 Task: Look for space in Pekanbaru, Indonesia from 7th July, 2023 to 15th July, 2023 for 6 adults in price range Rs.15000 to Rs.20000. Place can be entire place with 3 bedrooms having 3 beds and 3 bathrooms. Property type can be house, flat, guest house. Booking option can be shelf check-in. Required host language is English.
Action: Mouse moved to (548, 90)
Screenshot: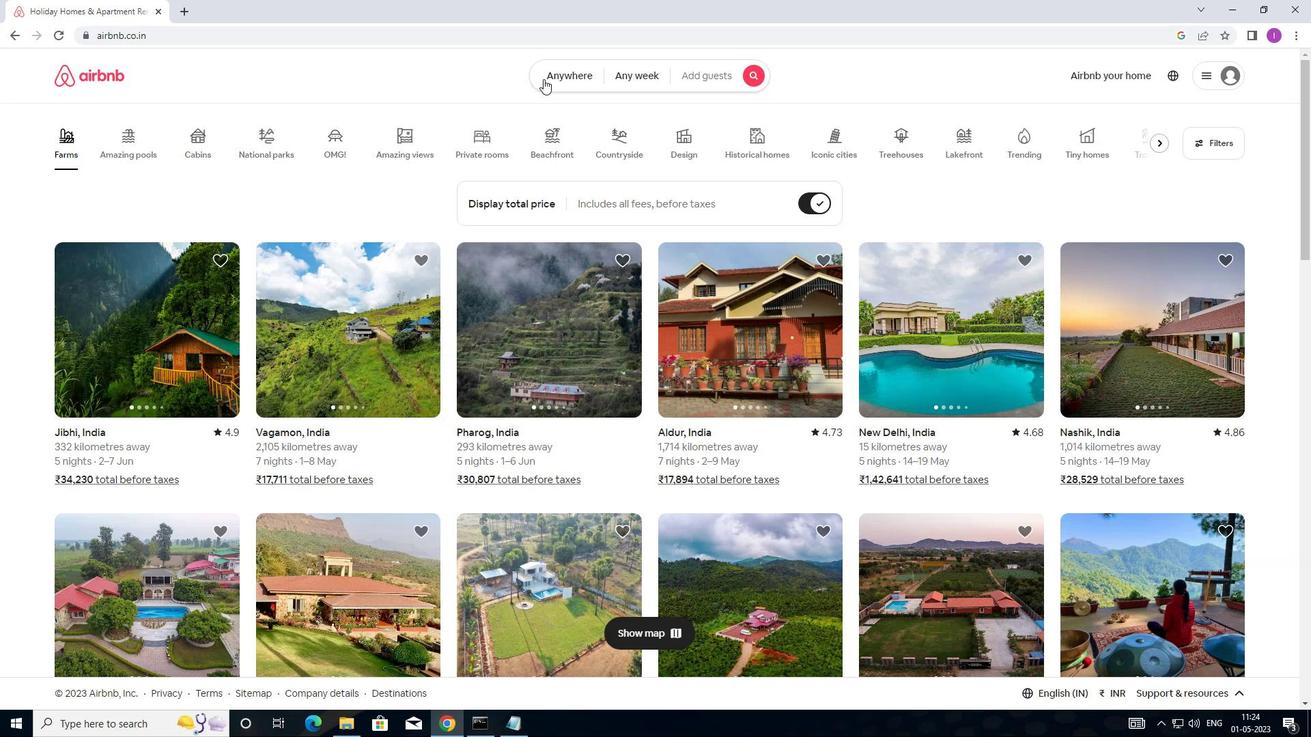 
Action: Mouse pressed left at (548, 90)
Screenshot: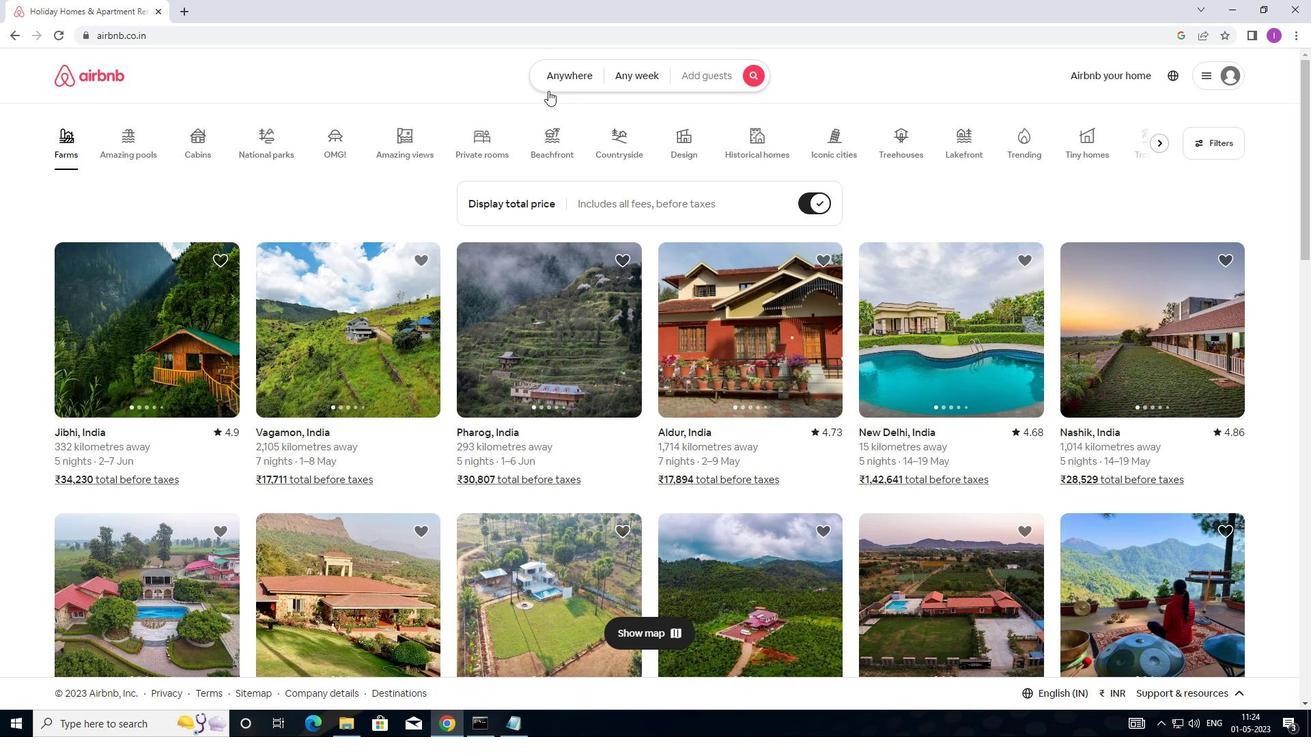 
Action: Mouse moved to (441, 138)
Screenshot: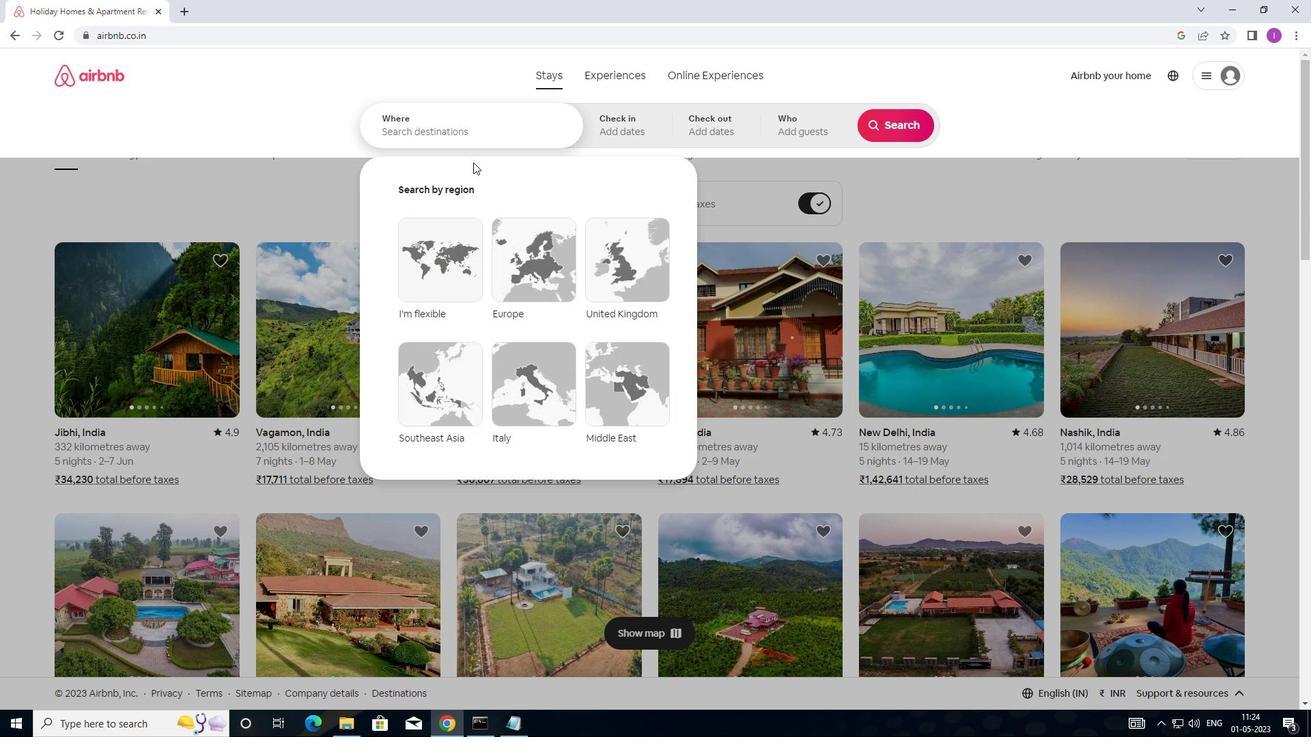 
Action: Mouse pressed left at (441, 138)
Screenshot: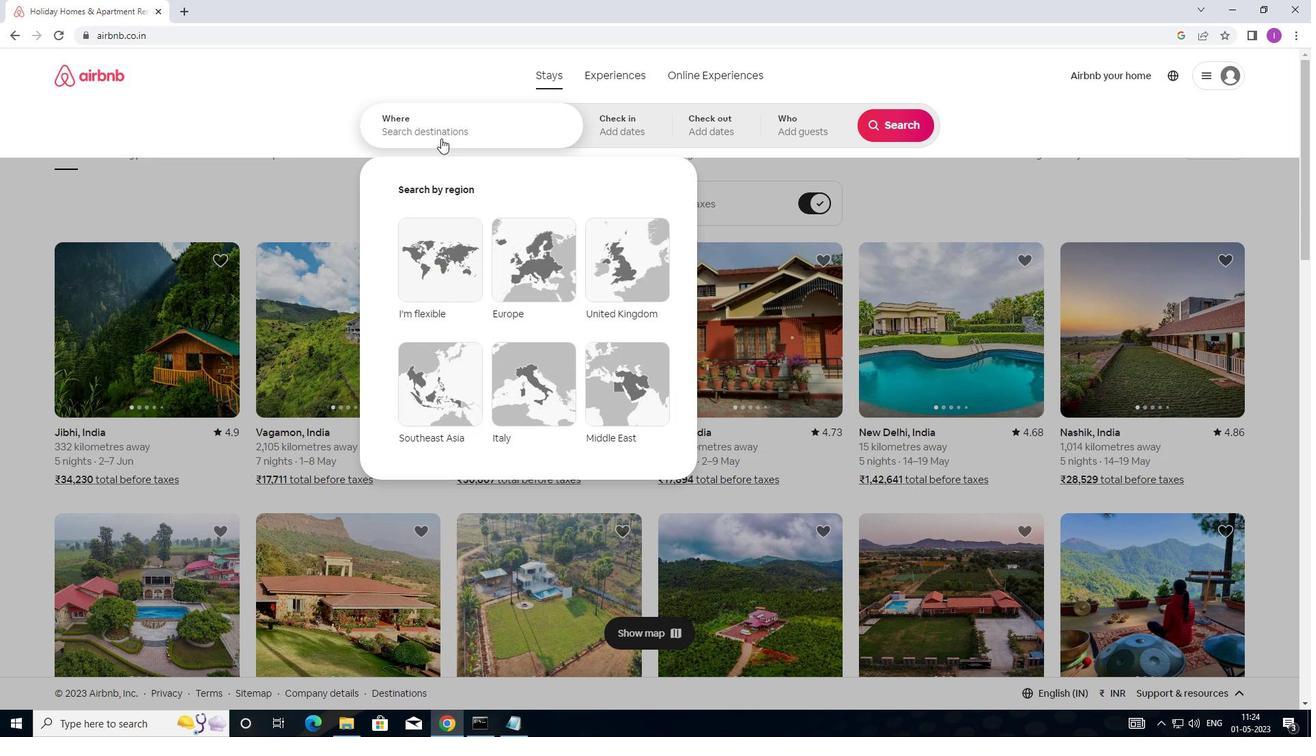 
Action: Mouse moved to (543, 125)
Screenshot: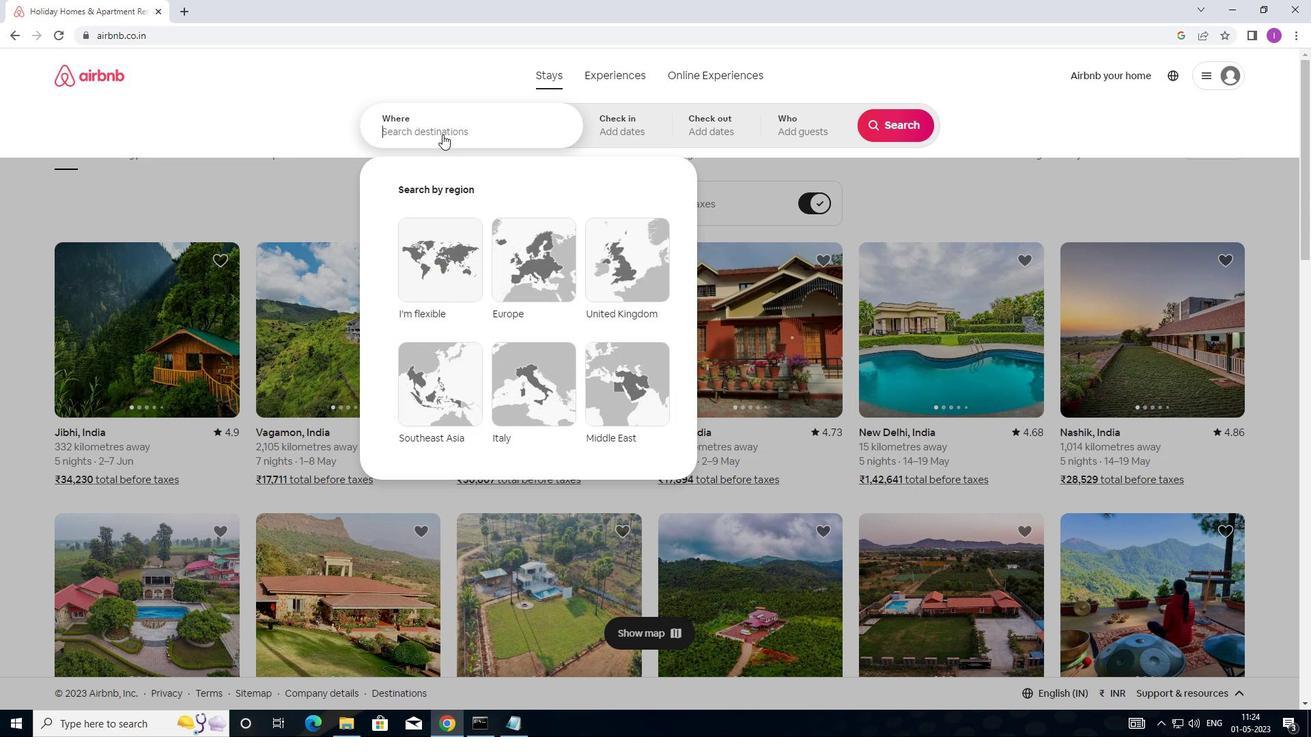 
Action: Key pressed <Key.shift>PEKANBARU,<Key.shift>INS<Key.backspace>DONESIA
Screenshot: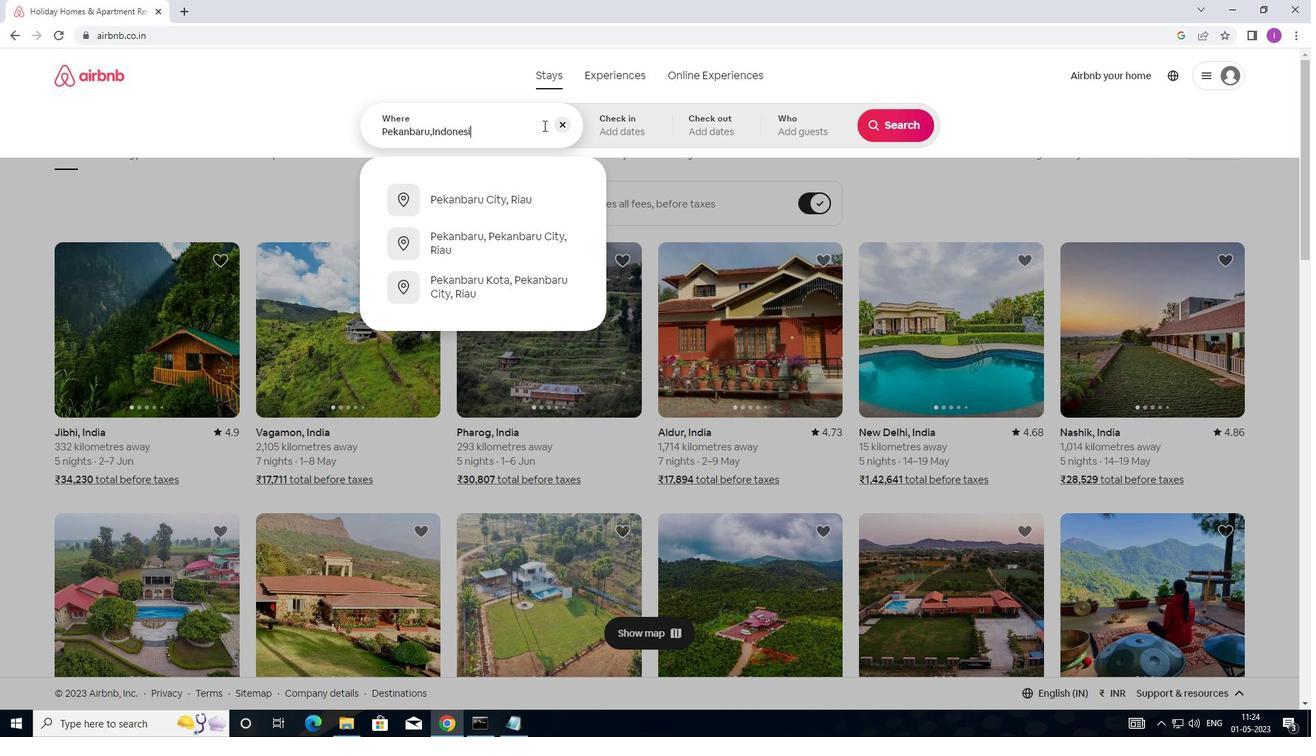 
Action: Mouse moved to (643, 142)
Screenshot: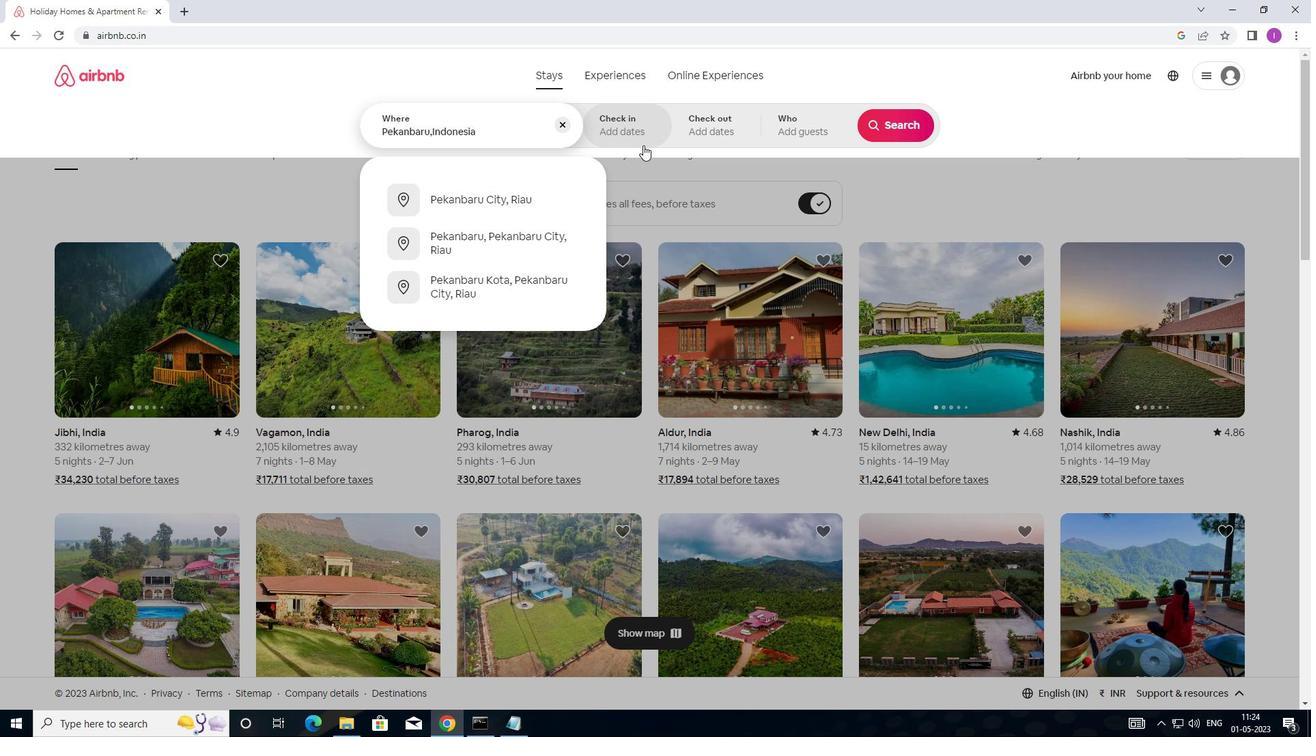 
Action: Mouse pressed left at (643, 142)
Screenshot: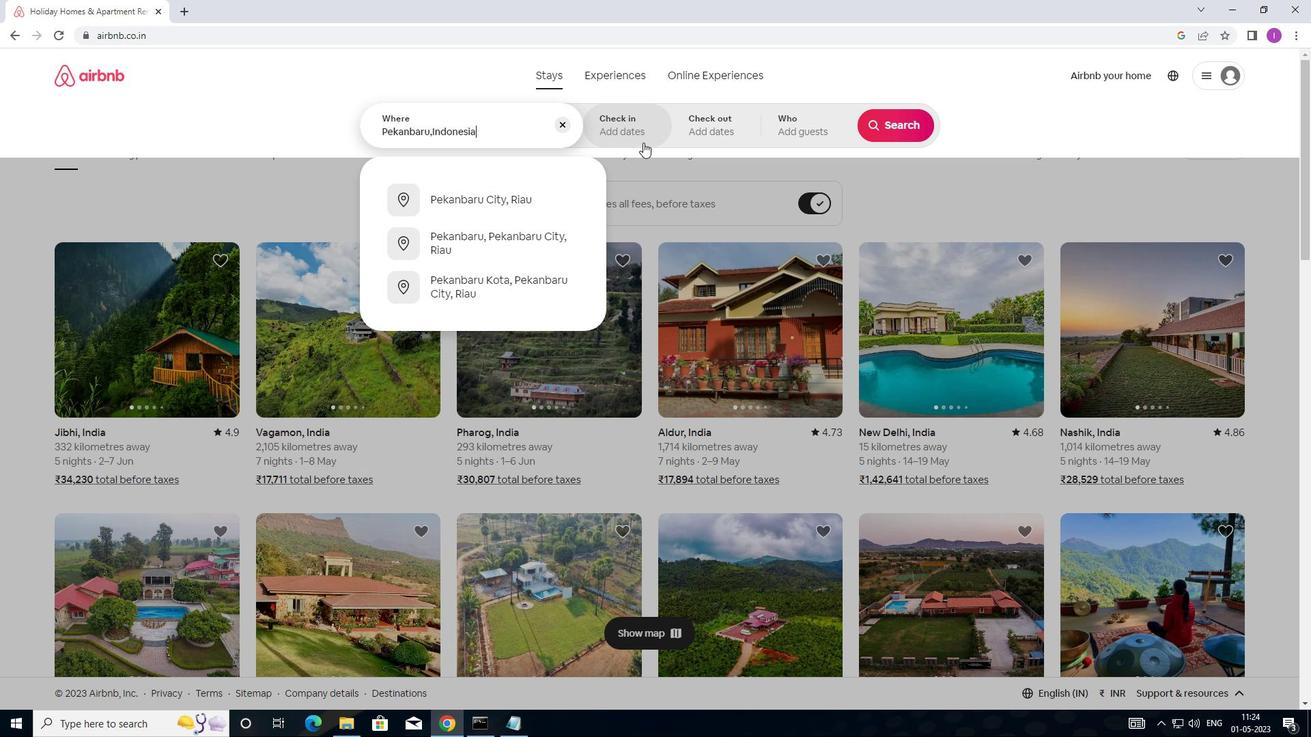 
Action: Mouse moved to (892, 237)
Screenshot: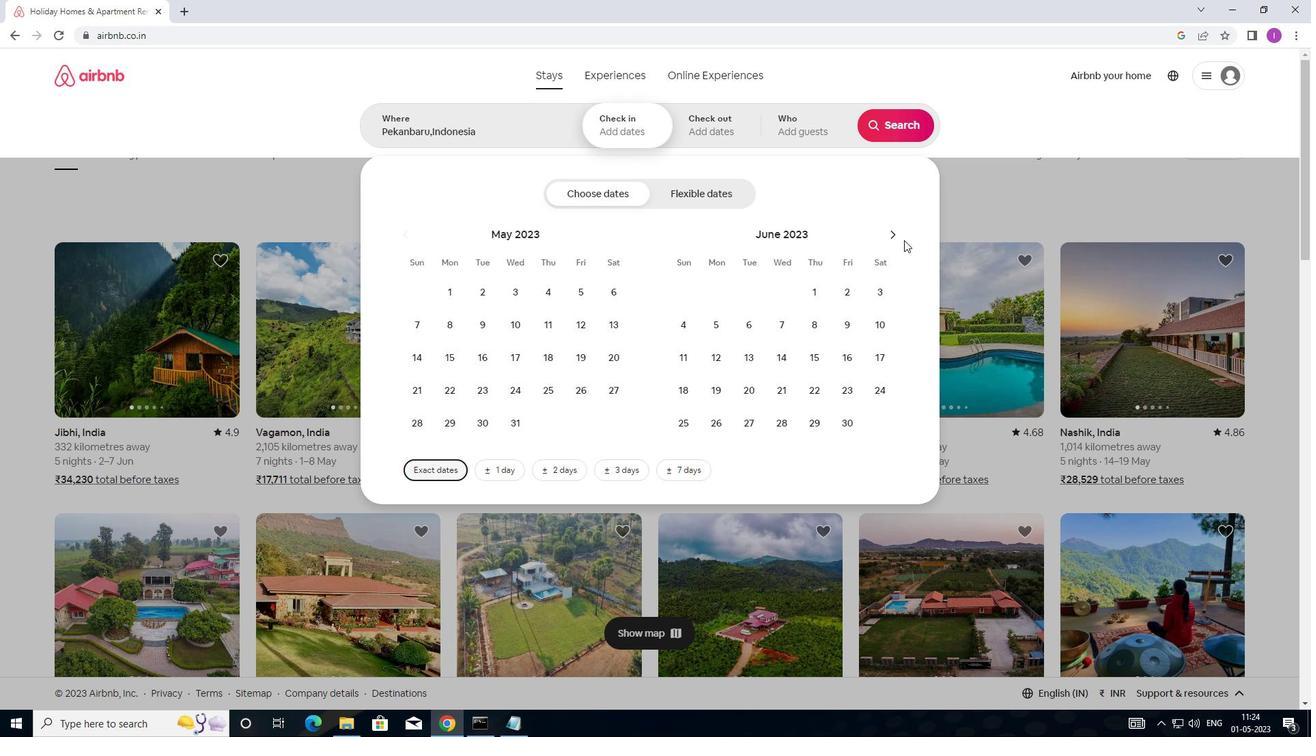 
Action: Mouse pressed left at (892, 237)
Screenshot: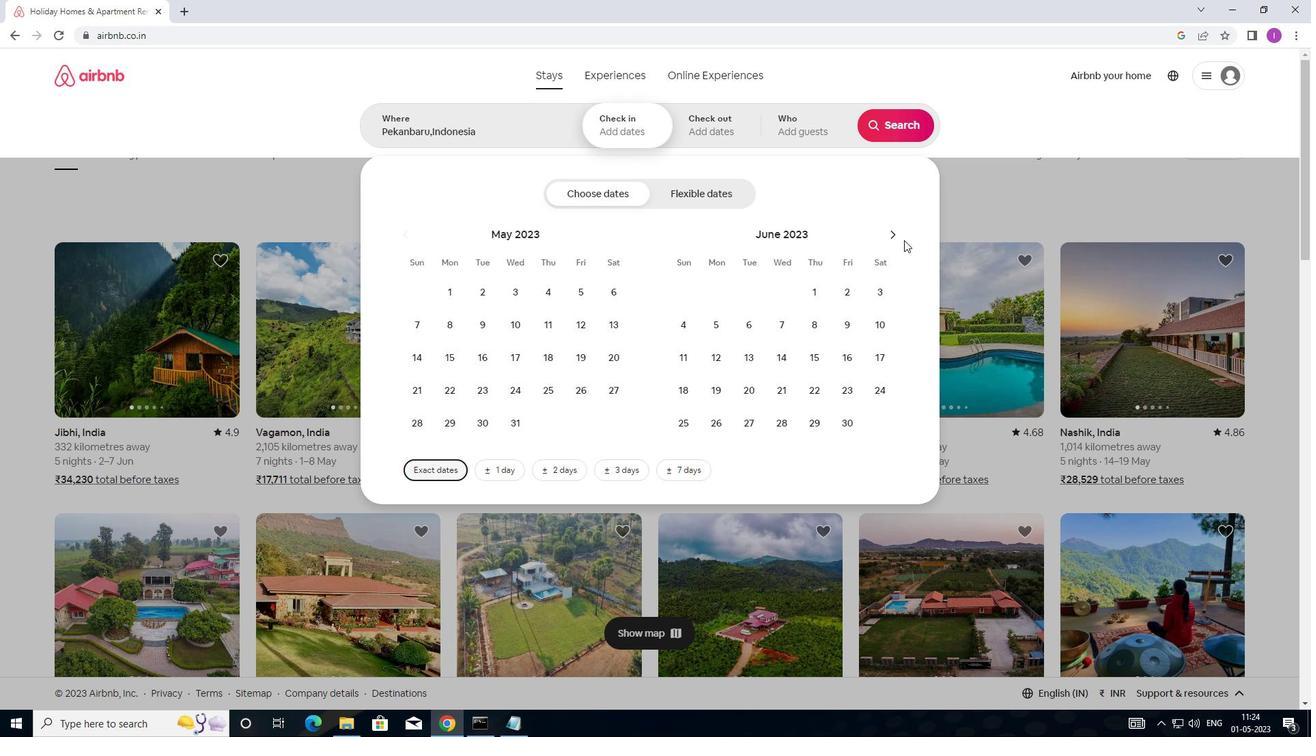 
Action: Mouse moved to (856, 327)
Screenshot: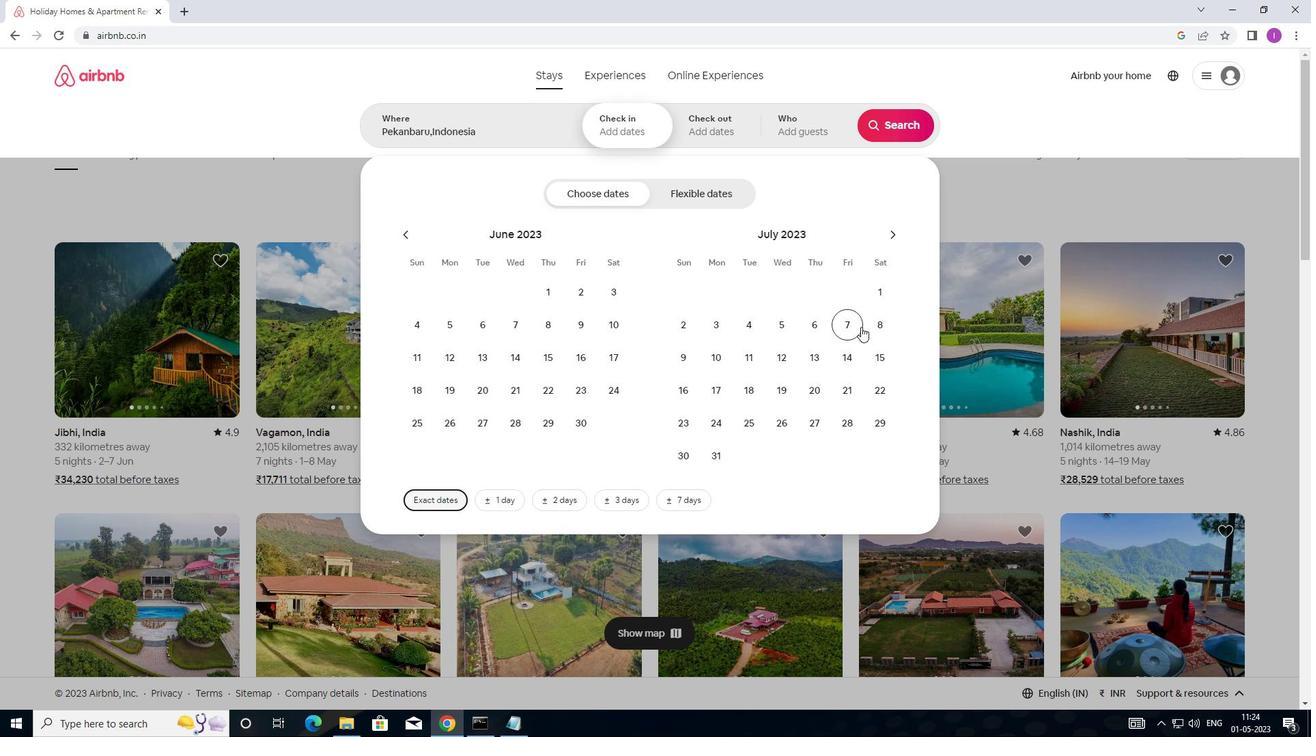 
Action: Mouse pressed left at (856, 327)
Screenshot: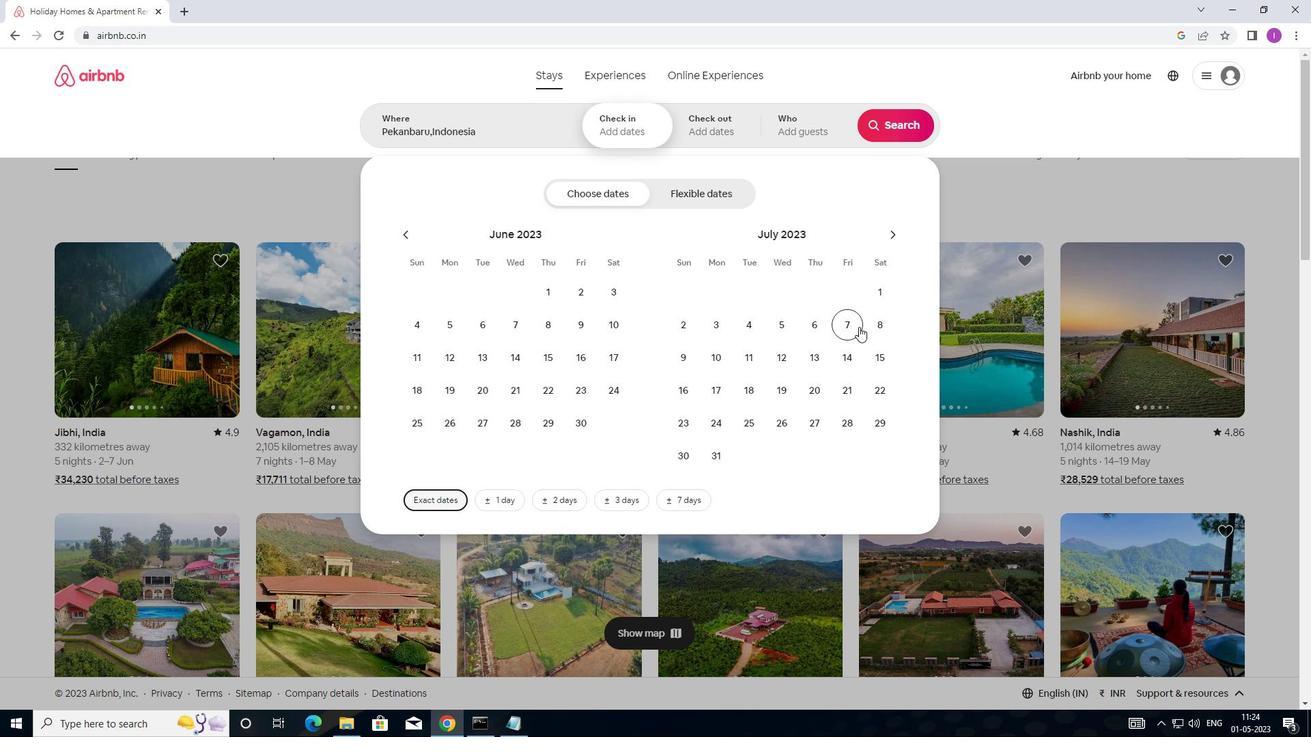 
Action: Mouse moved to (890, 355)
Screenshot: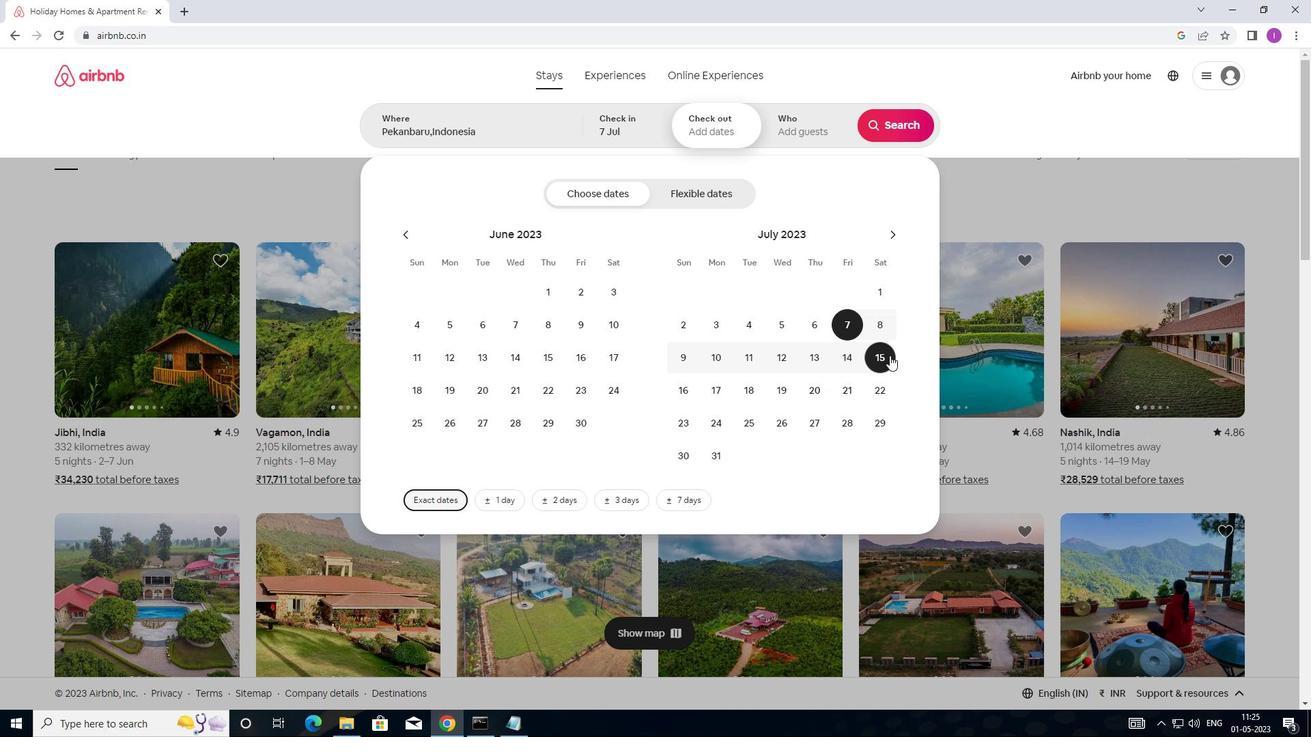 
Action: Mouse pressed left at (890, 355)
Screenshot: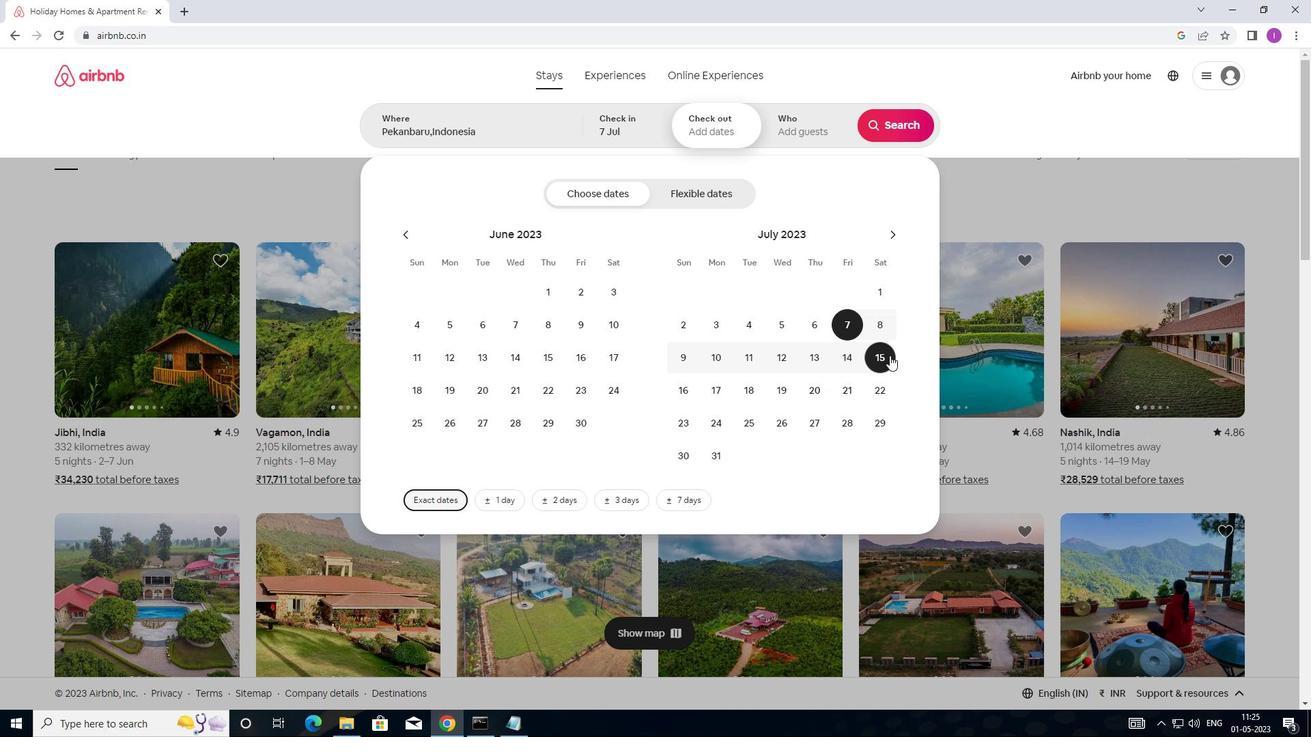 
Action: Mouse moved to (808, 136)
Screenshot: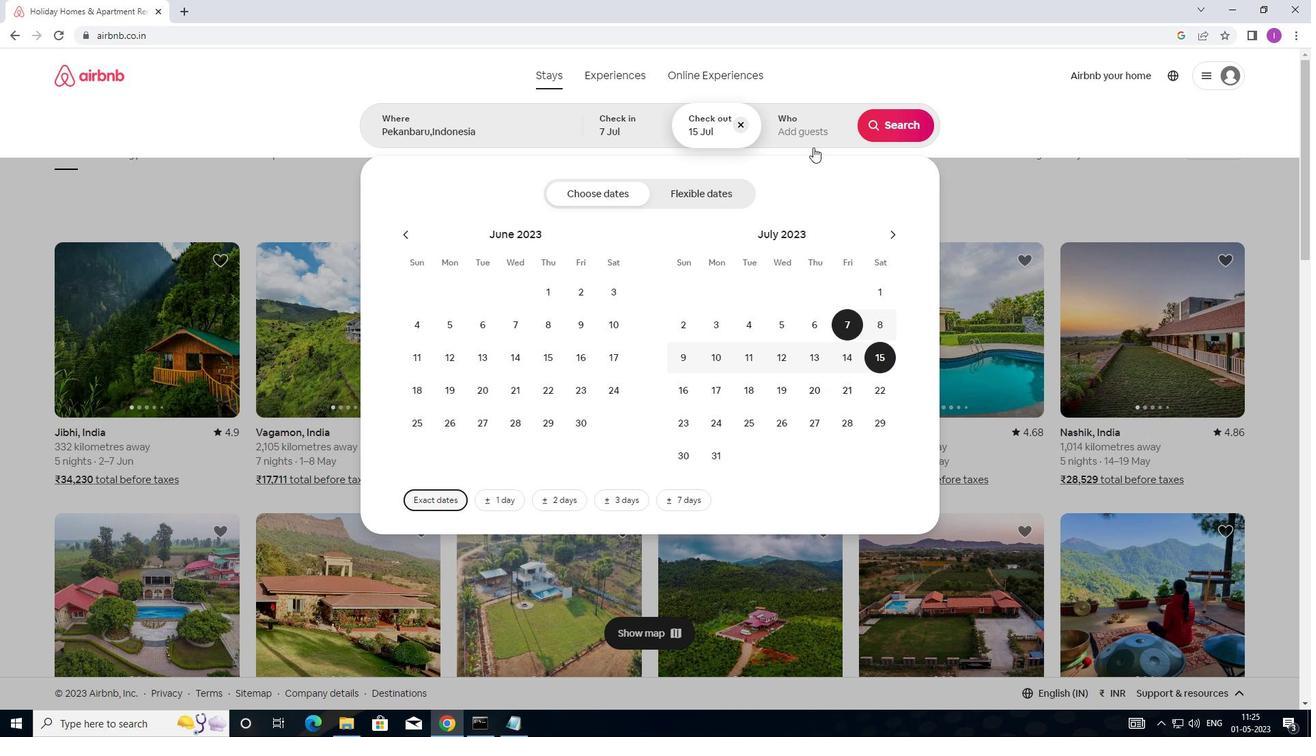 
Action: Mouse pressed left at (808, 136)
Screenshot: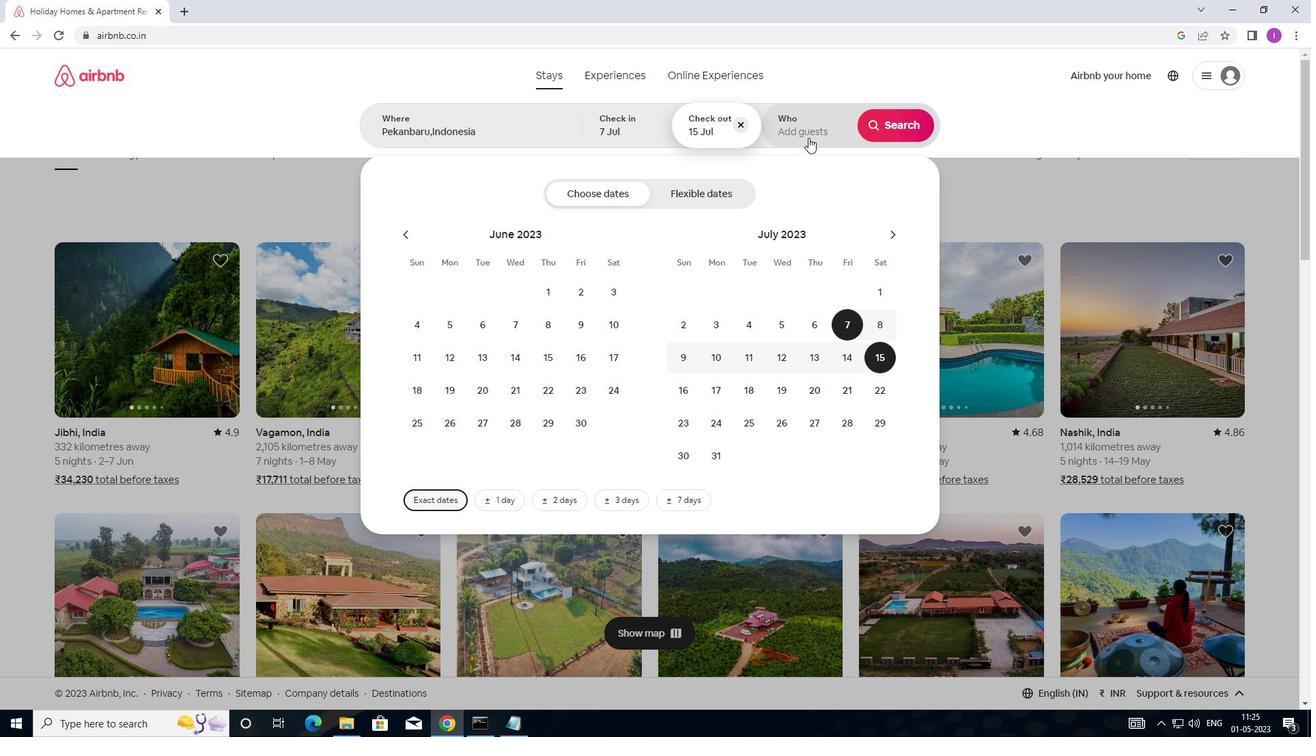 
Action: Mouse moved to (900, 194)
Screenshot: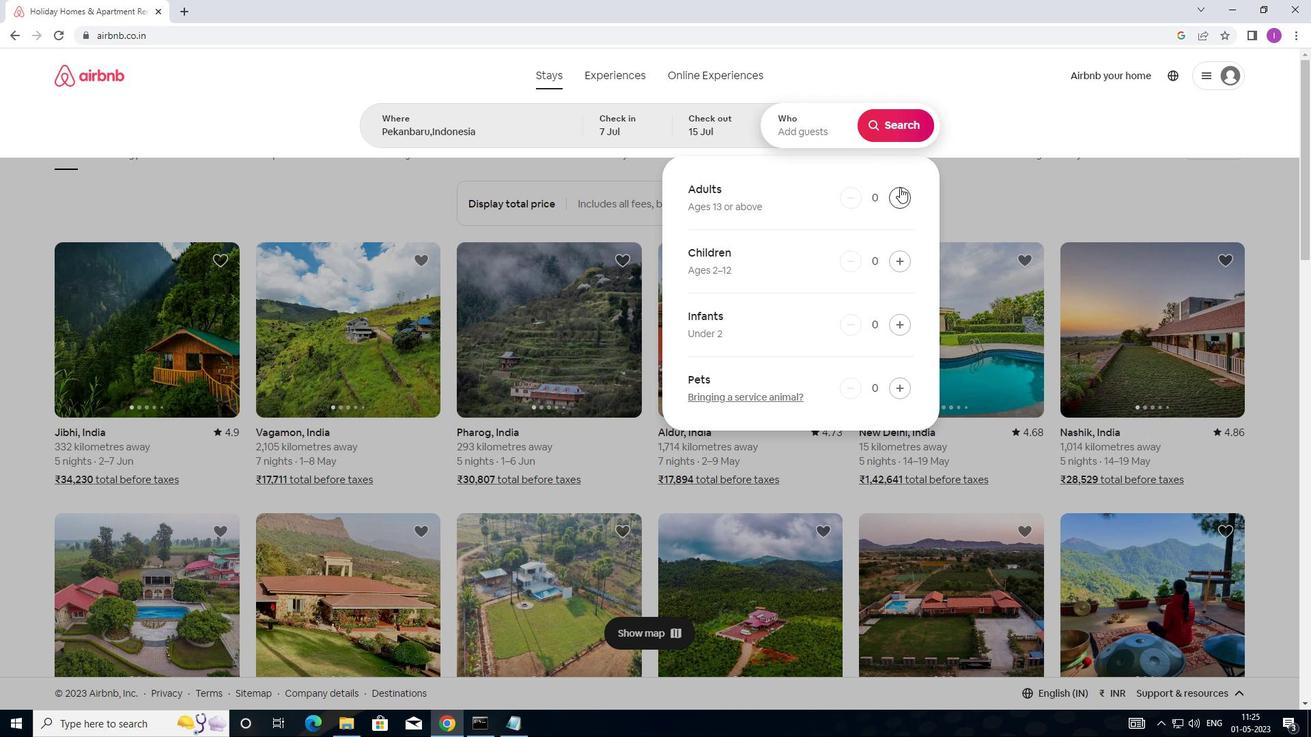 
Action: Mouse pressed left at (900, 194)
Screenshot: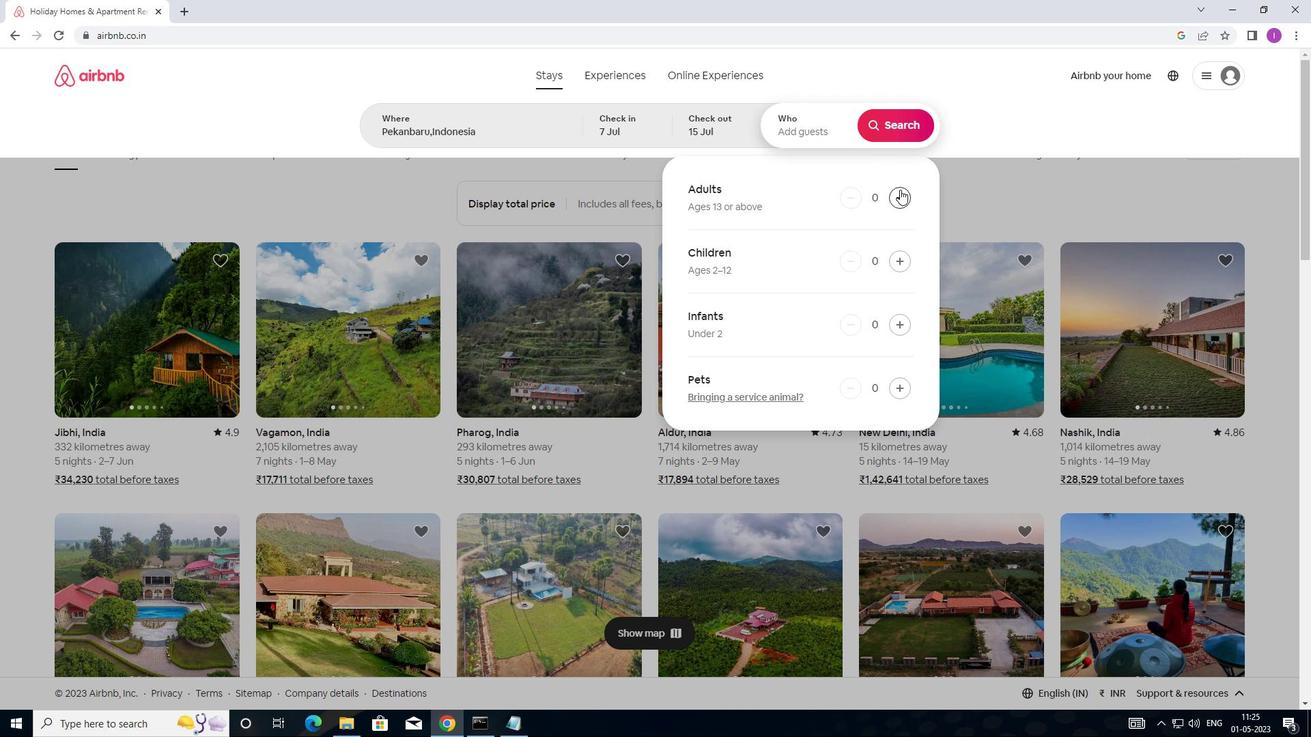 
Action: Mouse pressed left at (900, 194)
Screenshot: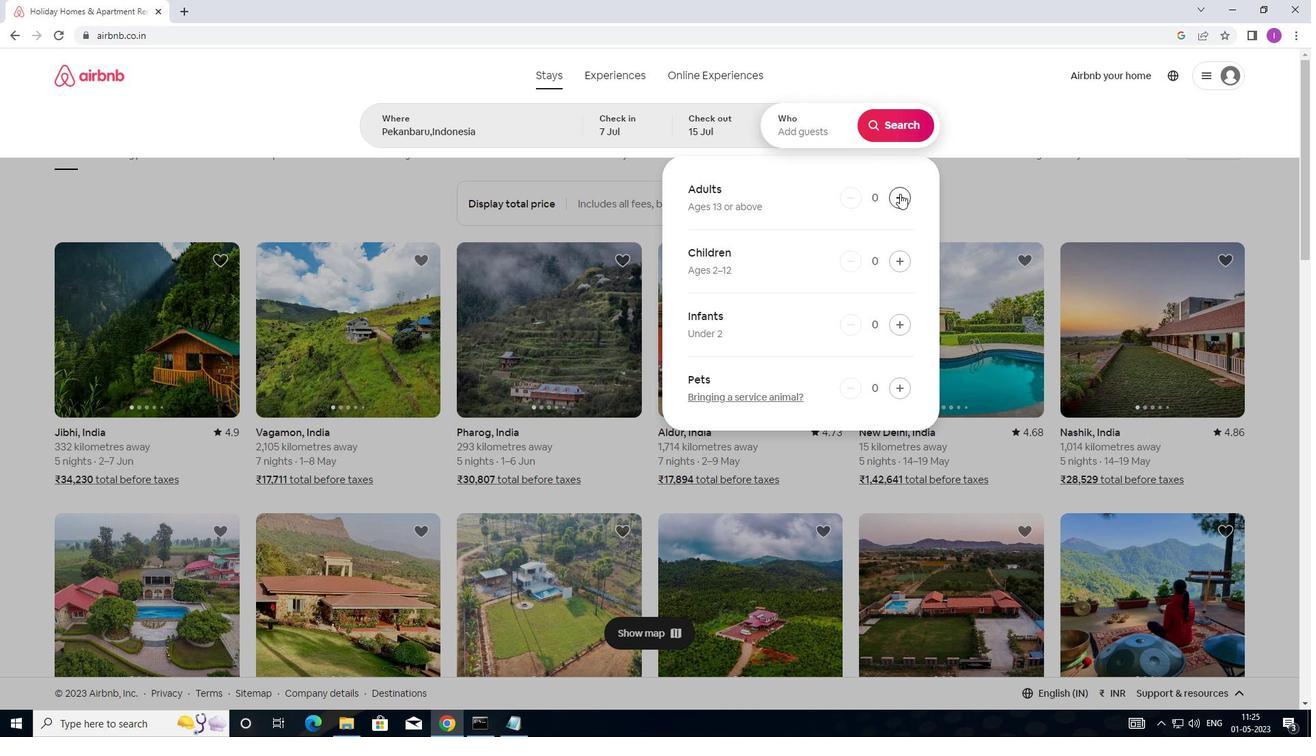 
Action: Mouse pressed left at (900, 194)
Screenshot: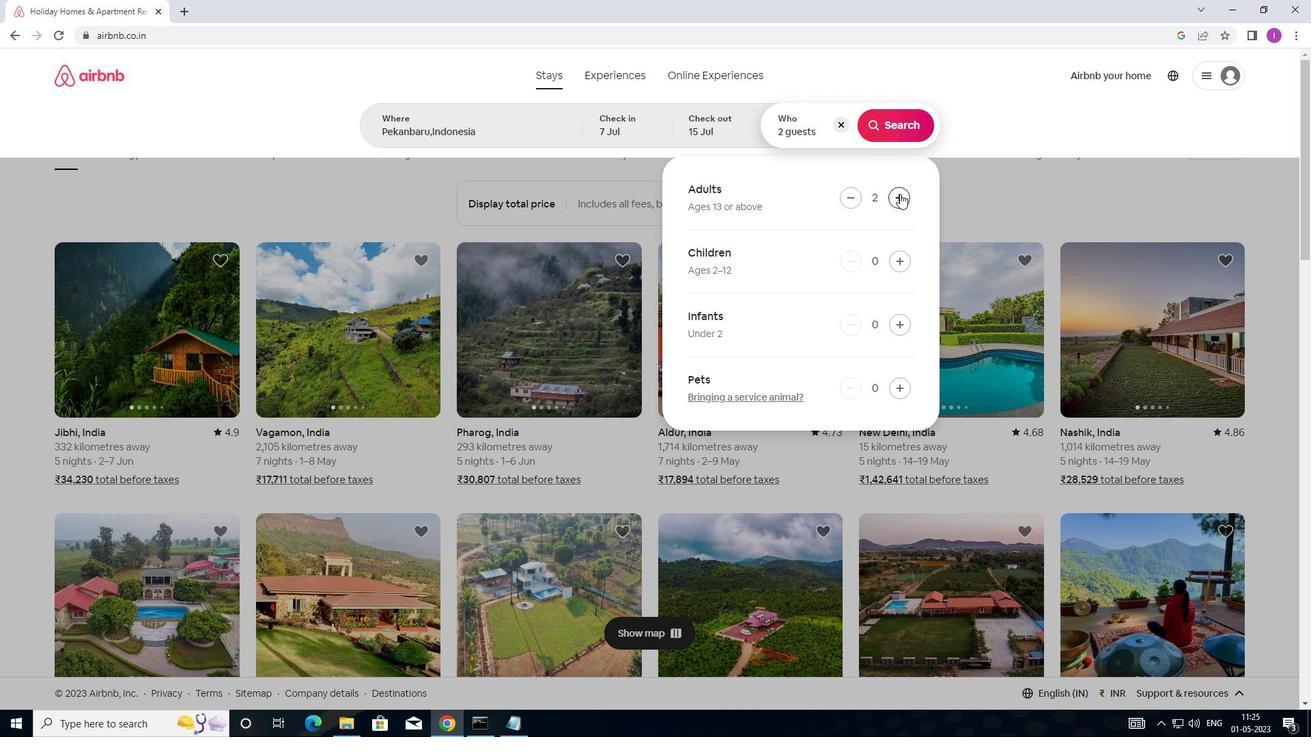 
Action: Mouse pressed left at (900, 194)
Screenshot: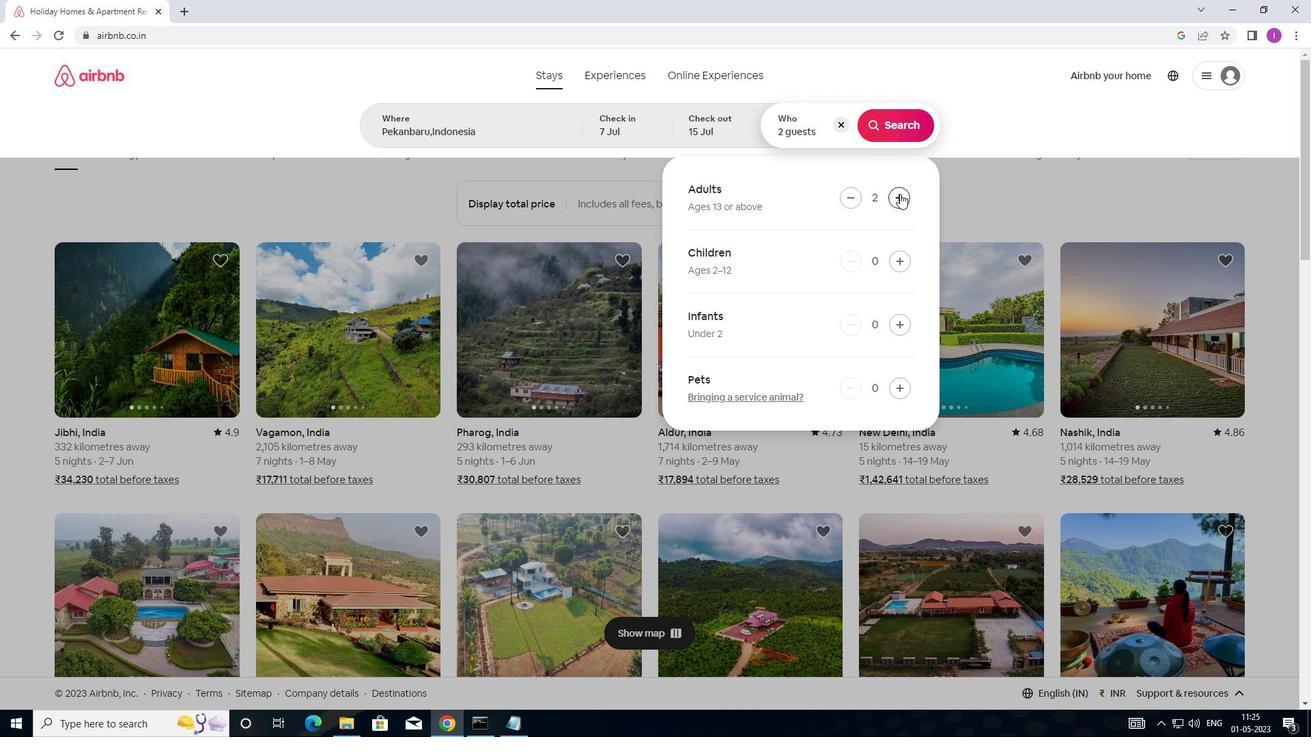 
Action: Mouse pressed left at (900, 194)
Screenshot: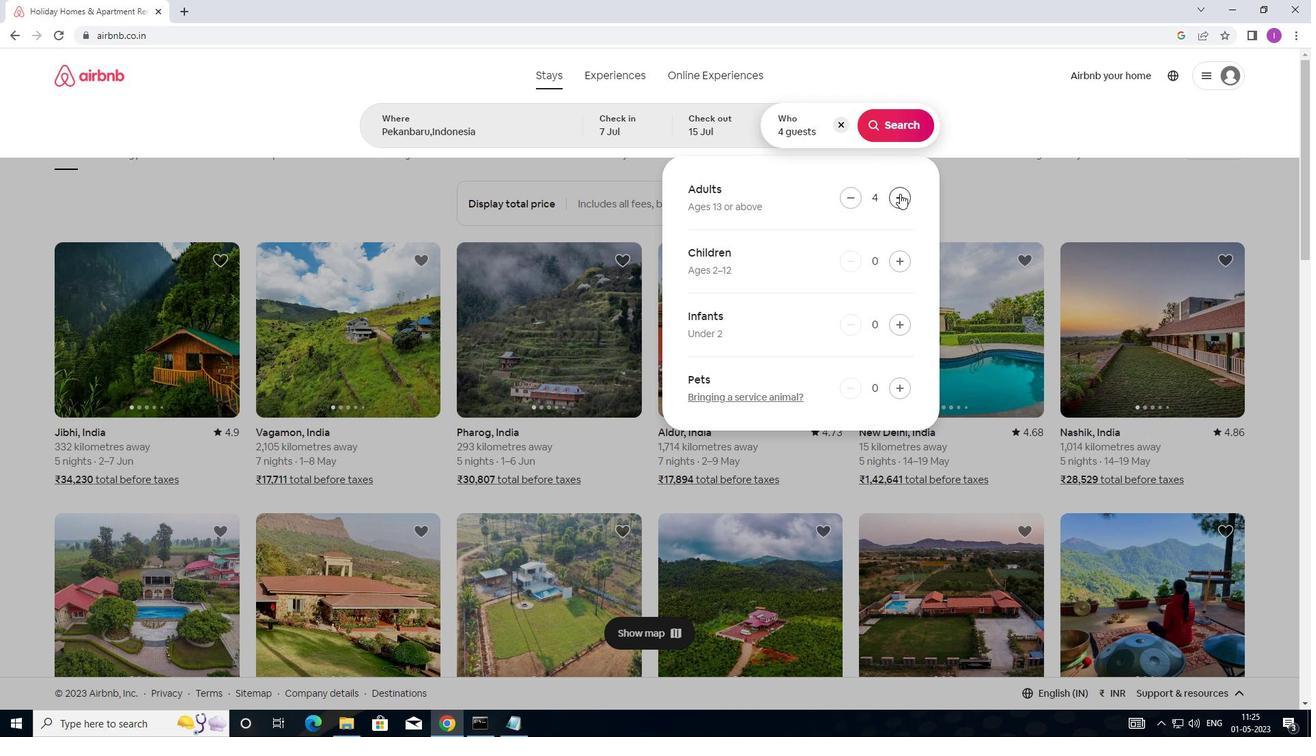 
Action: Mouse pressed left at (900, 194)
Screenshot: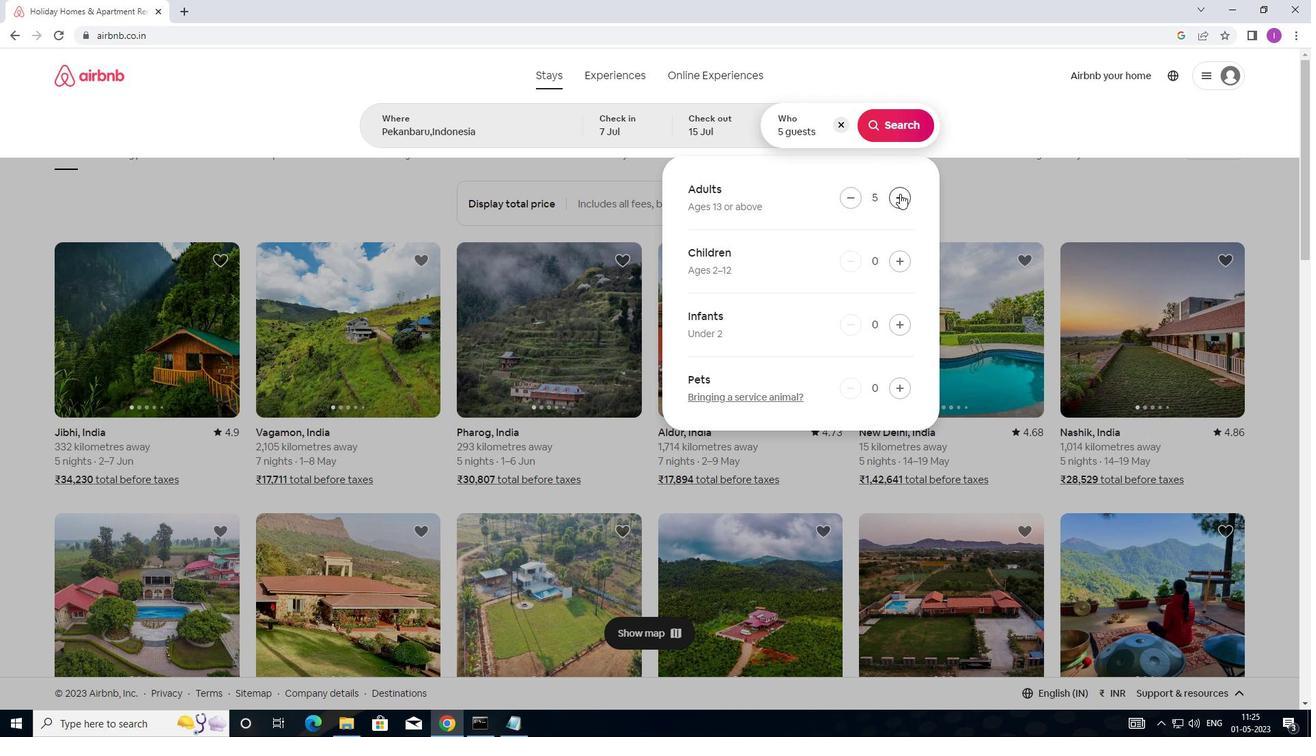 
Action: Mouse moved to (893, 135)
Screenshot: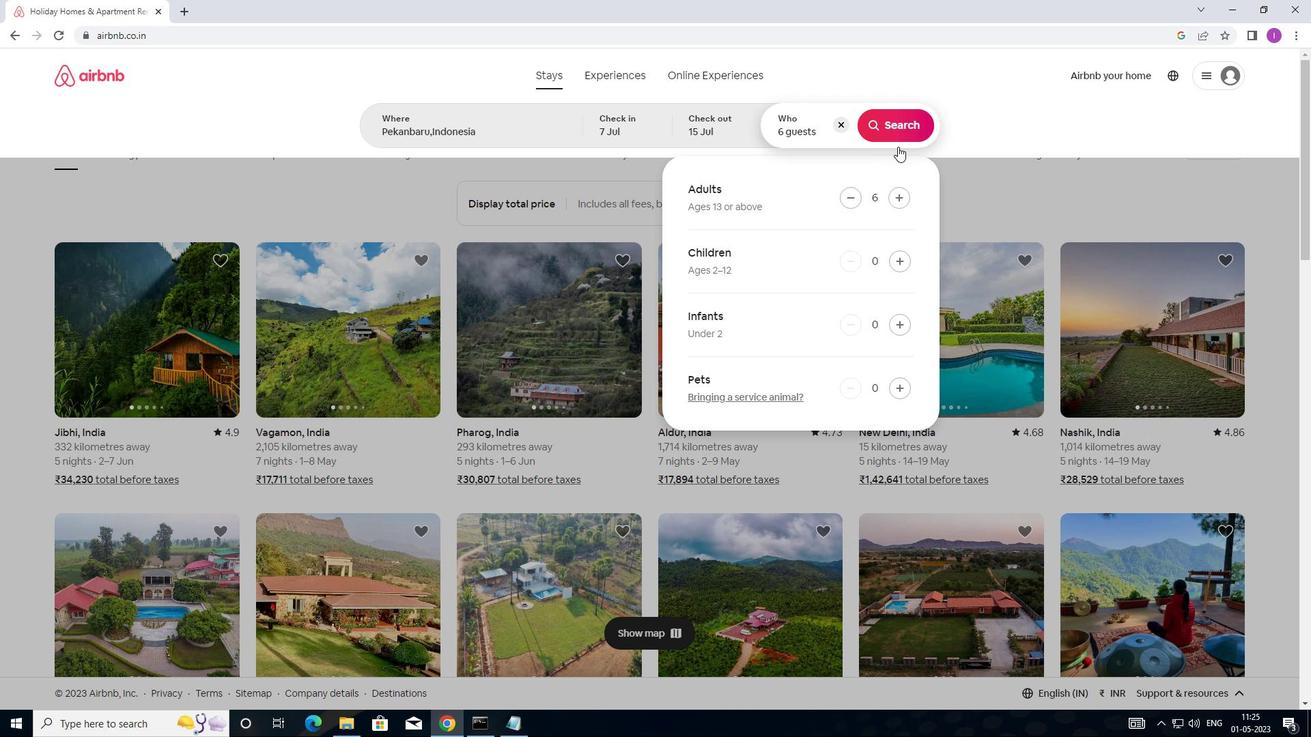 
Action: Mouse pressed left at (893, 135)
Screenshot: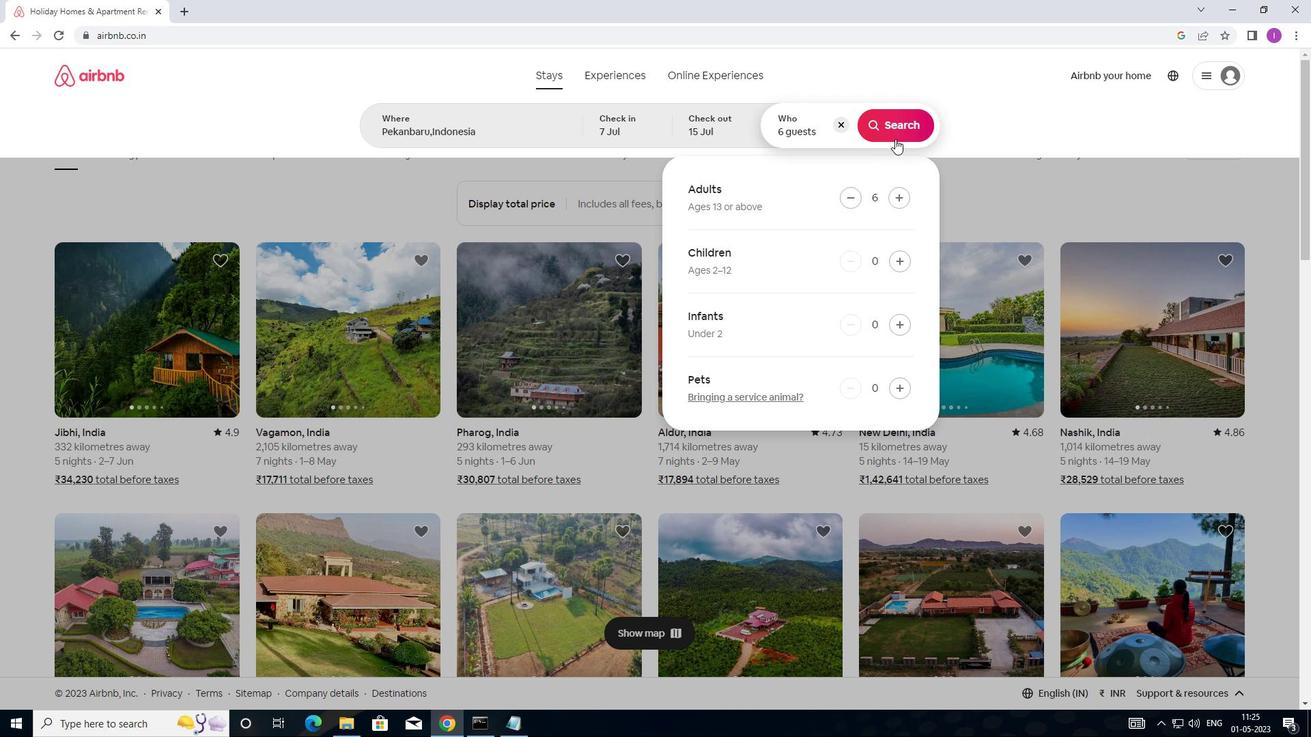 
Action: Mouse moved to (1245, 134)
Screenshot: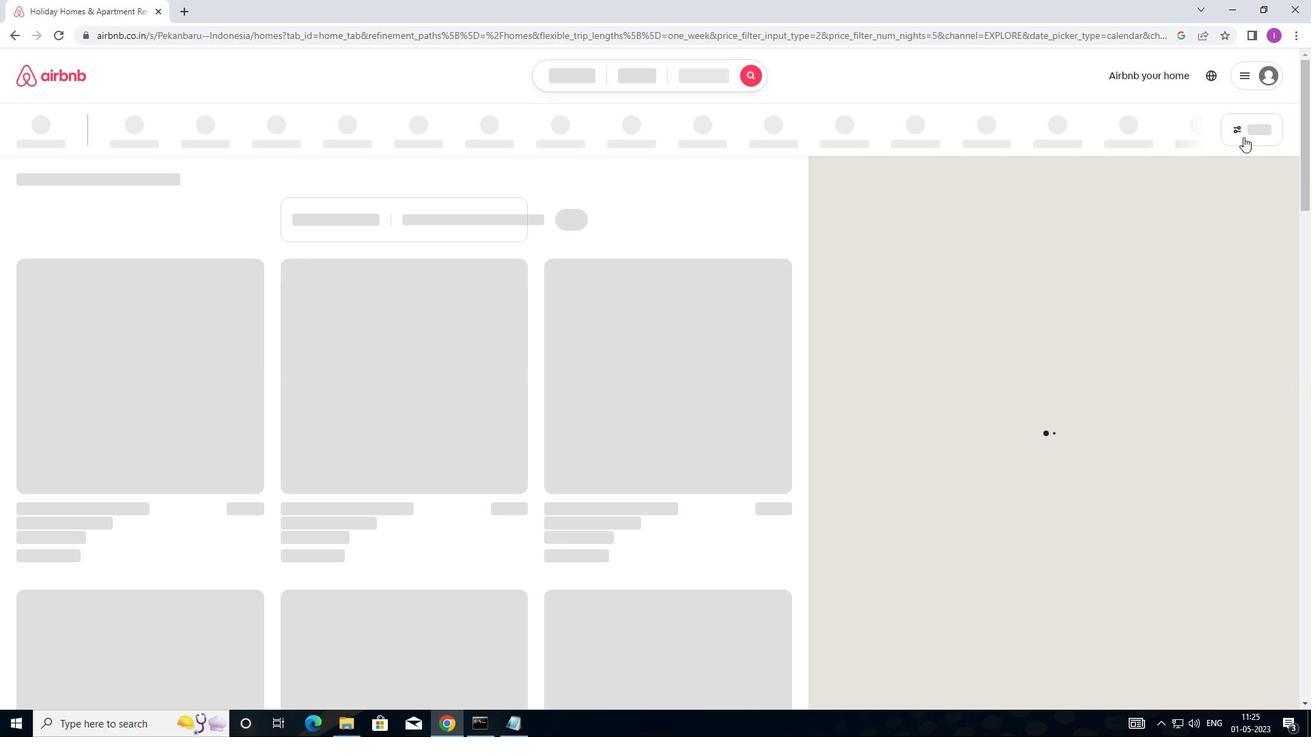 
Action: Mouse pressed left at (1245, 134)
Screenshot: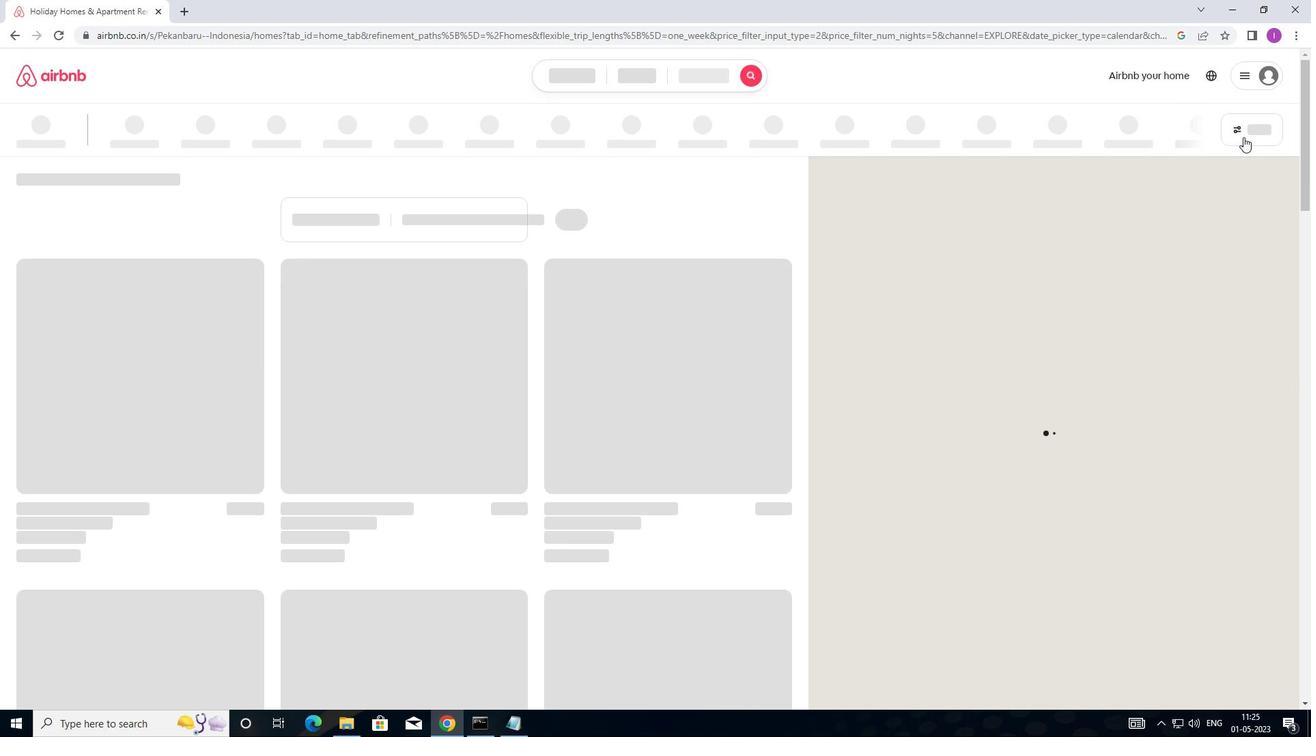 
Action: Mouse moved to (498, 292)
Screenshot: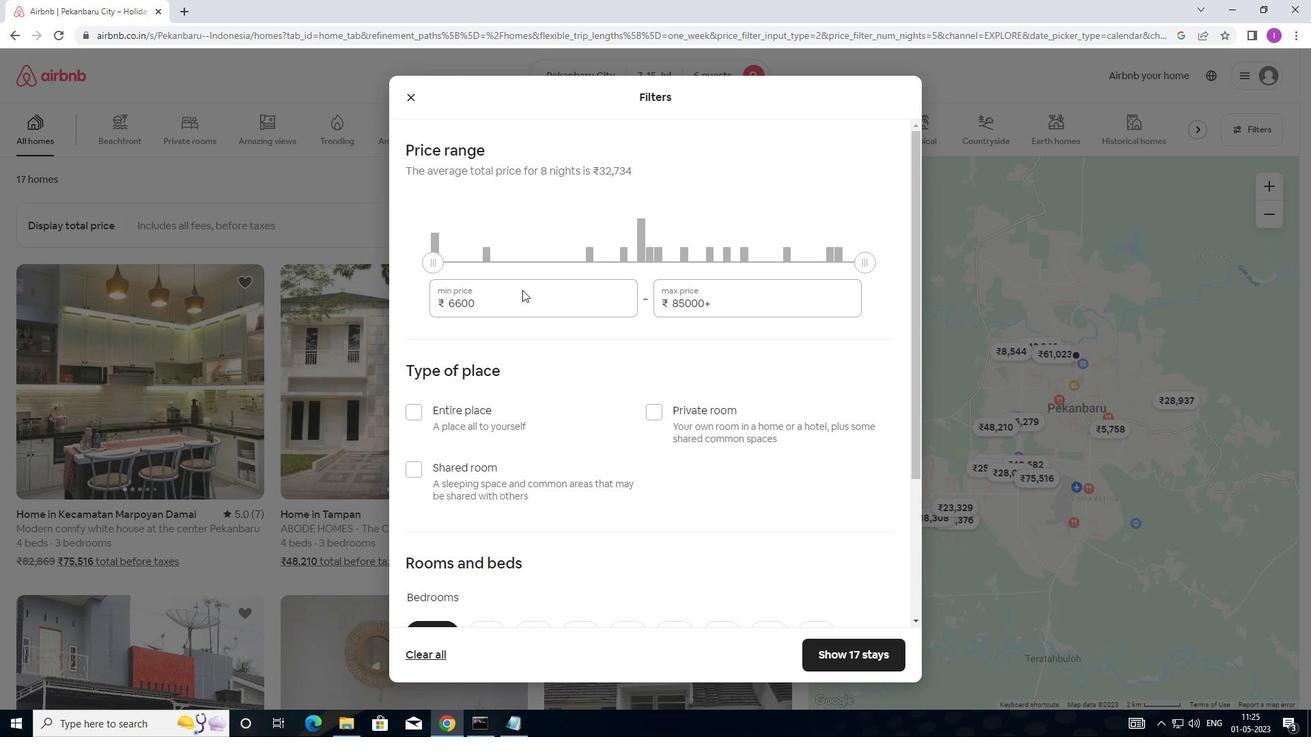 
Action: Mouse pressed left at (498, 292)
Screenshot: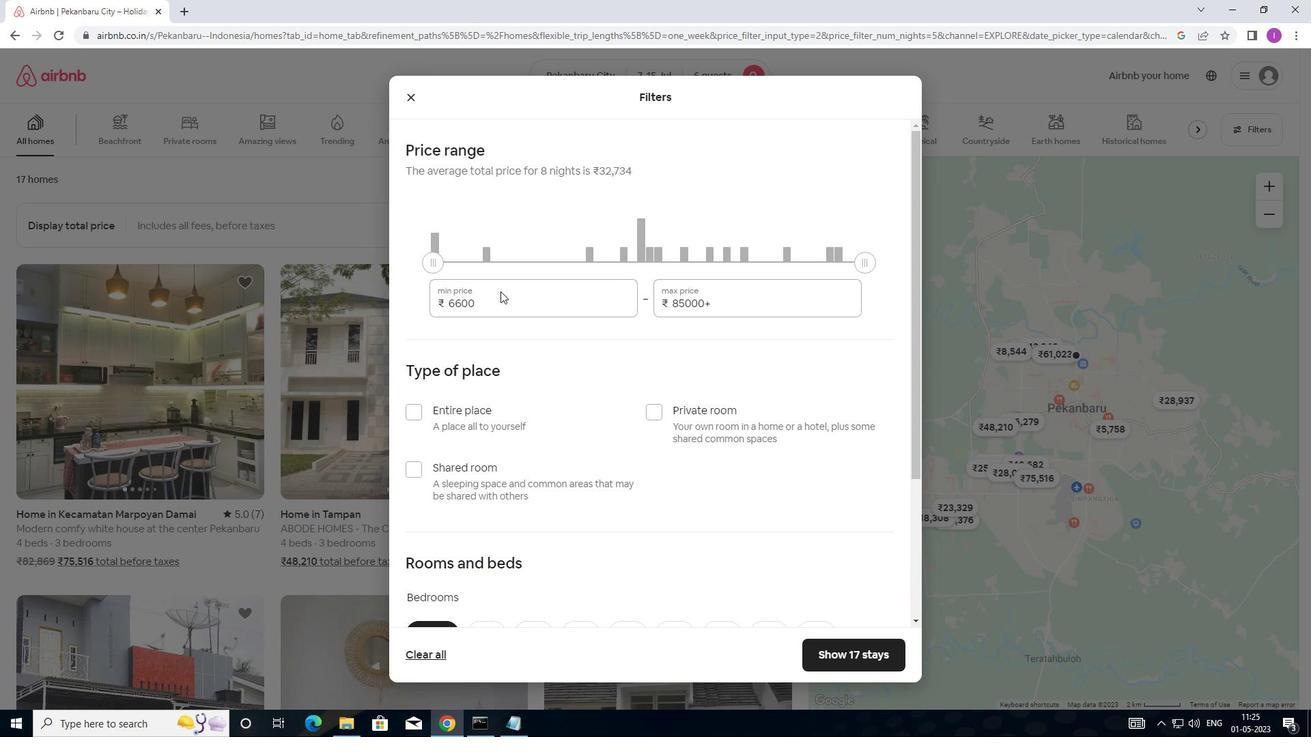 
Action: Mouse moved to (497, 300)
Screenshot: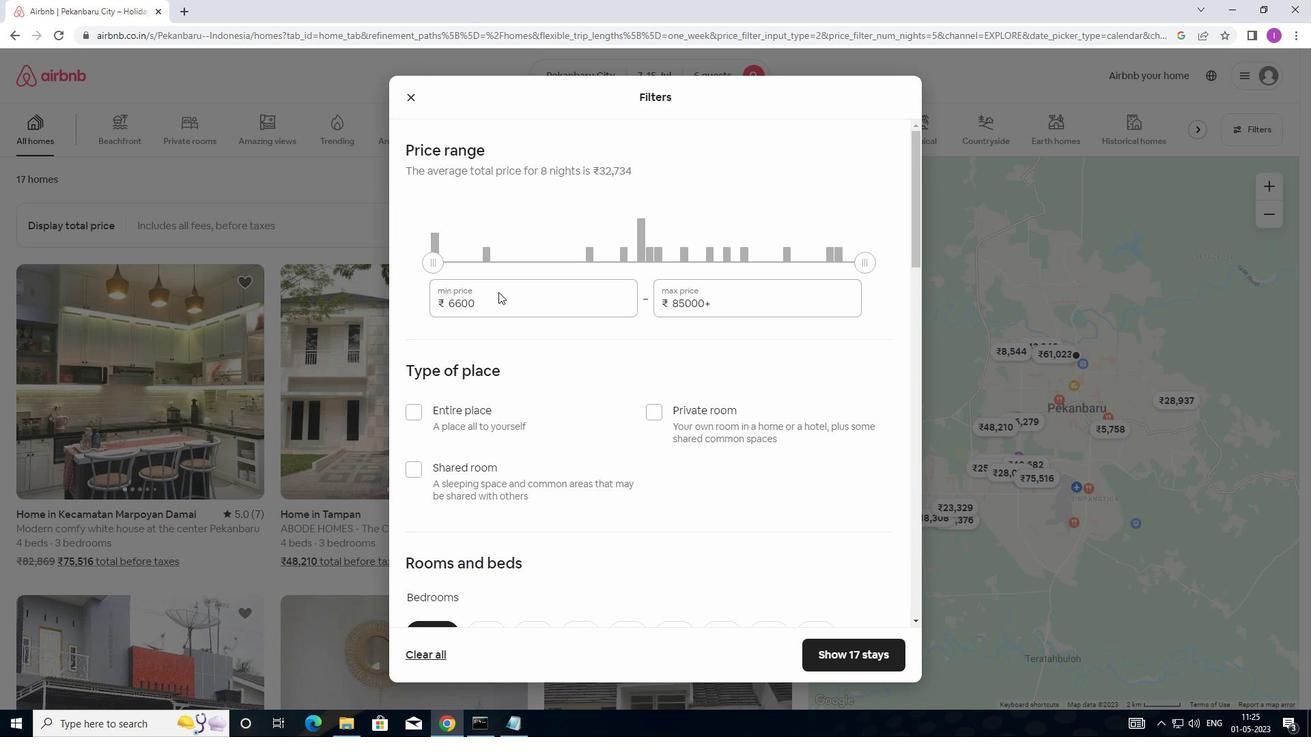 
Action: Mouse pressed left at (497, 300)
Screenshot: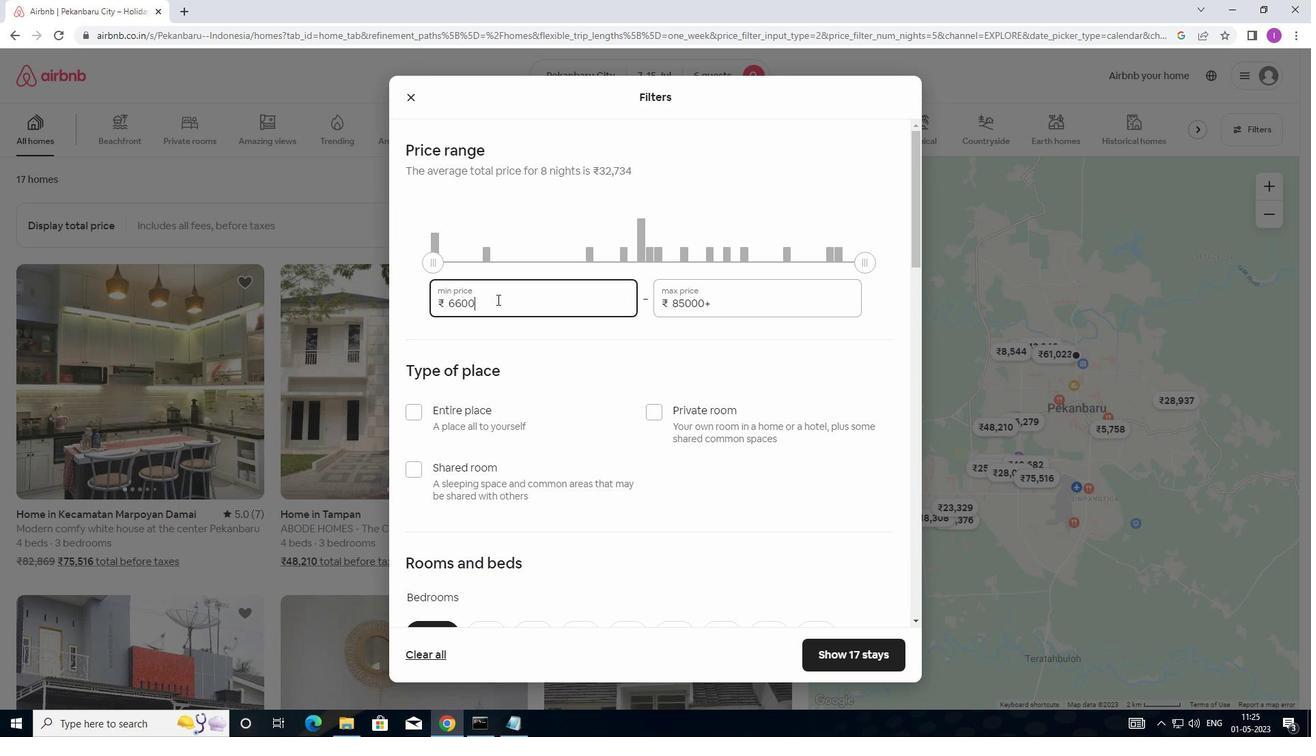 
Action: Mouse moved to (442, 314)
Screenshot: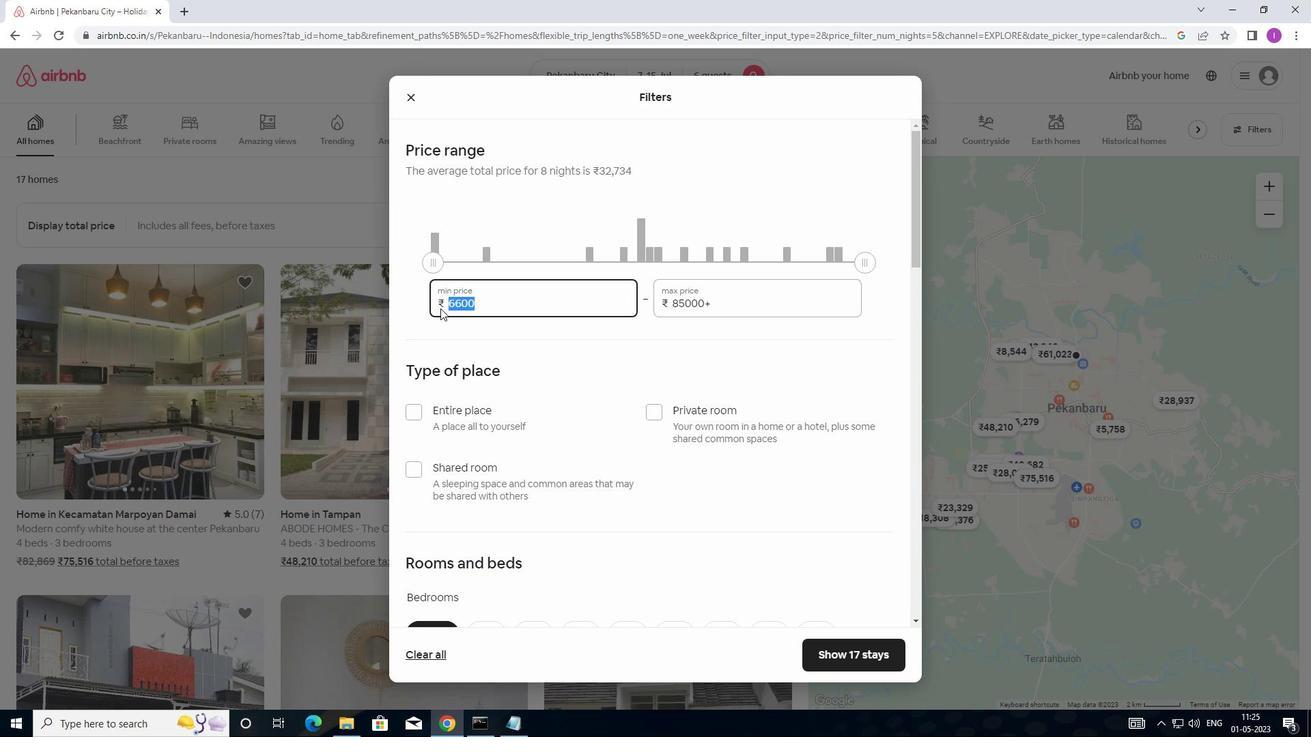 
Action: Key pressed 15000
Screenshot: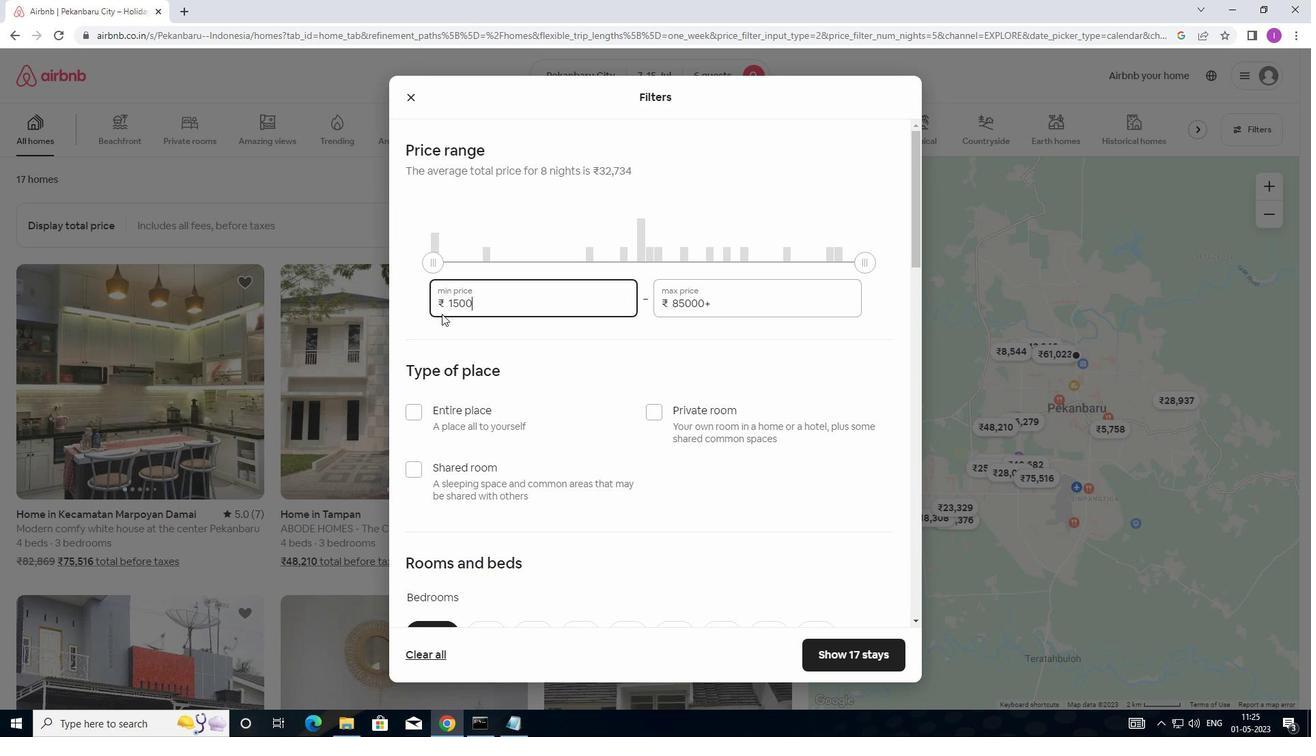 
Action: Mouse moved to (715, 293)
Screenshot: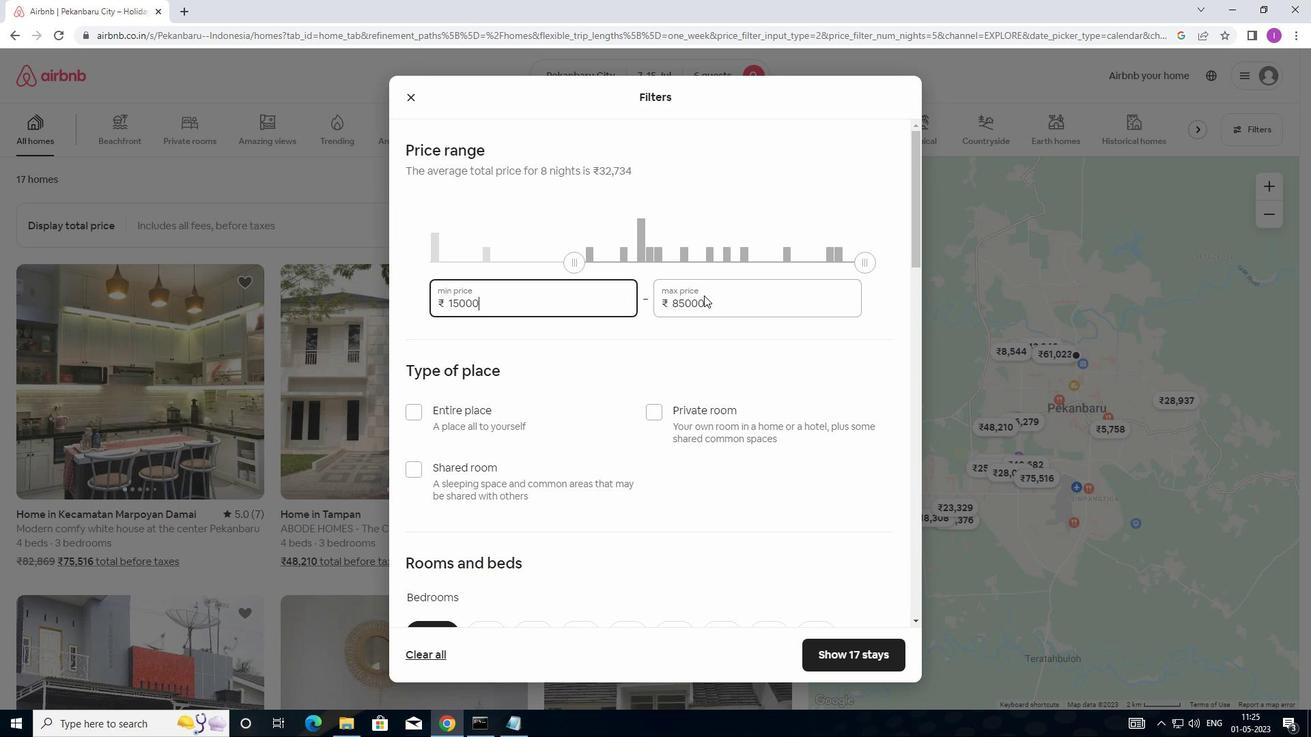 
Action: Mouse pressed left at (715, 293)
Screenshot: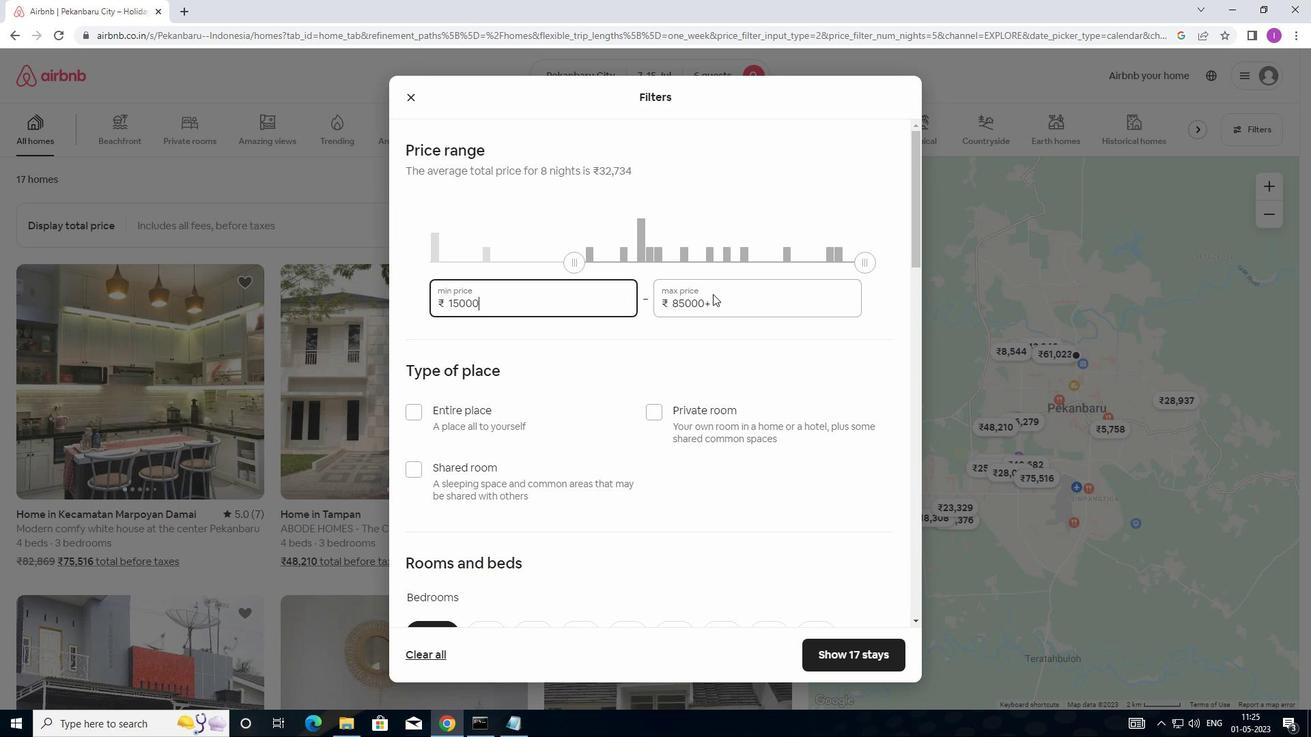 
Action: Mouse moved to (721, 306)
Screenshot: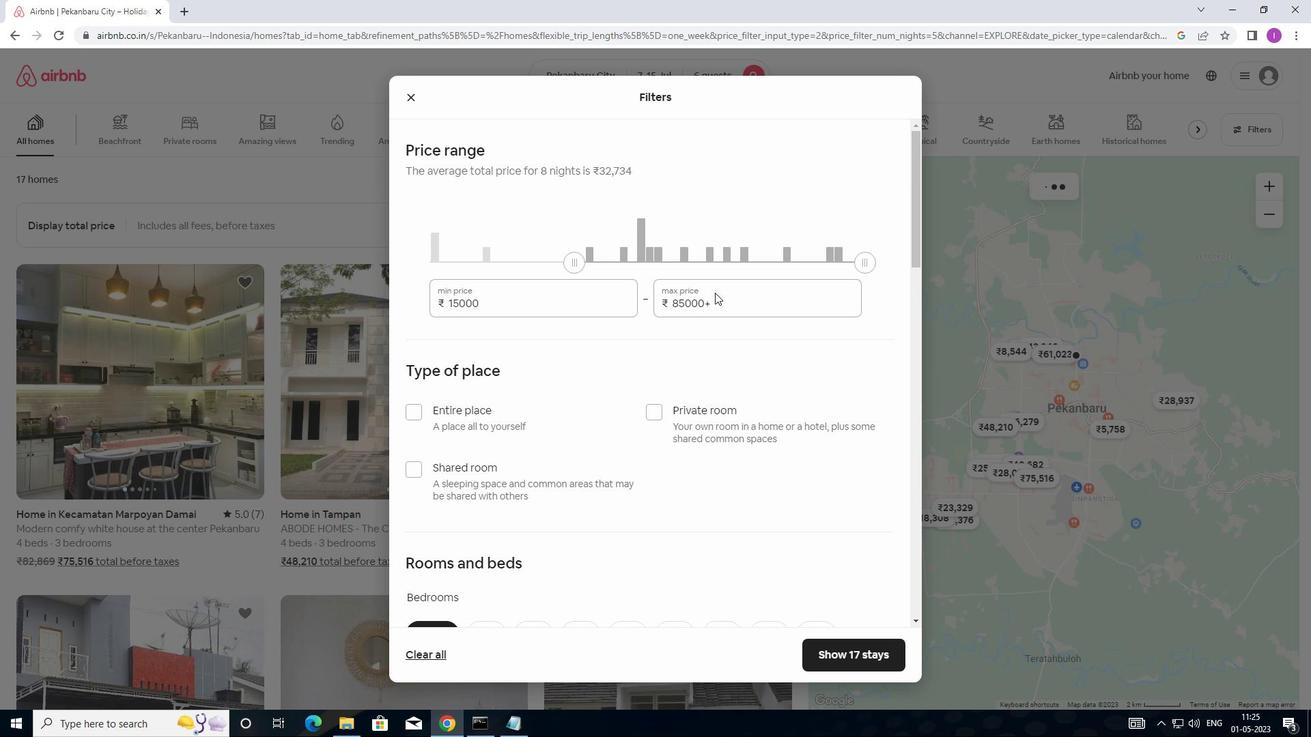 
Action: Mouse pressed left at (721, 306)
Screenshot: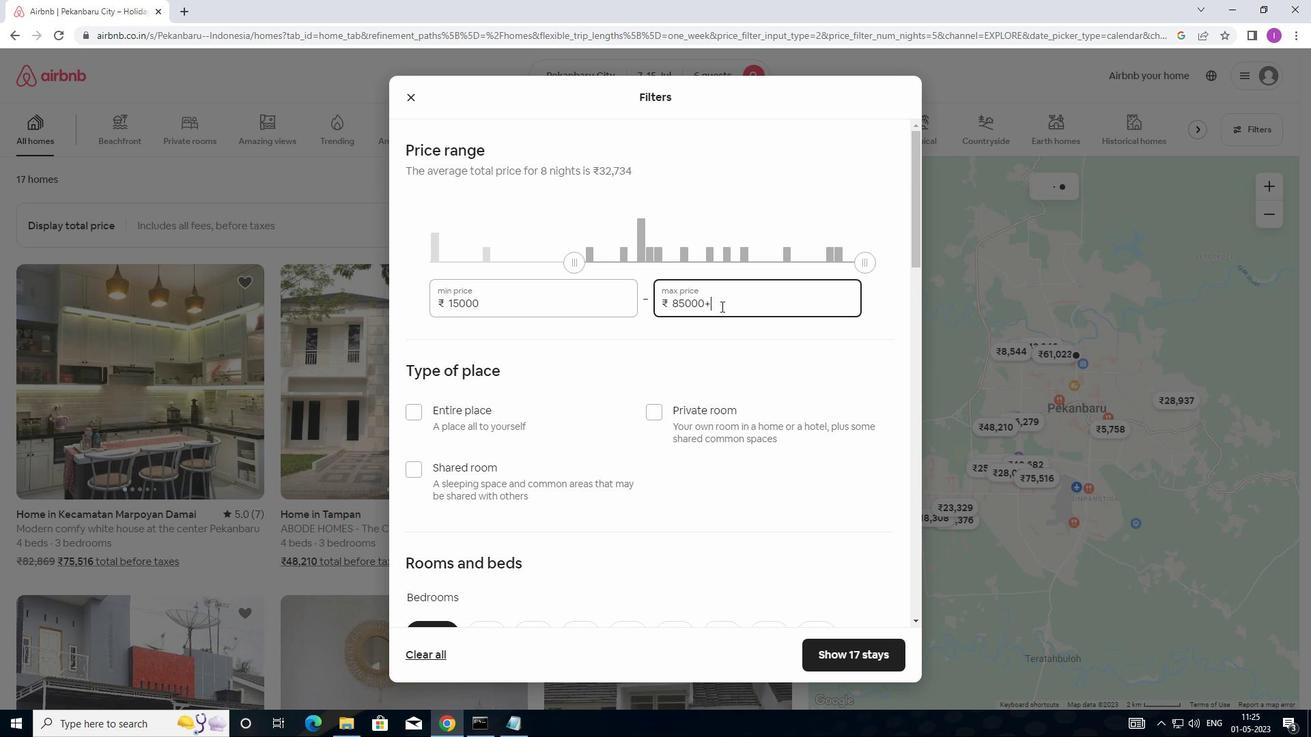
Action: Mouse moved to (647, 306)
Screenshot: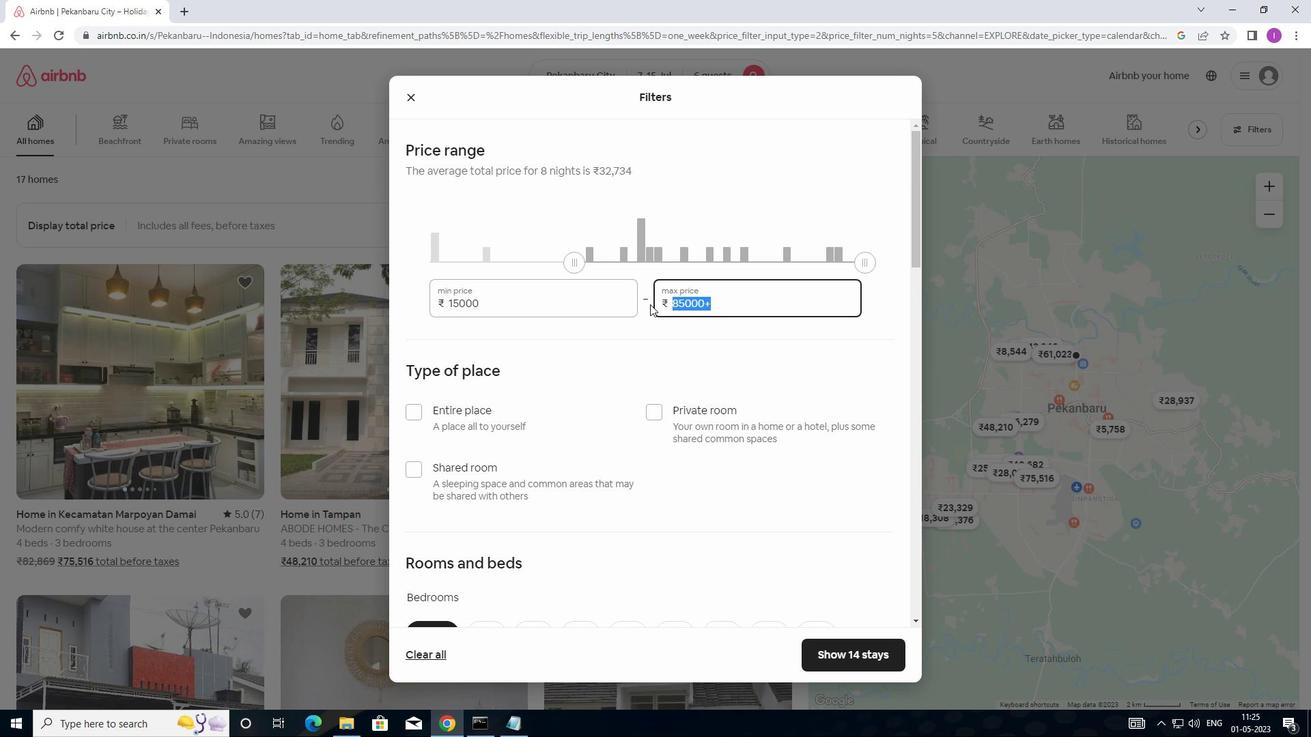 
Action: Key pressed 2
Screenshot: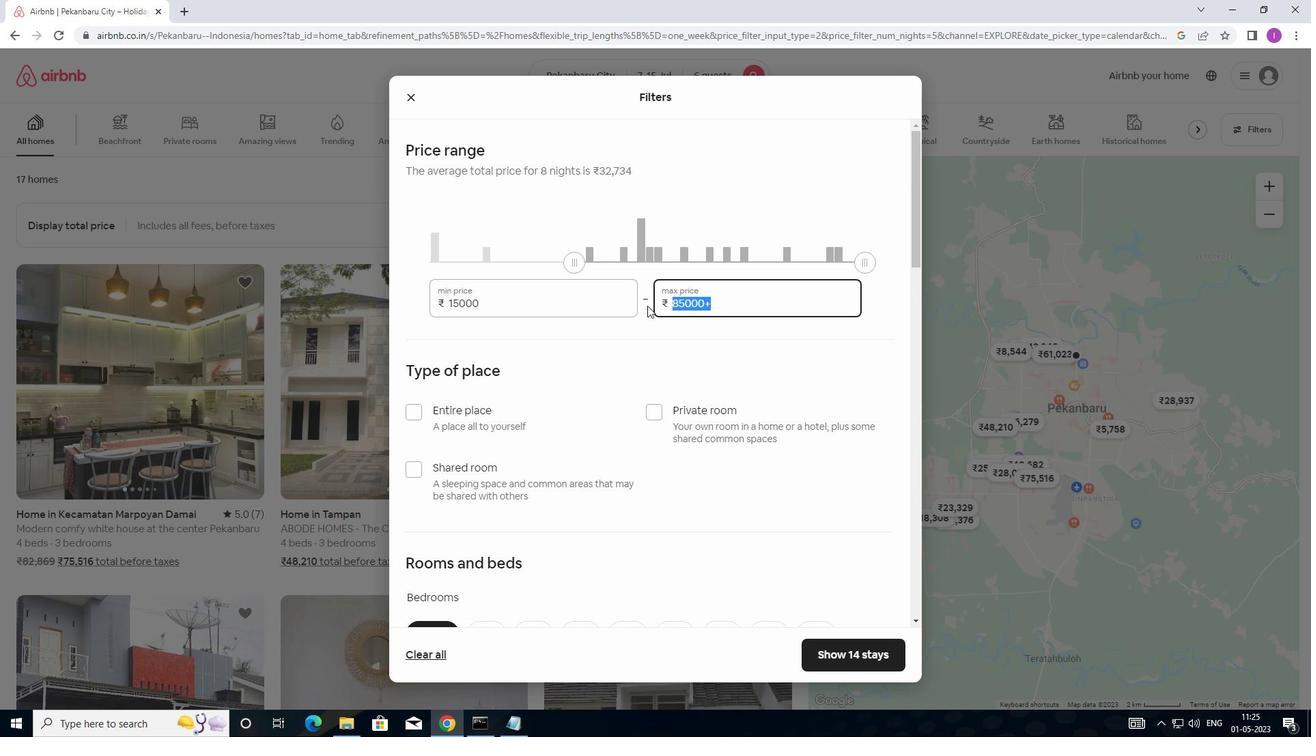 
Action: Mouse moved to (644, 307)
Screenshot: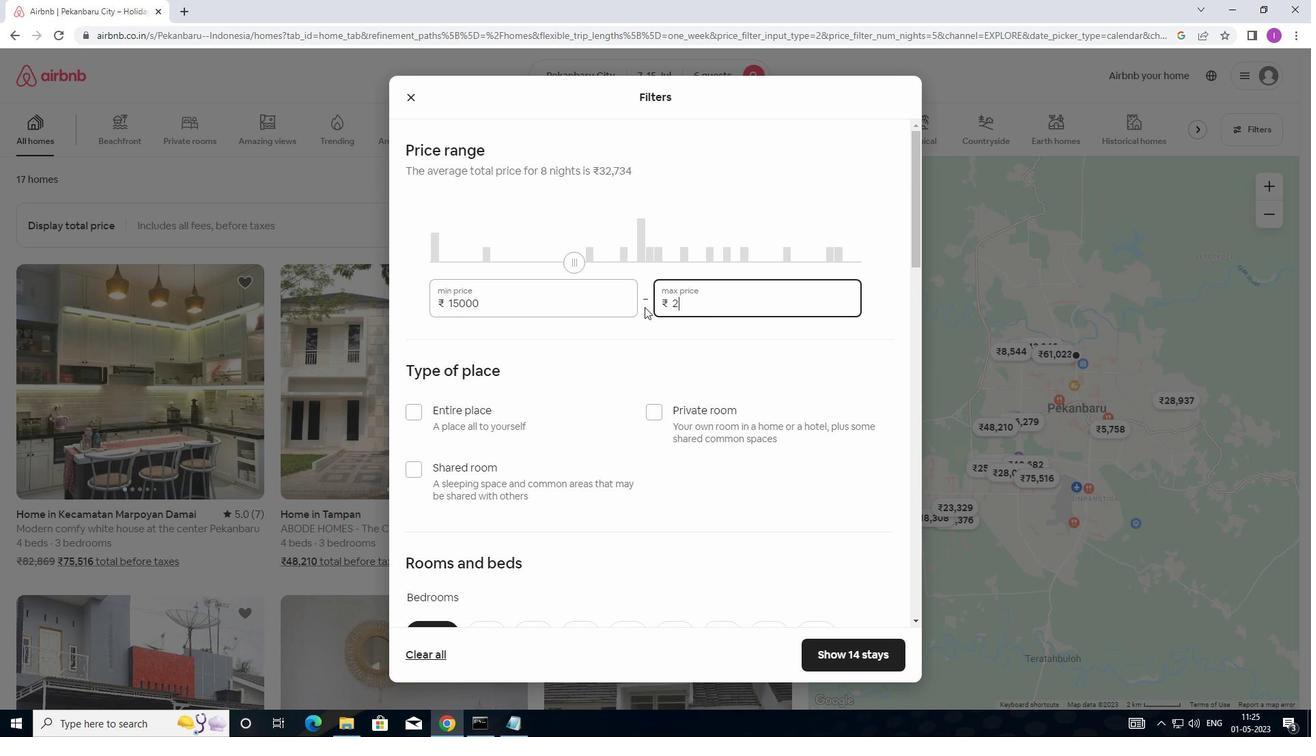 
Action: Key pressed 0
Screenshot: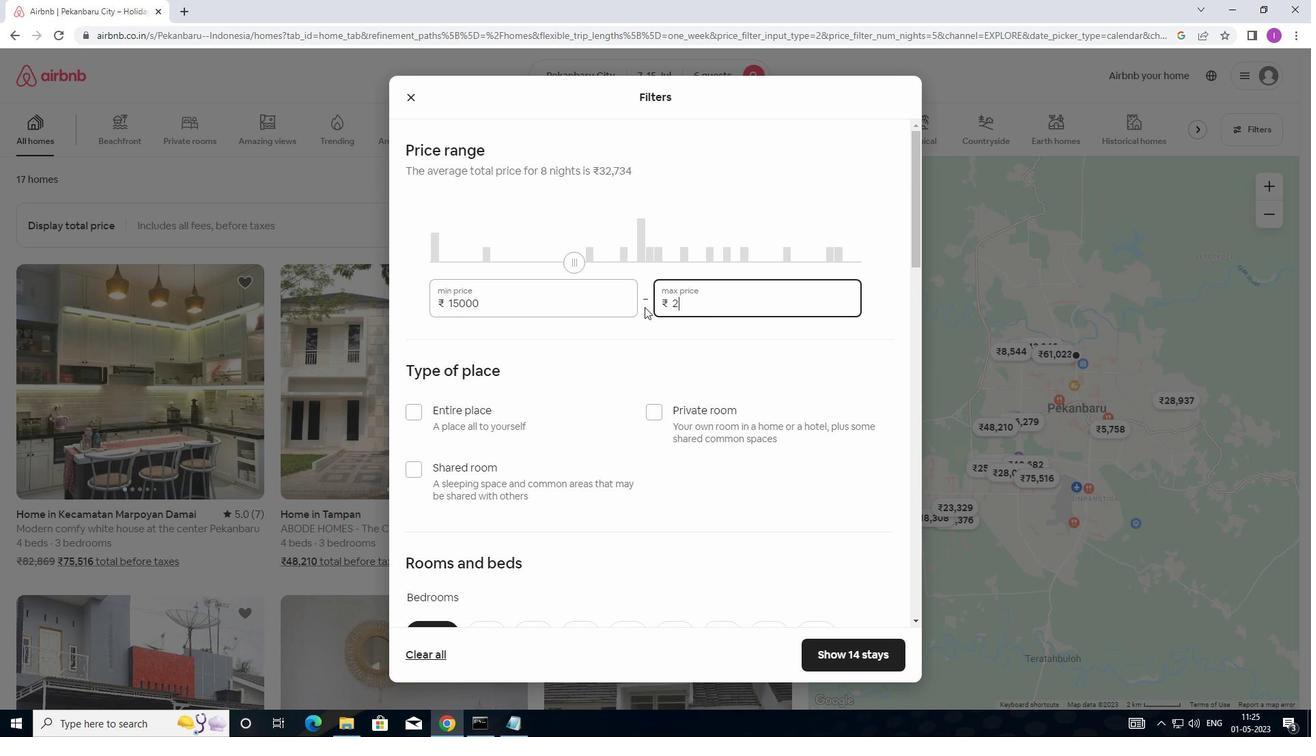 
Action: Mouse moved to (644, 308)
Screenshot: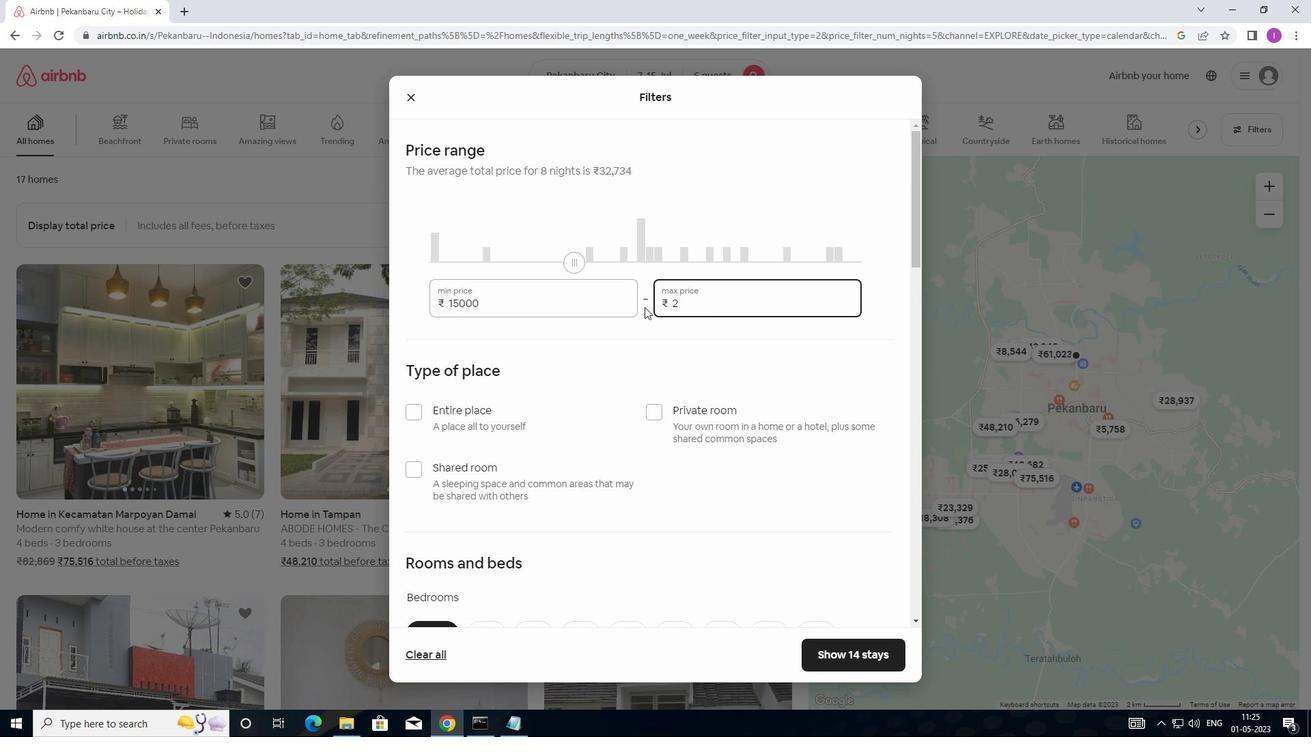 
Action: Key pressed 000
Screenshot: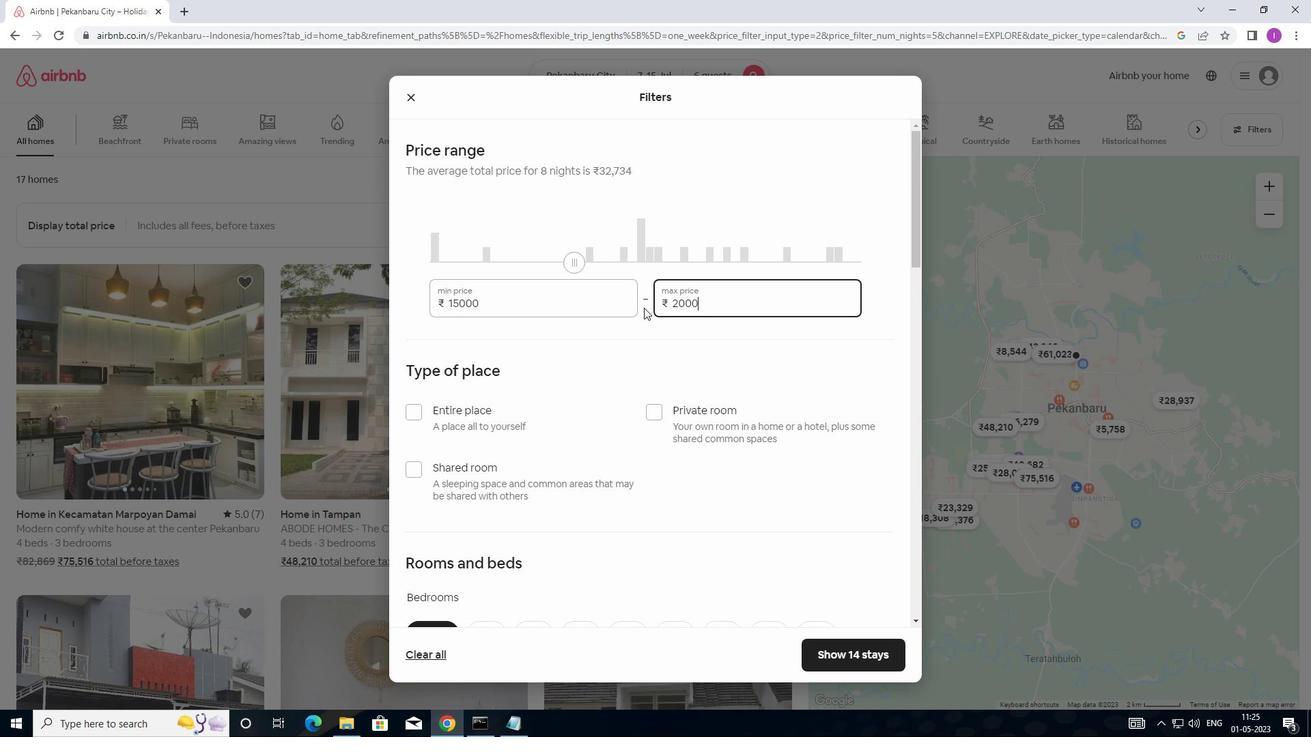 
Action: Mouse moved to (414, 410)
Screenshot: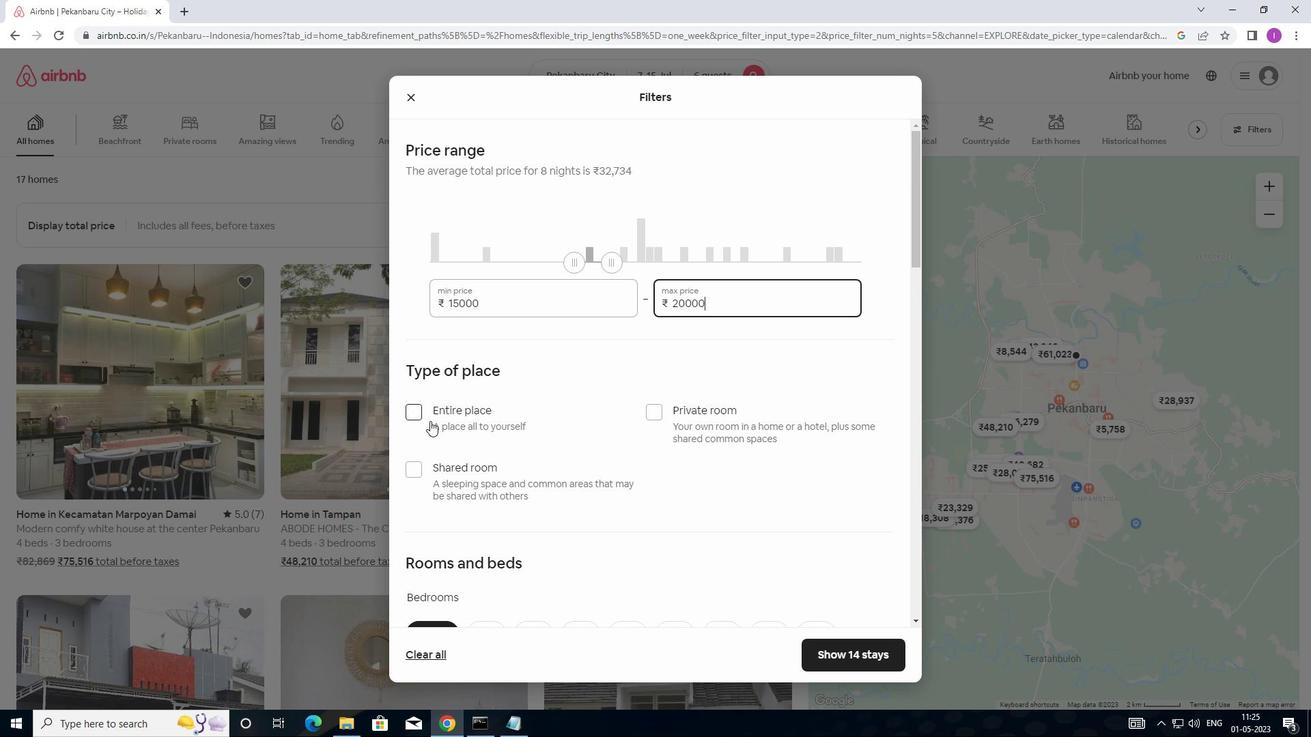 
Action: Mouse pressed left at (414, 410)
Screenshot: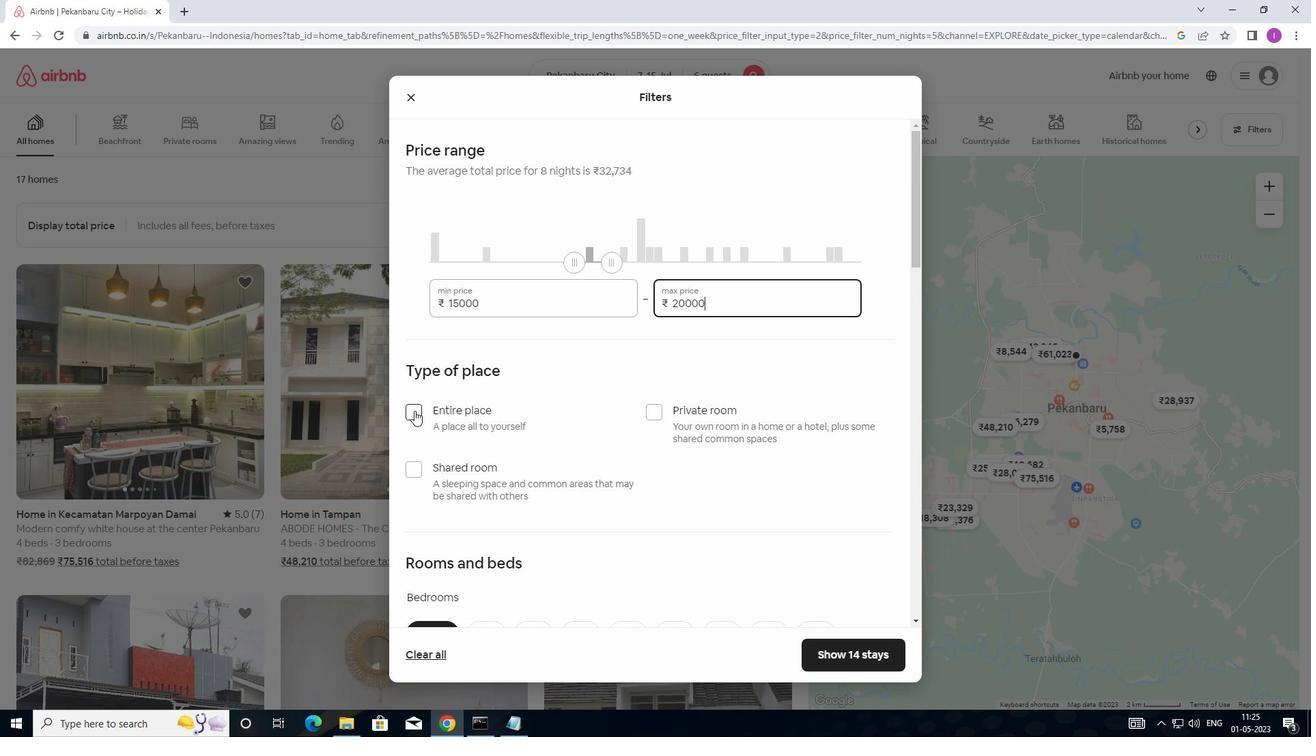
Action: Mouse moved to (458, 406)
Screenshot: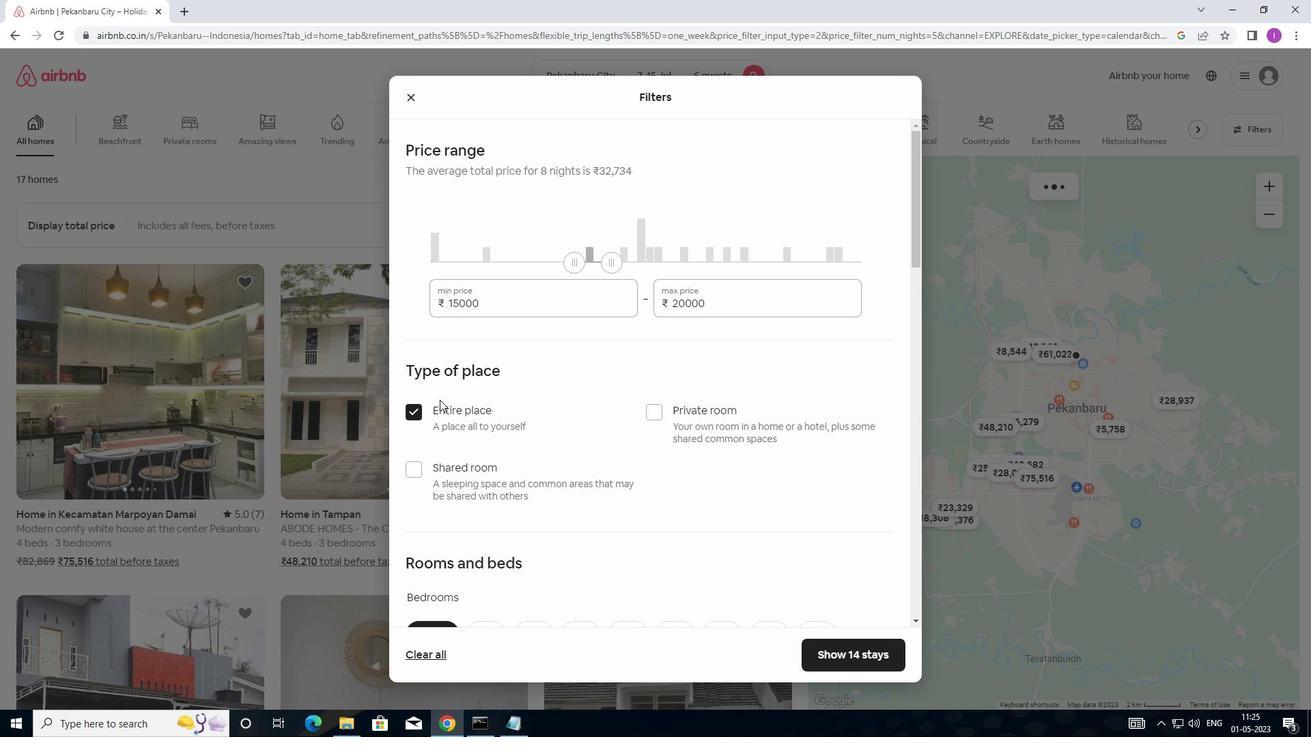 
Action: Mouse scrolled (458, 405) with delta (0, 0)
Screenshot: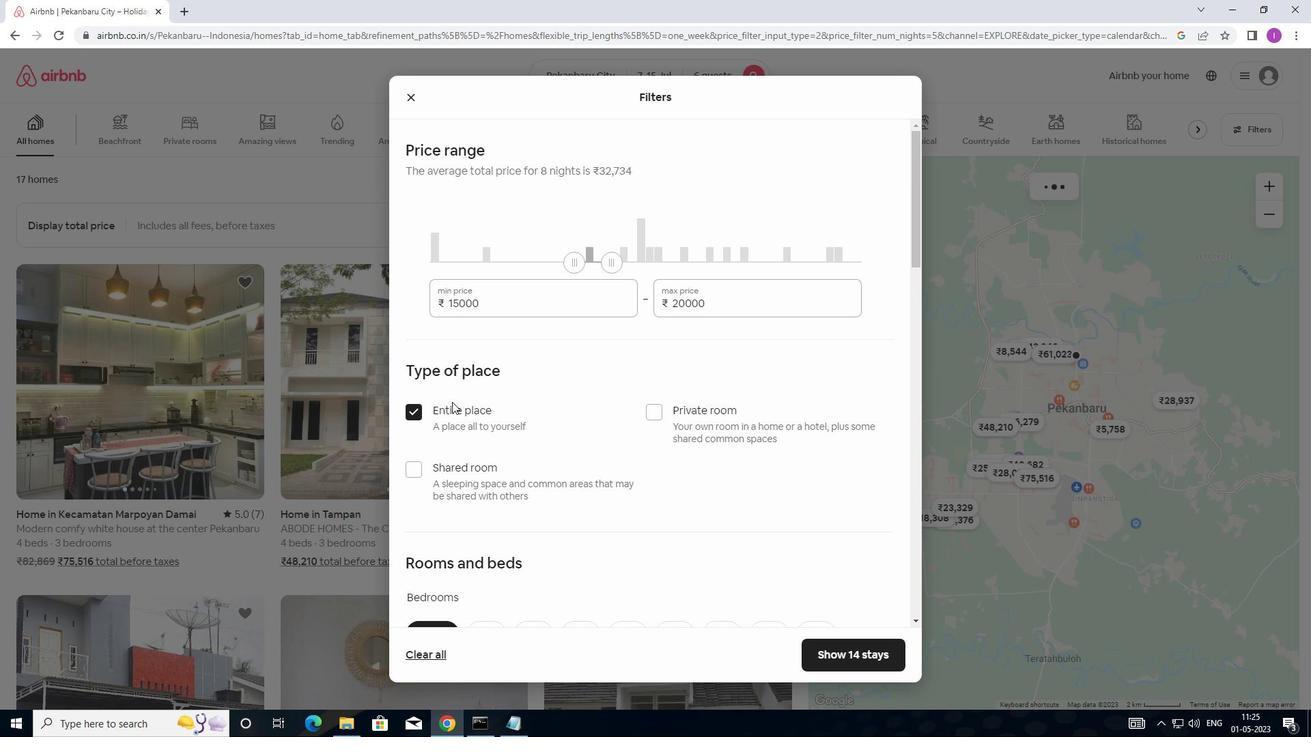 
Action: Mouse moved to (459, 407)
Screenshot: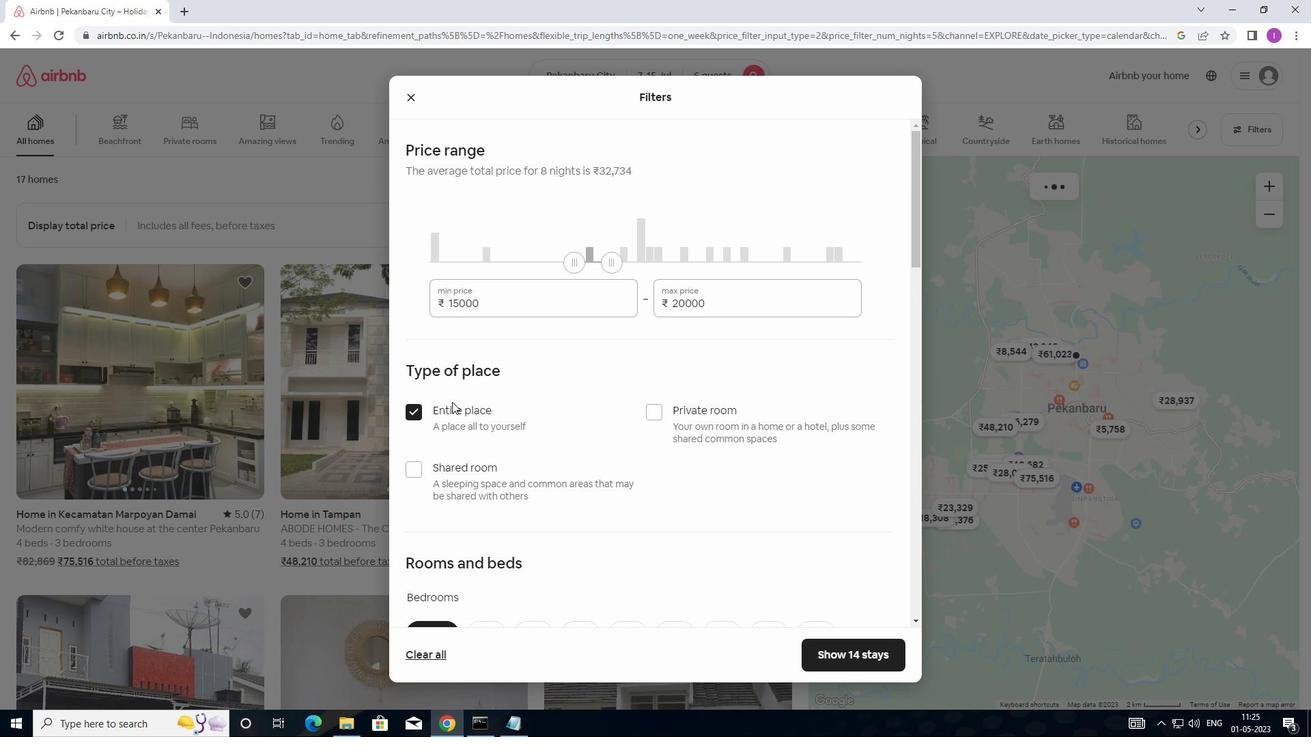 
Action: Mouse scrolled (459, 406) with delta (0, 0)
Screenshot: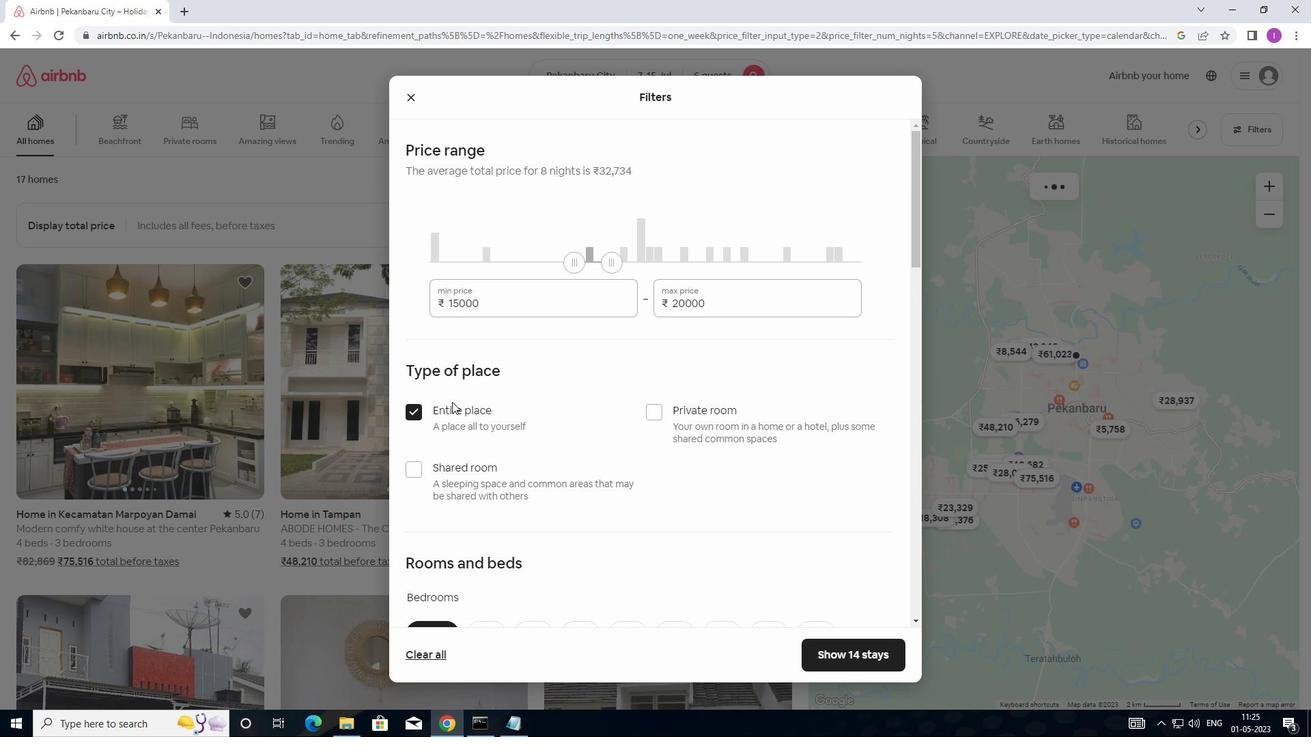
Action: Mouse moved to (460, 407)
Screenshot: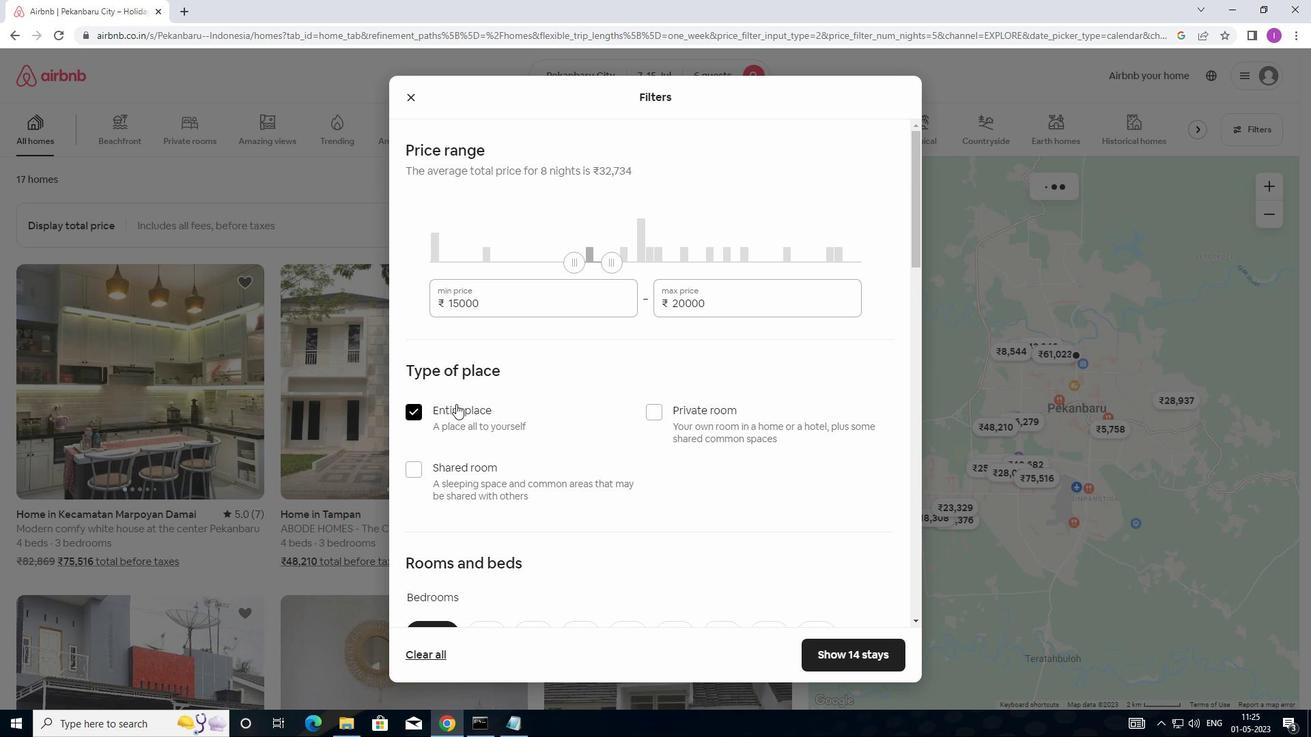 
Action: Mouse scrolled (460, 407) with delta (0, 0)
Screenshot: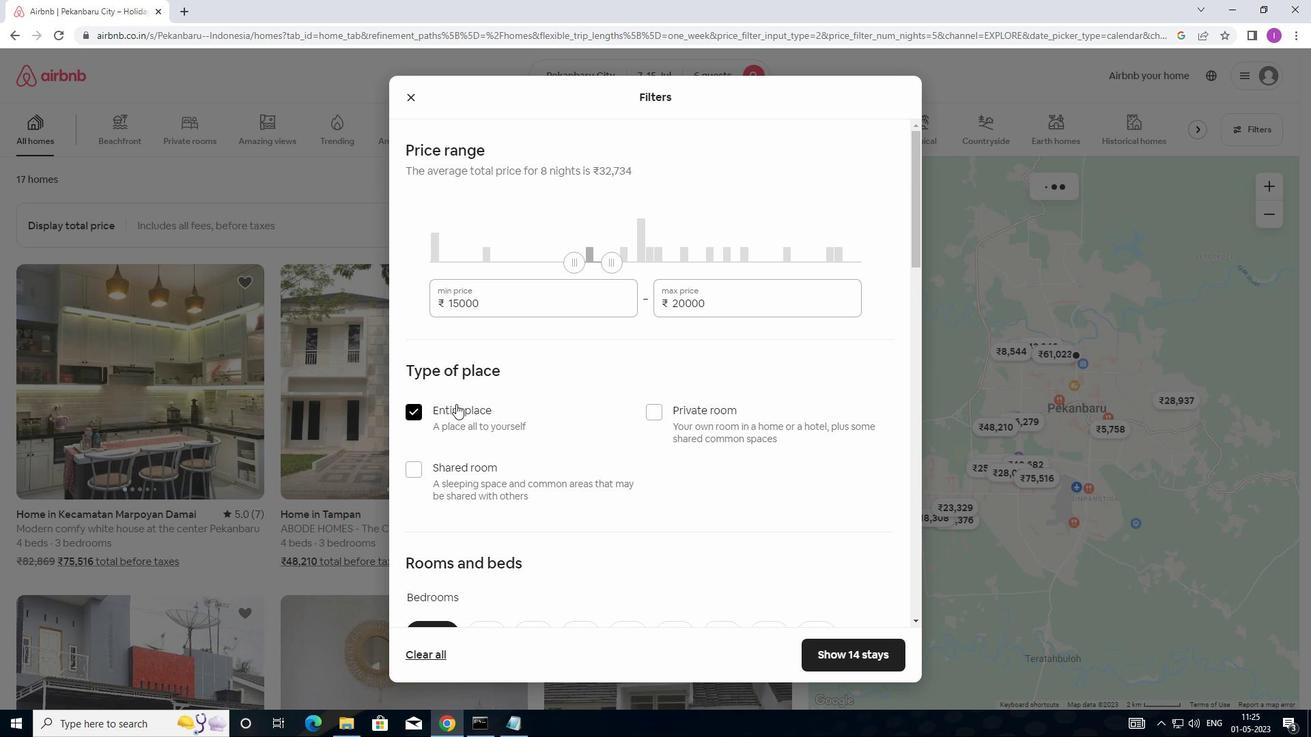 
Action: Mouse scrolled (460, 407) with delta (0, 0)
Screenshot: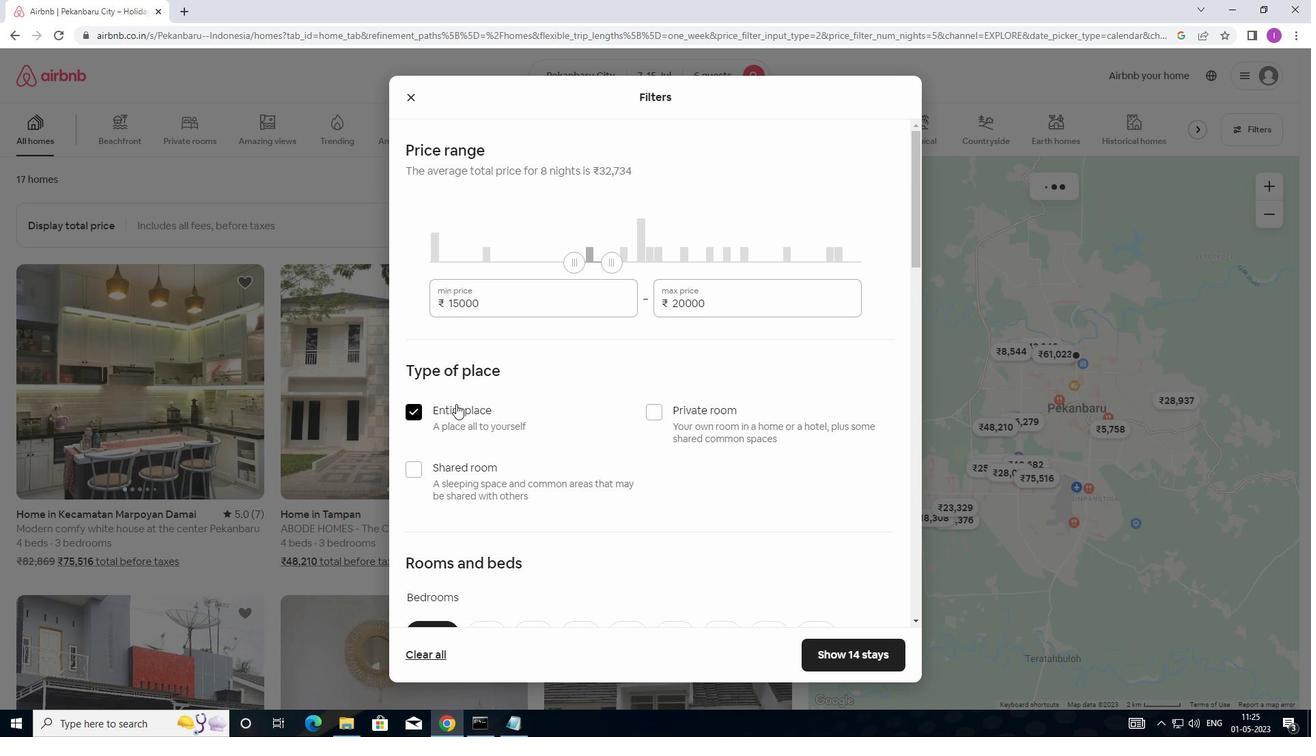 
Action: Mouse moved to (586, 370)
Screenshot: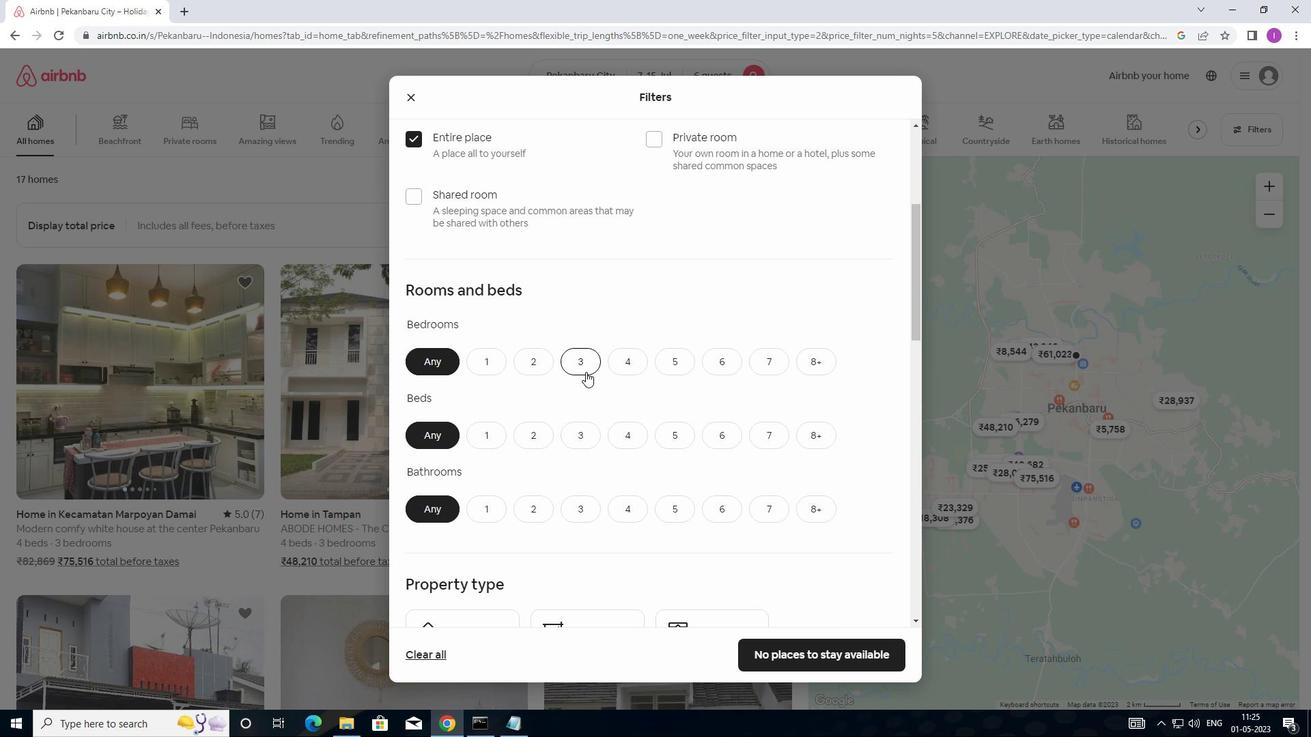
Action: Mouse pressed left at (586, 370)
Screenshot: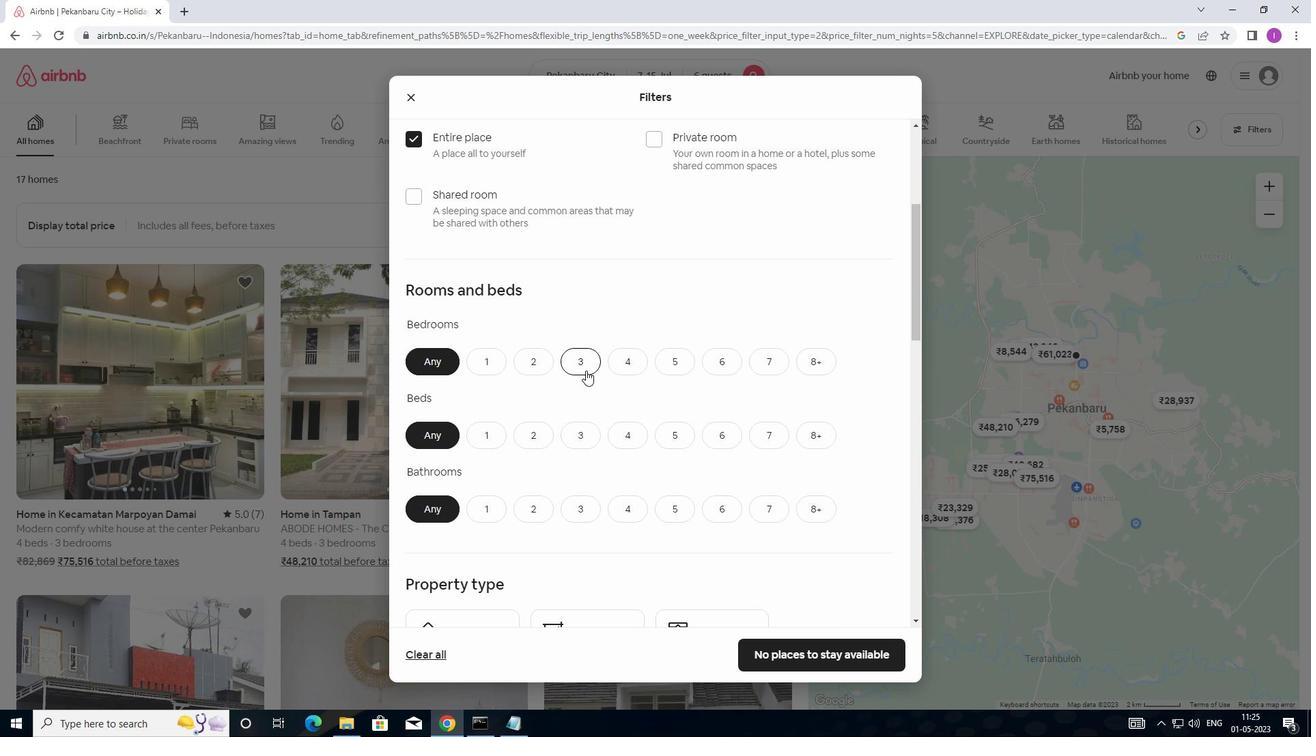 
Action: Mouse moved to (588, 433)
Screenshot: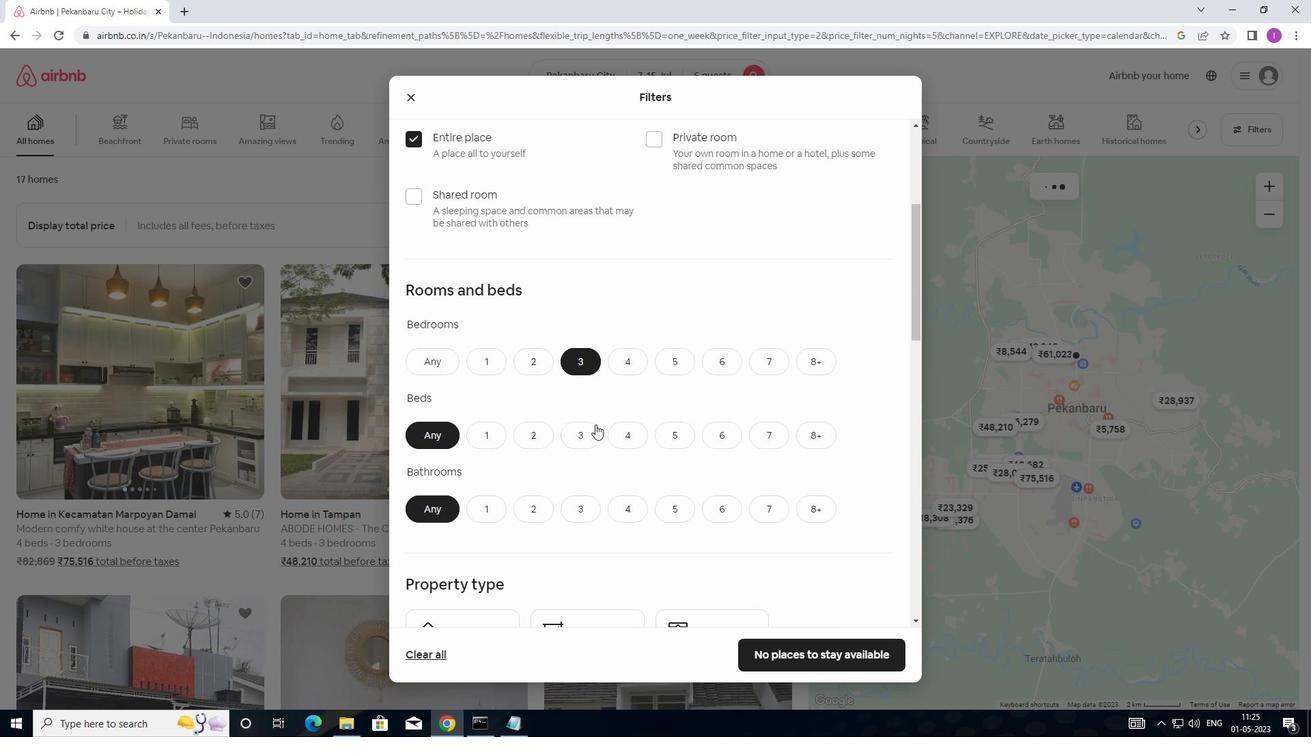 
Action: Mouse pressed left at (588, 433)
Screenshot: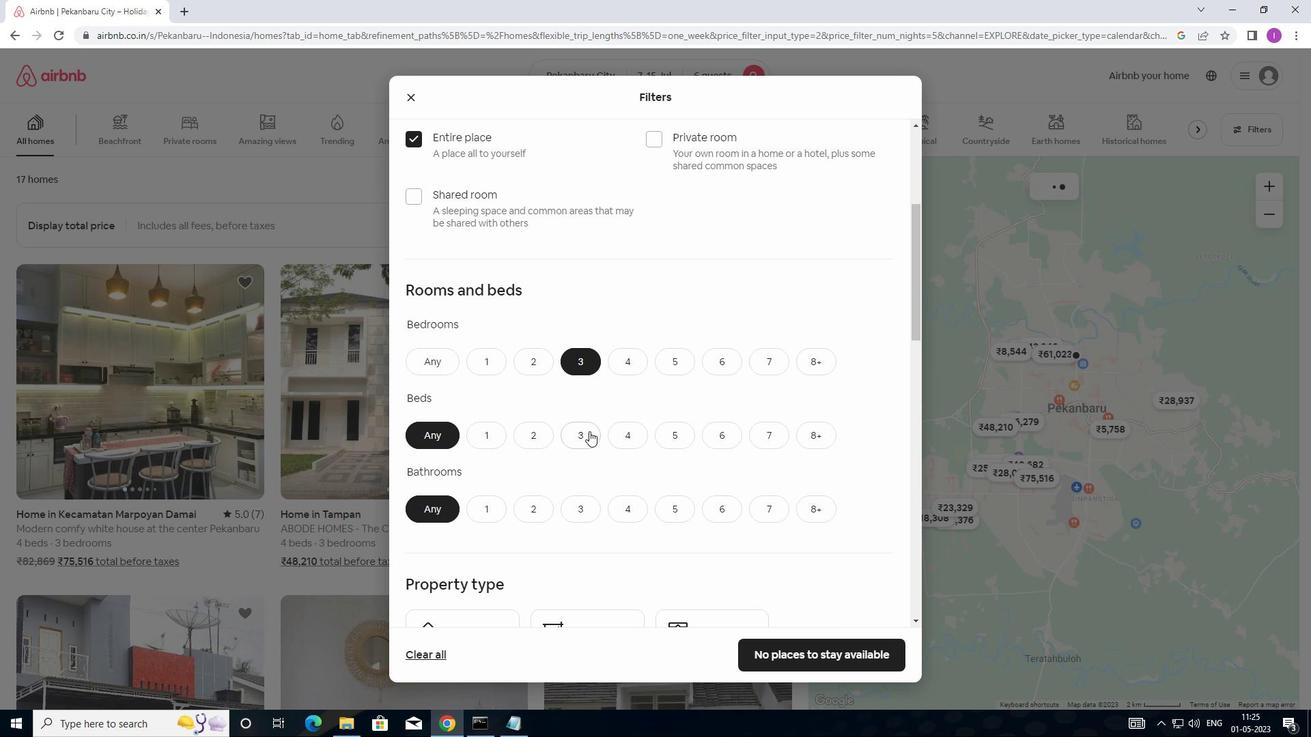 
Action: Mouse moved to (578, 513)
Screenshot: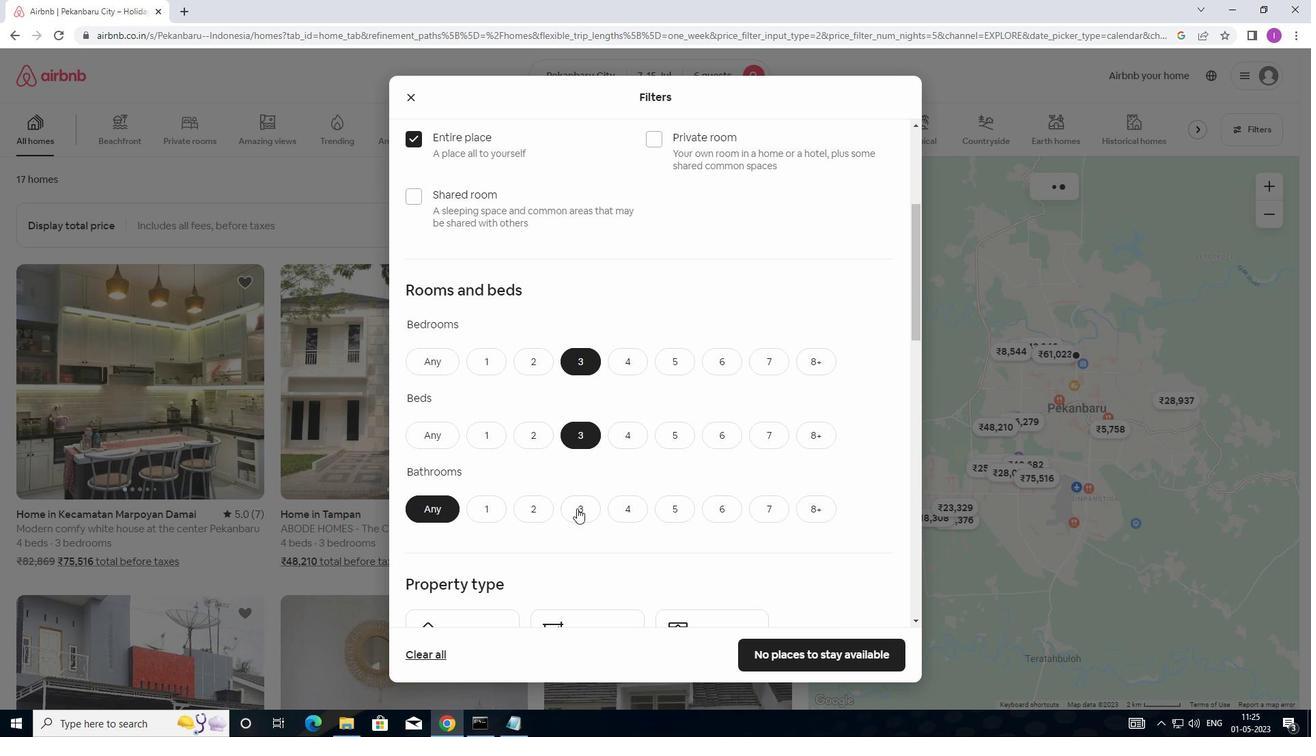 
Action: Mouse pressed left at (578, 513)
Screenshot: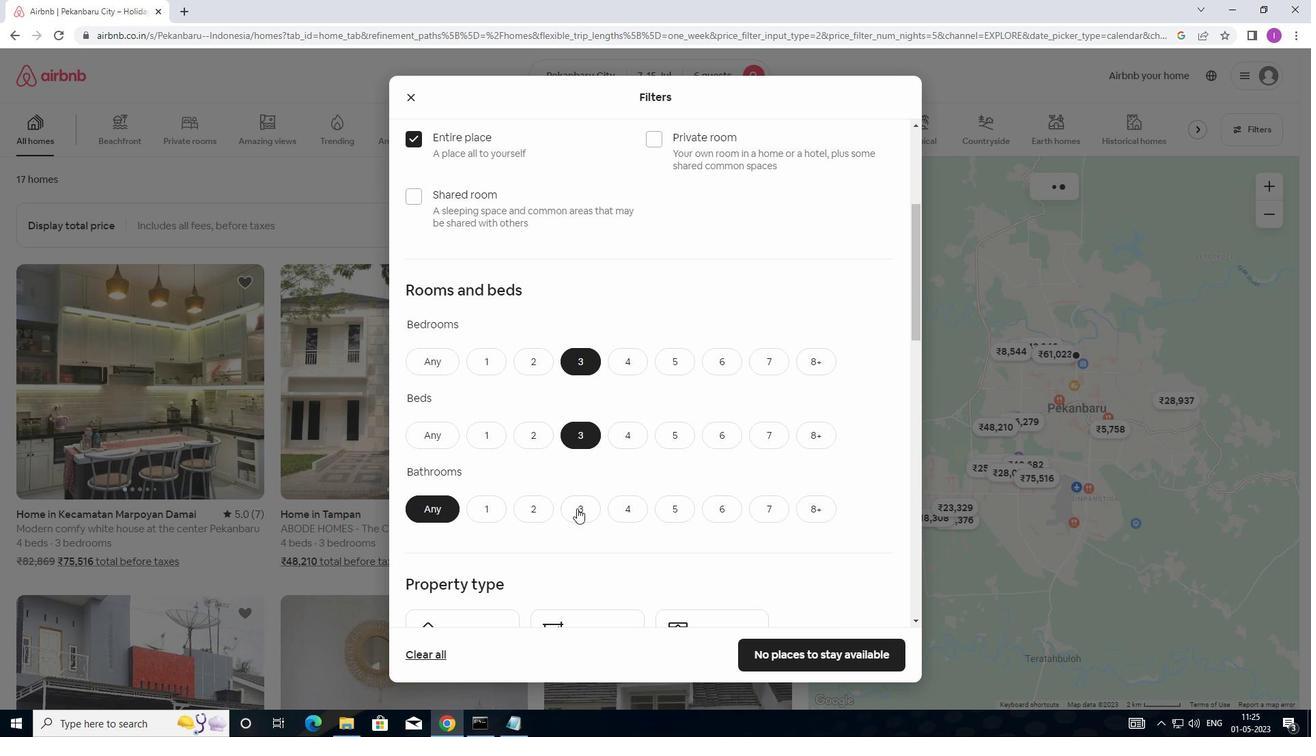 
Action: Mouse moved to (582, 493)
Screenshot: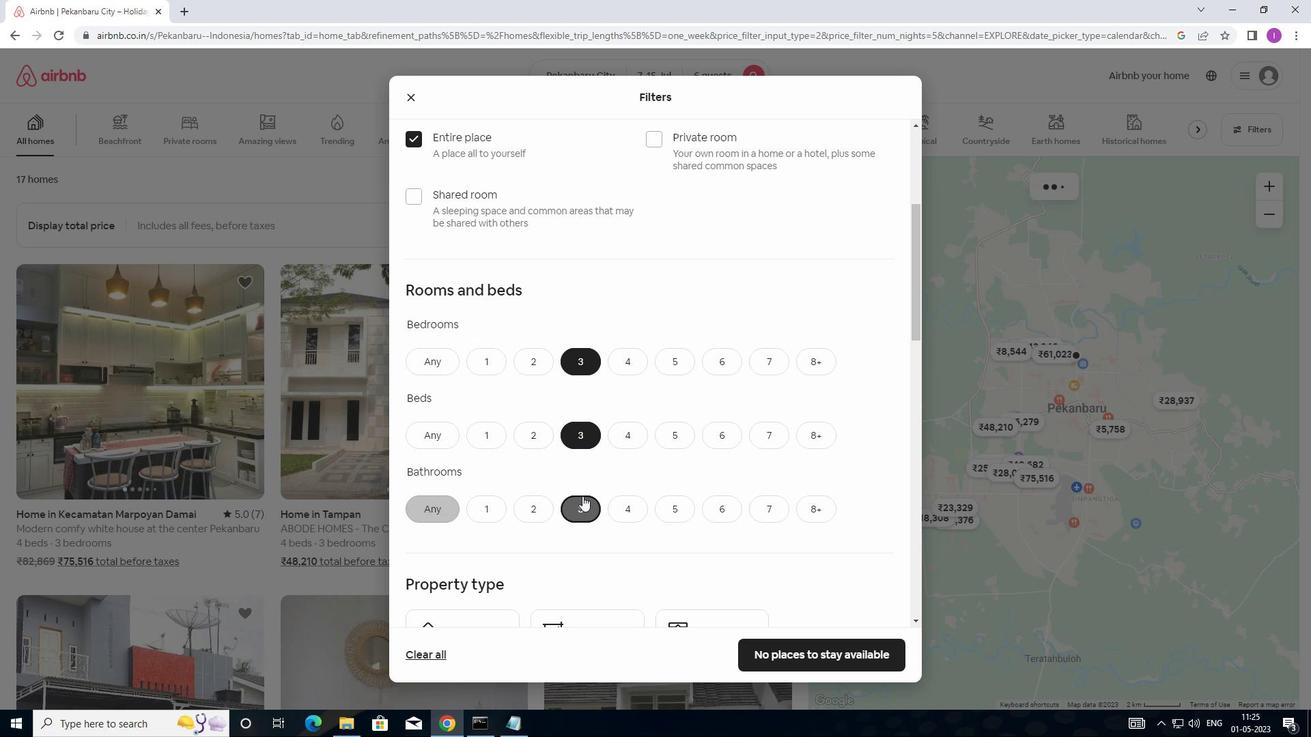 
Action: Mouse scrolled (582, 492) with delta (0, 0)
Screenshot: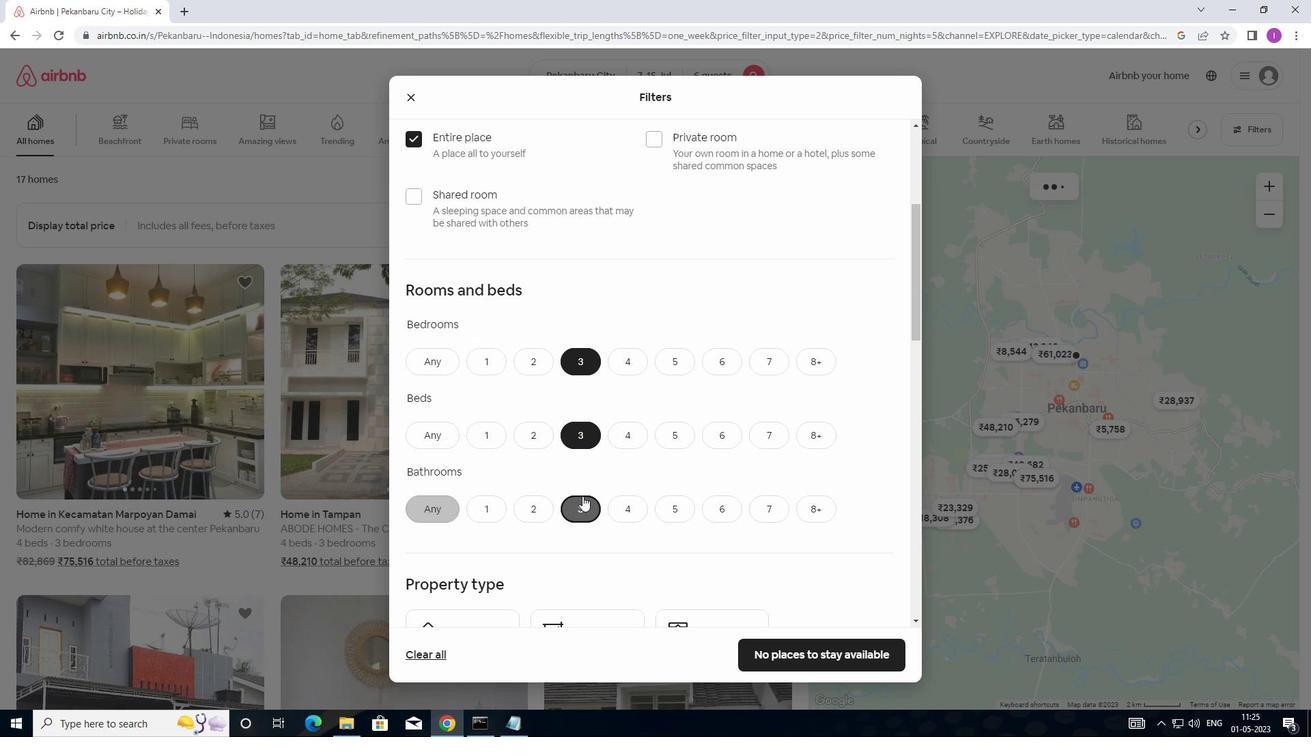 
Action: Mouse scrolled (582, 492) with delta (0, 0)
Screenshot: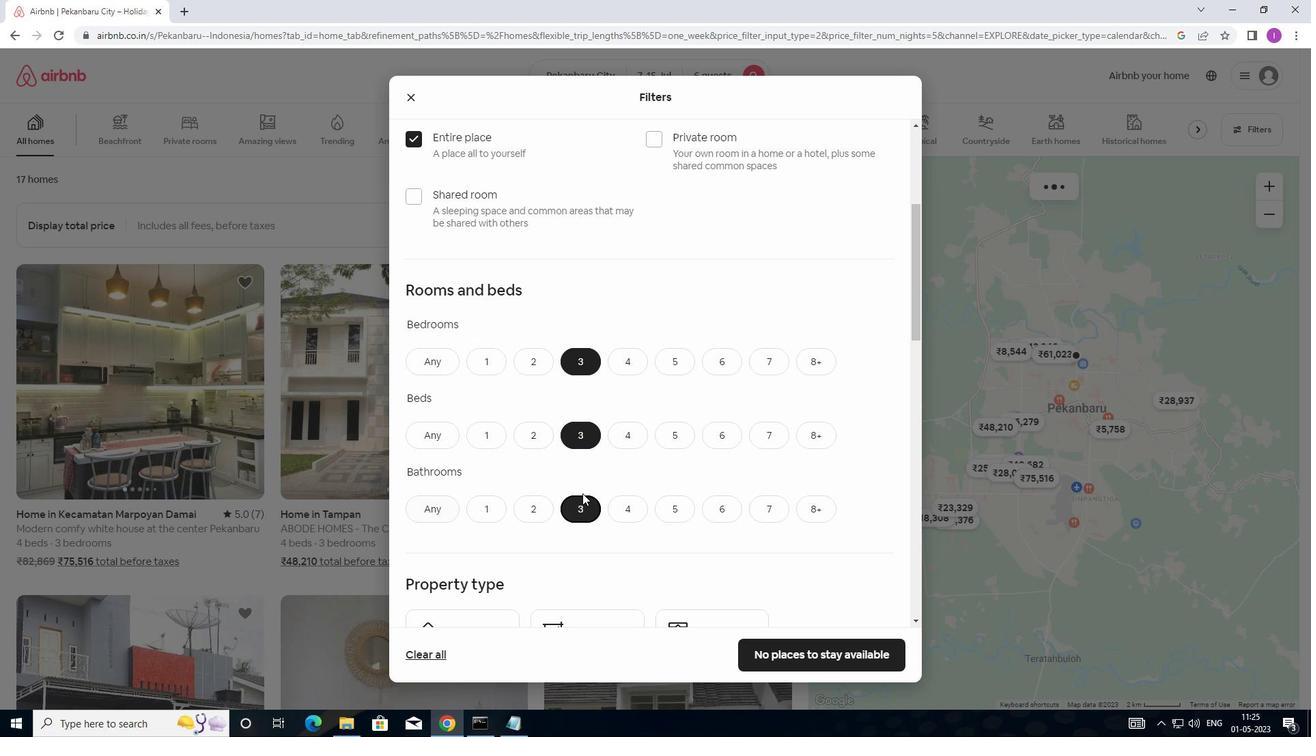 
Action: Mouse scrolled (582, 492) with delta (0, 0)
Screenshot: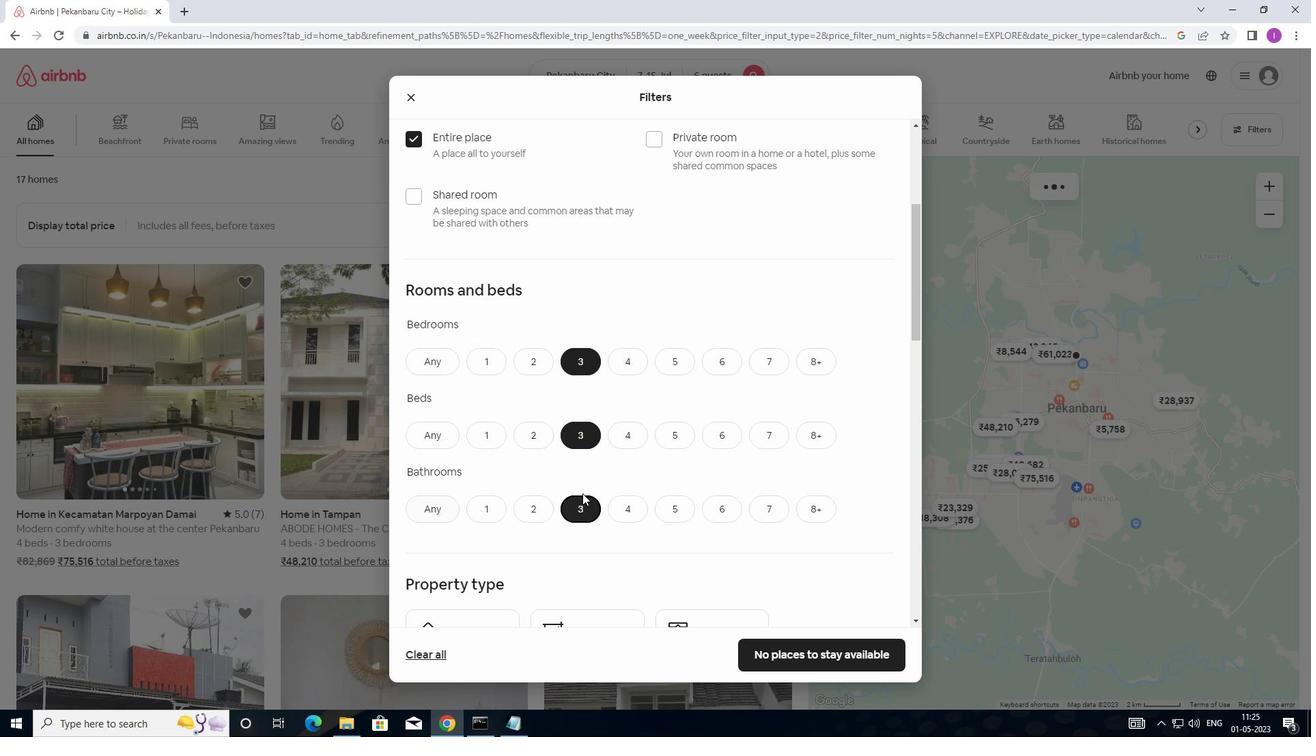 
Action: Mouse scrolled (582, 492) with delta (0, 0)
Screenshot: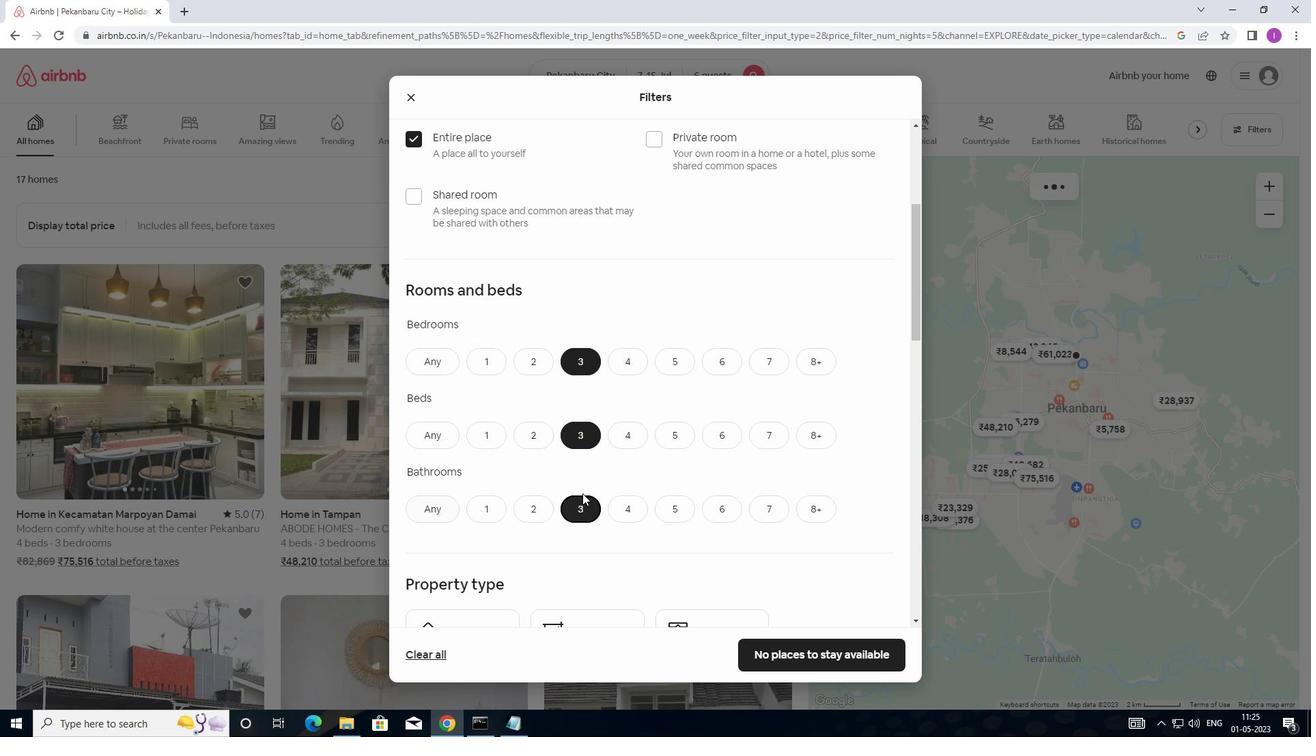 
Action: Mouse moved to (582, 487)
Screenshot: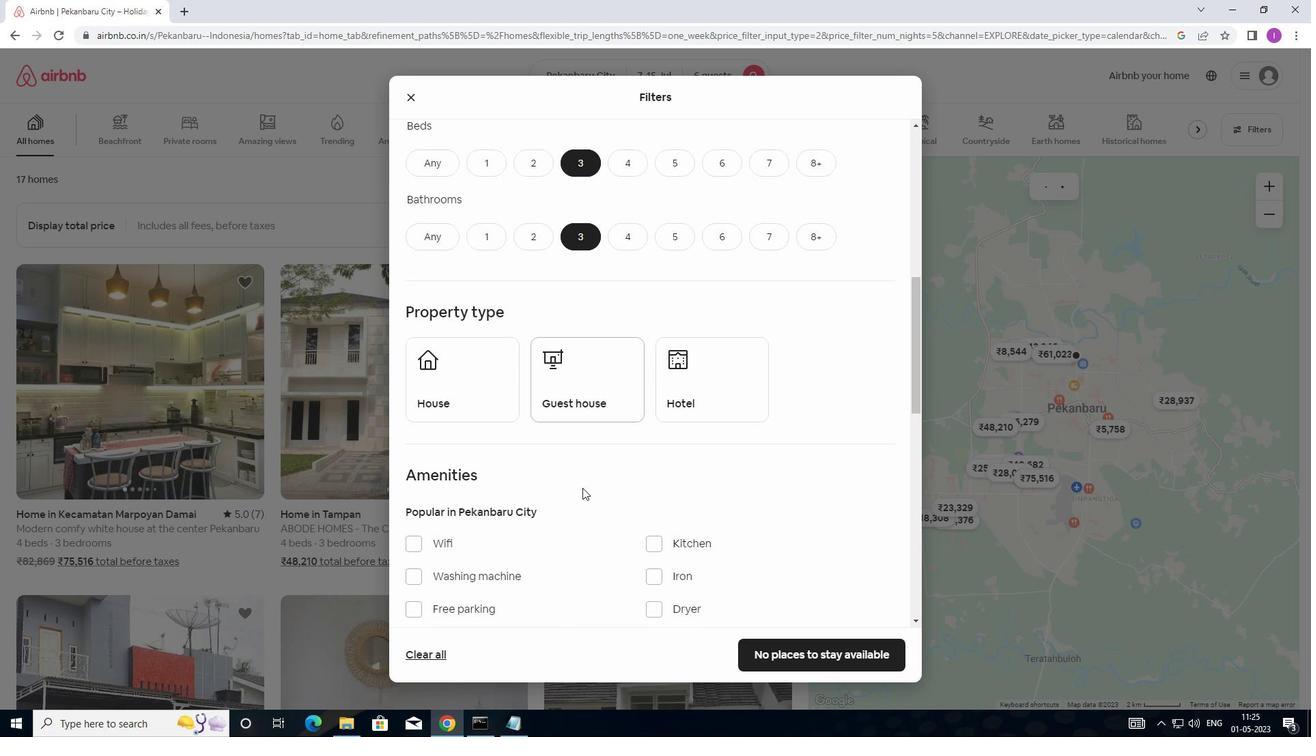 
Action: Mouse scrolled (582, 486) with delta (0, 0)
Screenshot: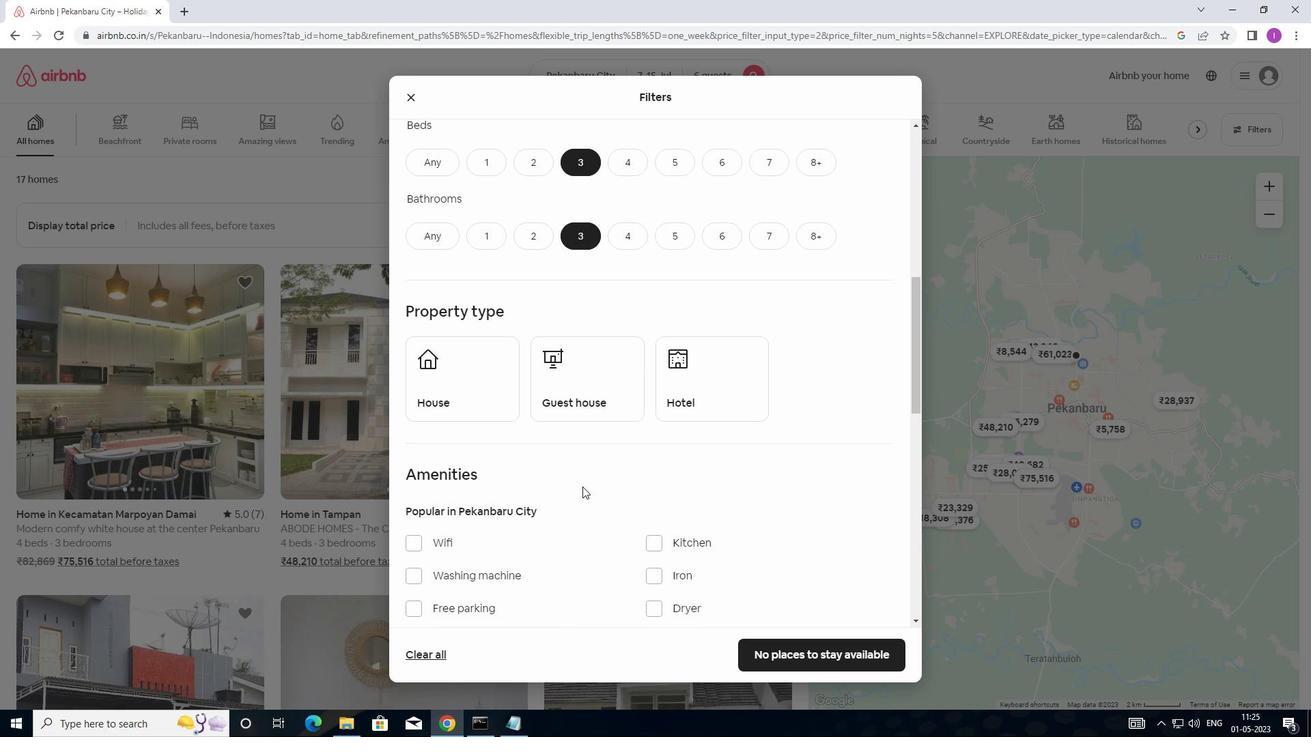 
Action: Mouse scrolled (582, 486) with delta (0, 0)
Screenshot: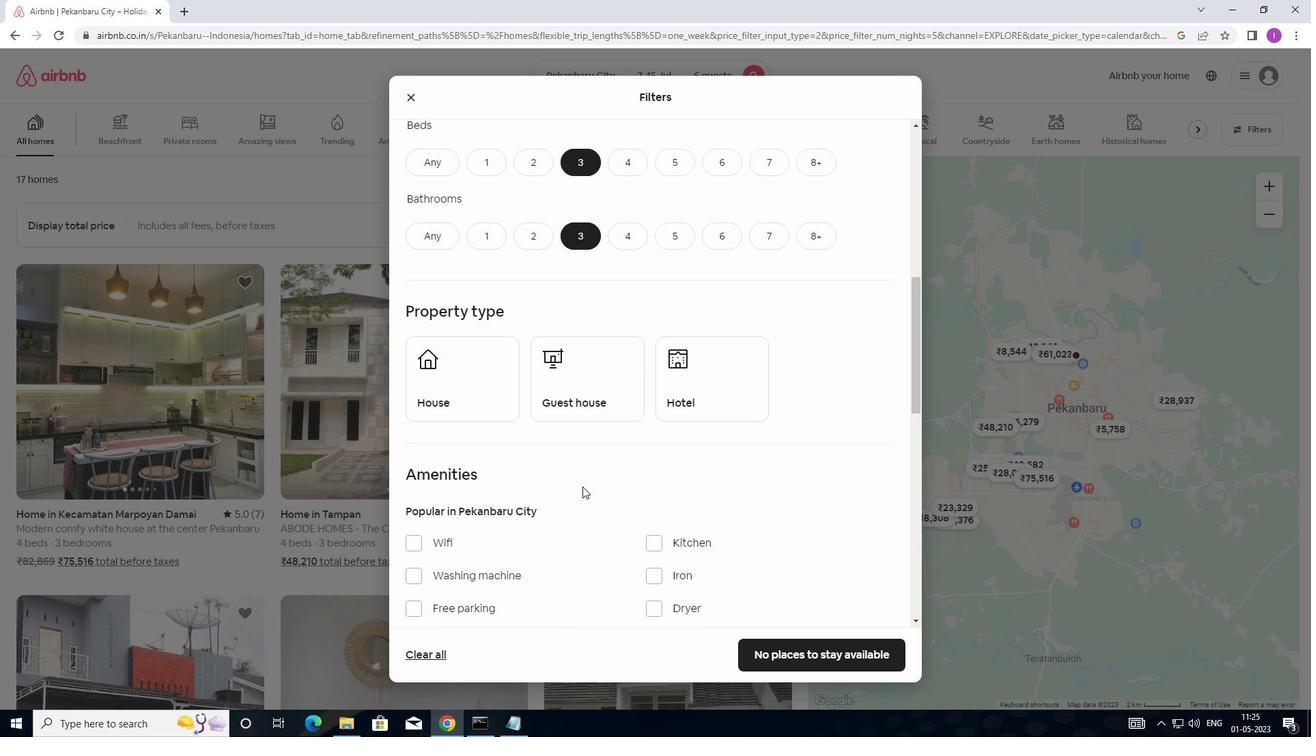 
Action: Mouse moved to (461, 442)
Screenshot: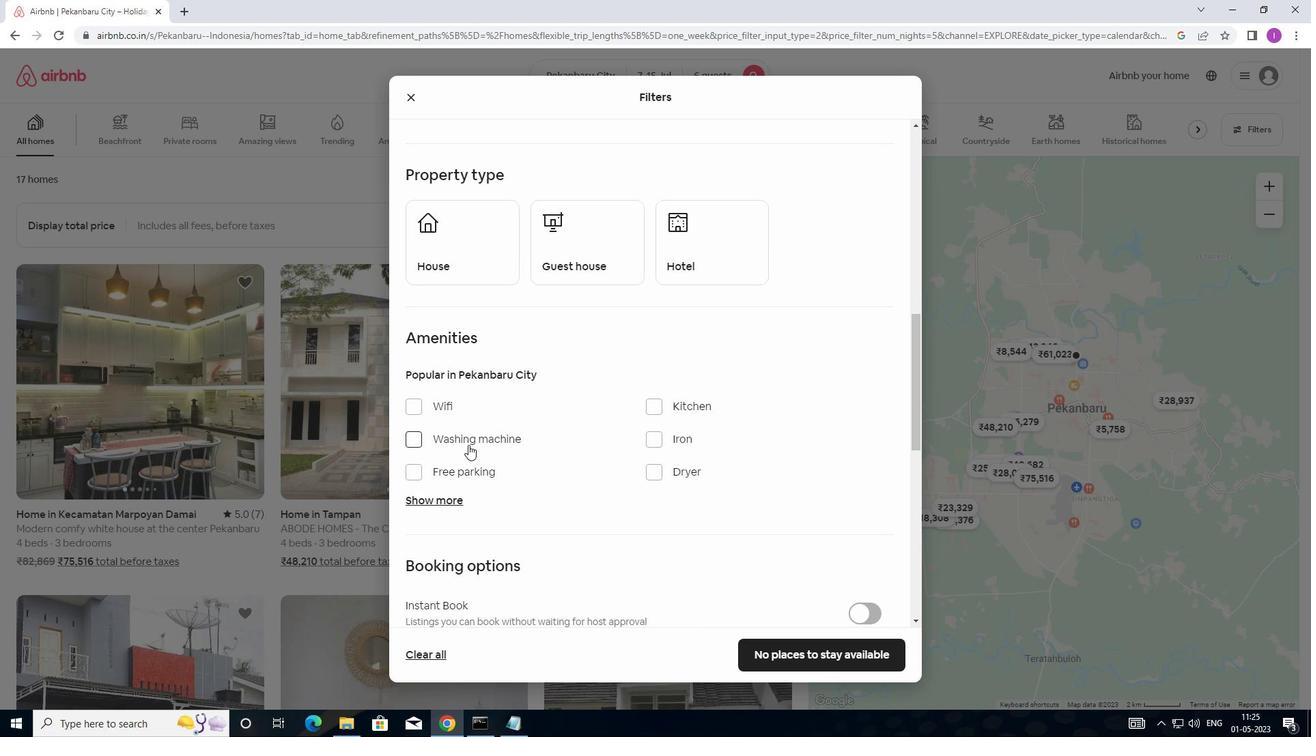
Action: Mouse scrolled (461, 442) with delta (0, 0)
Screenshot: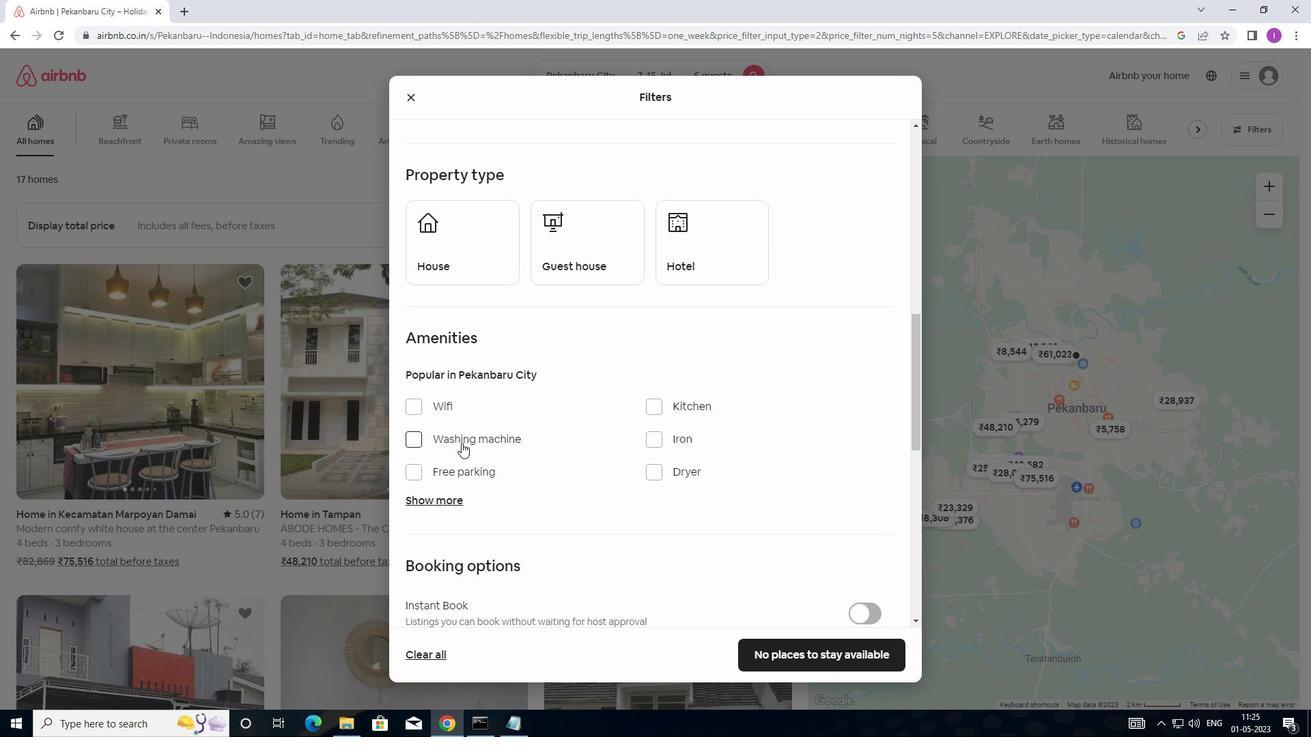 
Action: Mouse scrolled (461, 442) with delta (0, 0)
Screenshot: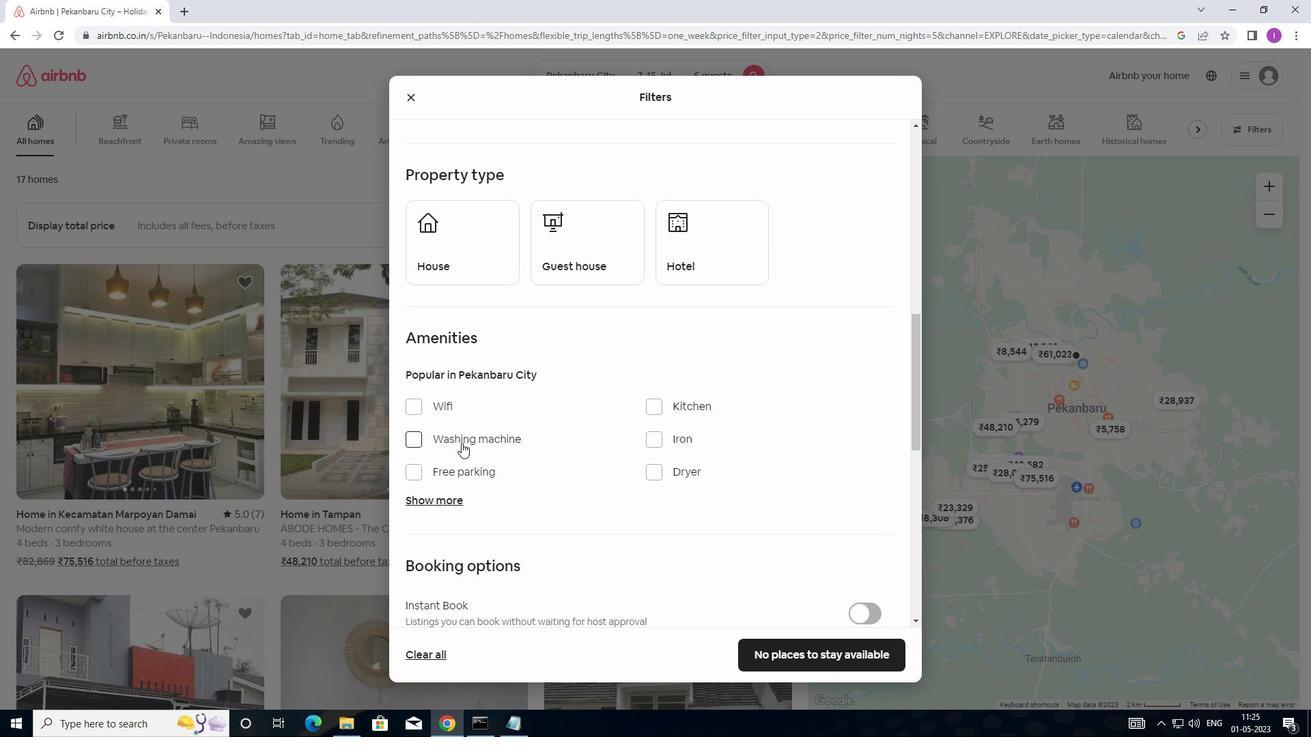 
Action: Mouse moved to (448, 127)
Screenshot: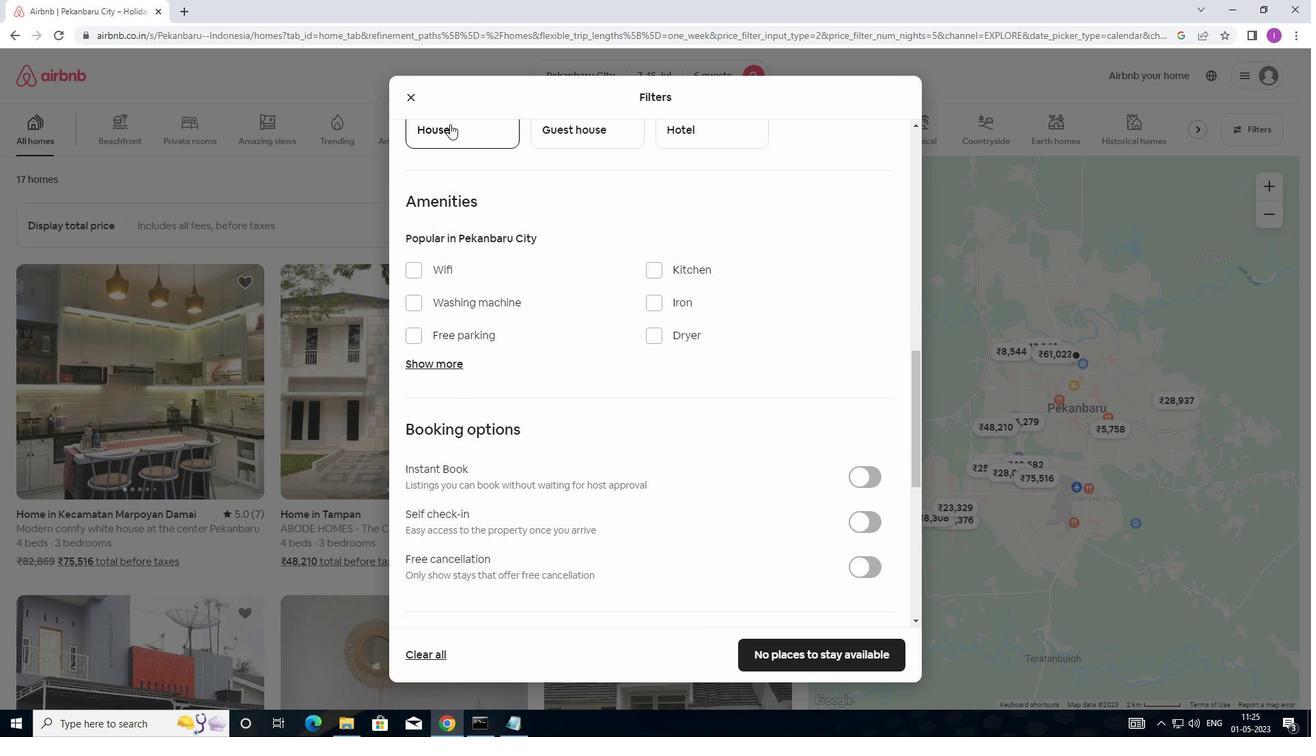 
Action: Mouse pressed left at (448, 127)
Screenshot: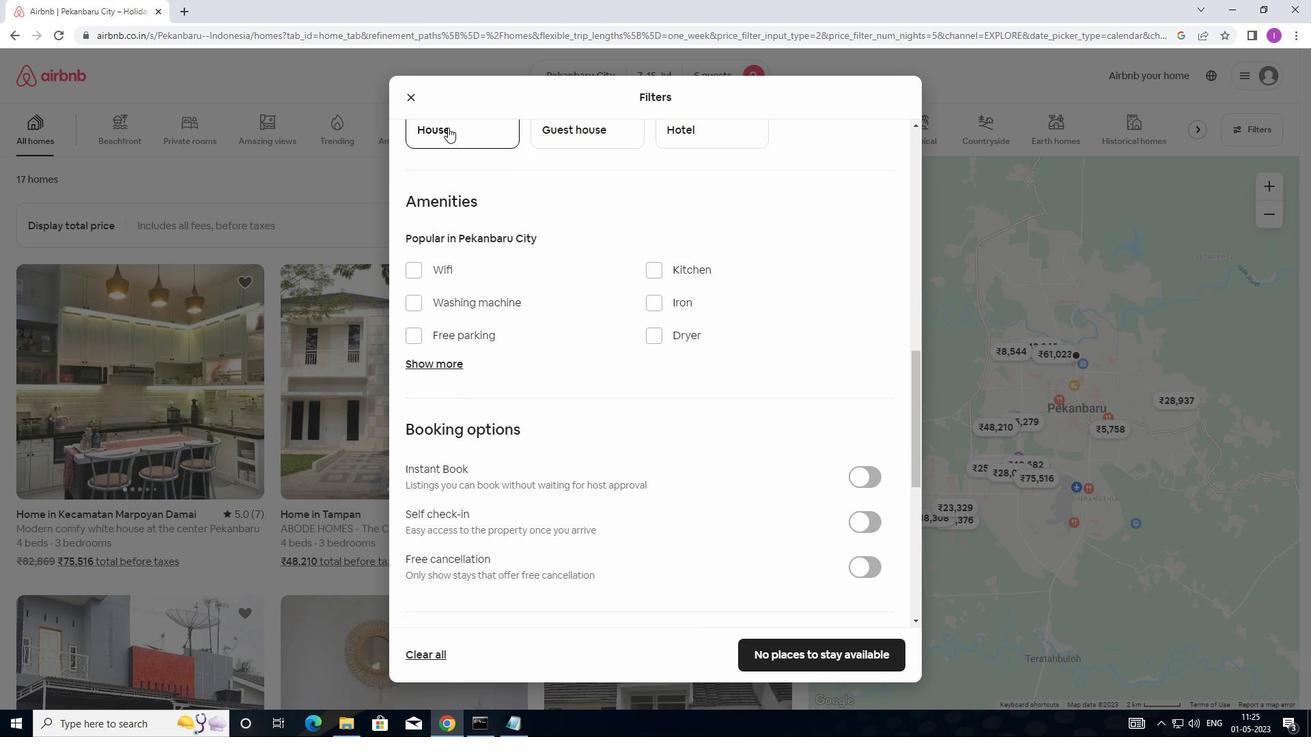 
Action: Mouse moved to (565, 129)
Screenshot: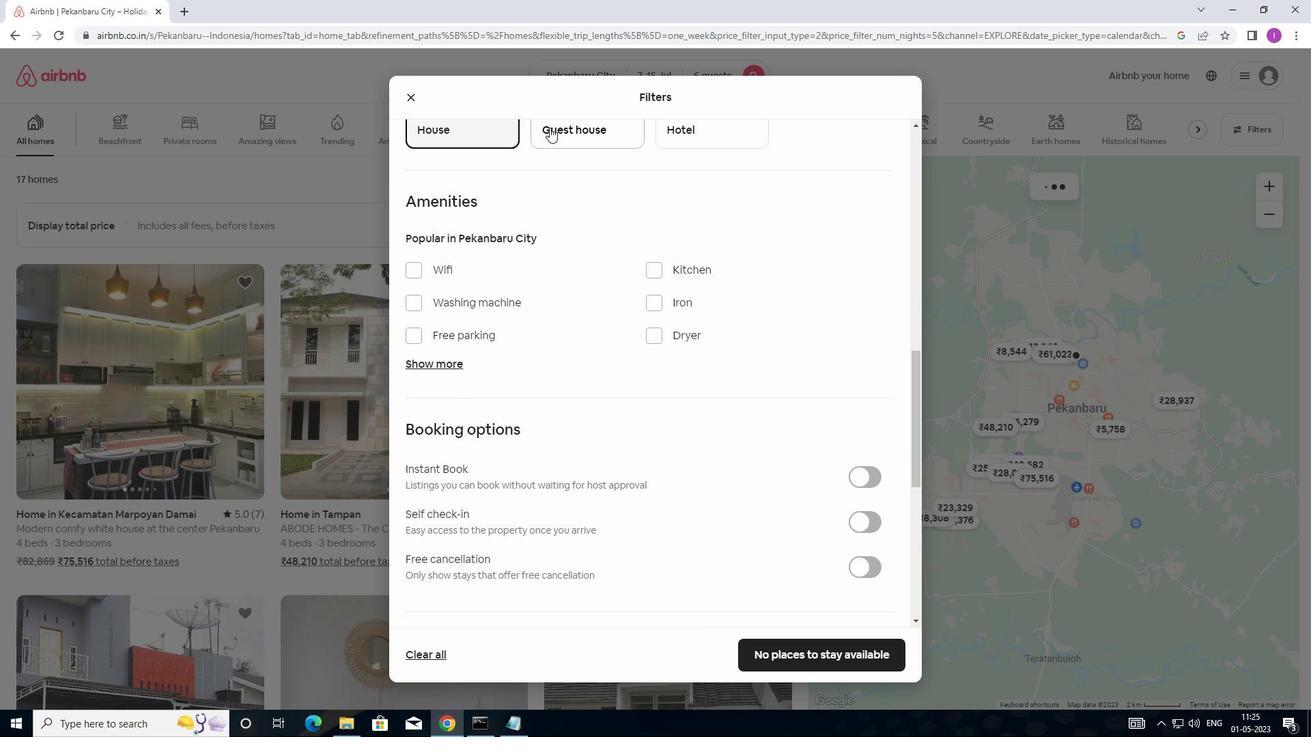 
Action: Mouse pressed left at (565, 129)
Screenshot: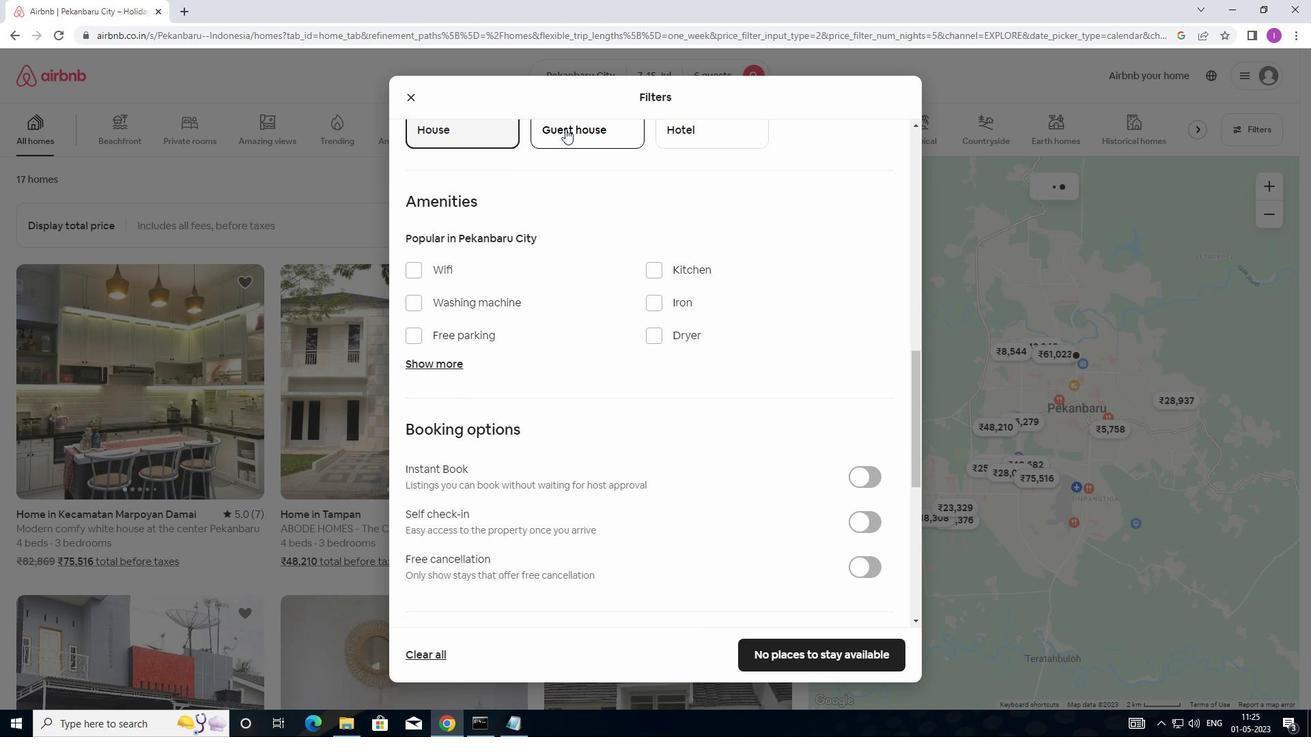 
Action: Mouse moved to (627, 279)
Screenshot: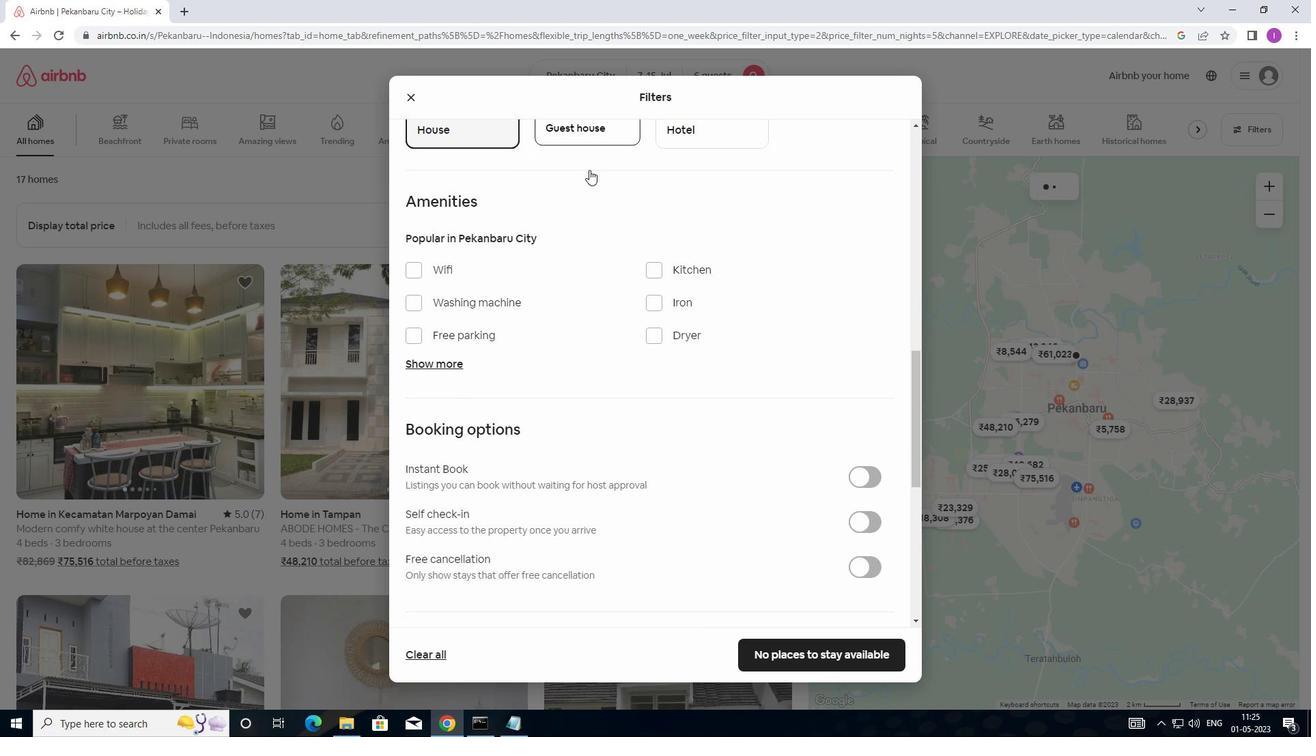 
Action: Mouse scrolled (627, 278) with delta (0, 0)
Screenshot: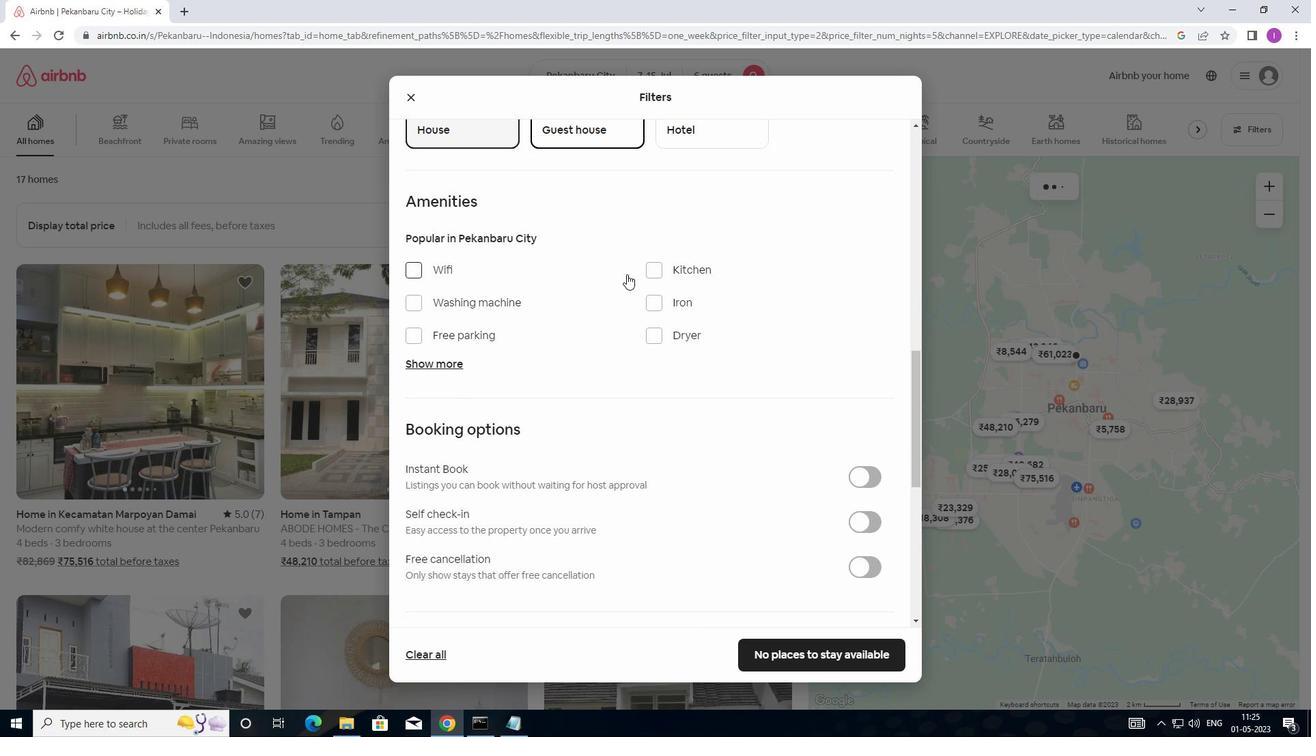 
Action: Mouse scrolled (627, 278) with delta (0, 0)
Screenshot: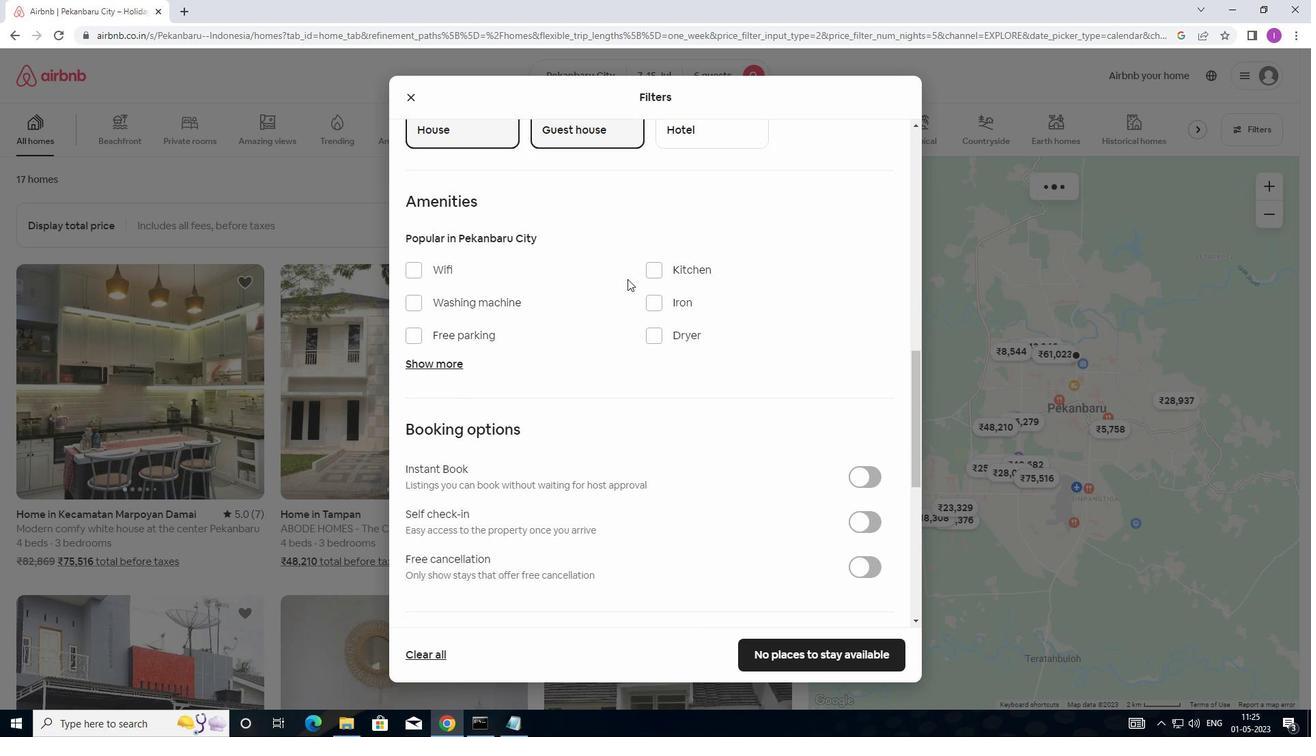 
Action: Mouse moved to (875, 390)
Screenshot: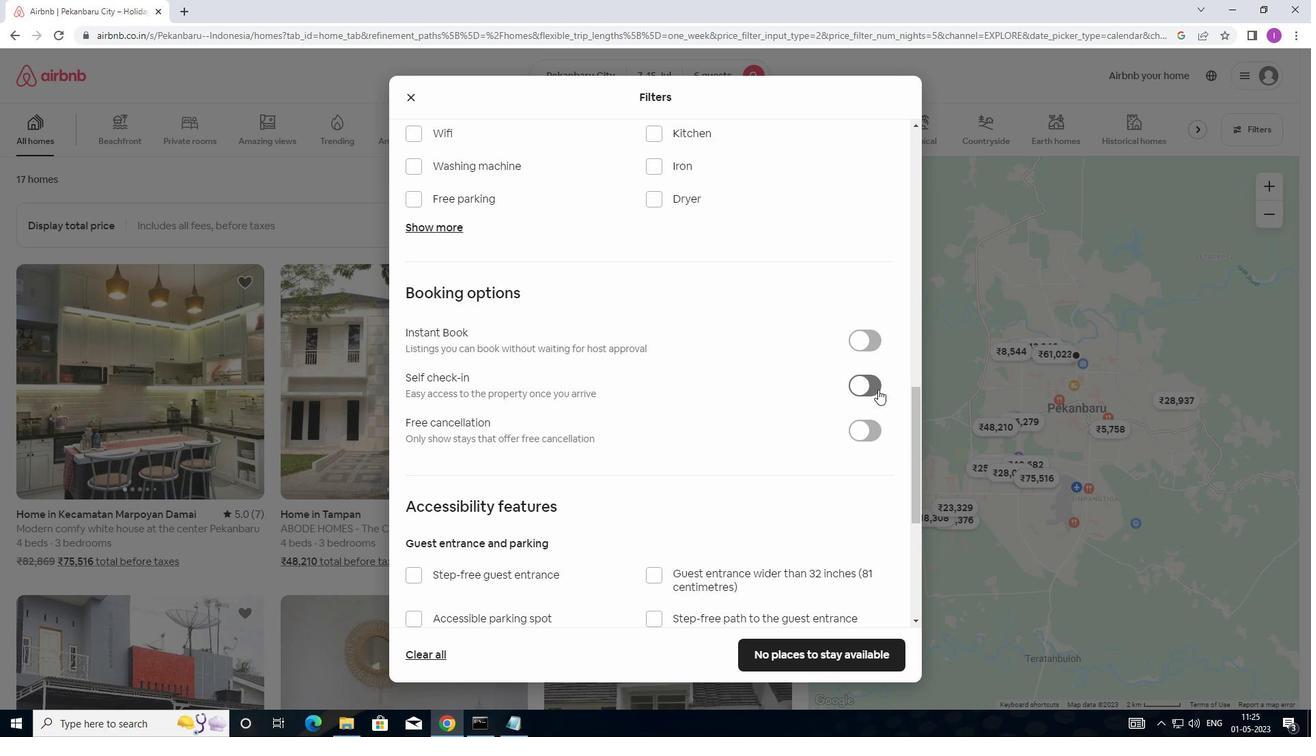 
Action: Mouse pressed left at (875, 390)
Screenshot: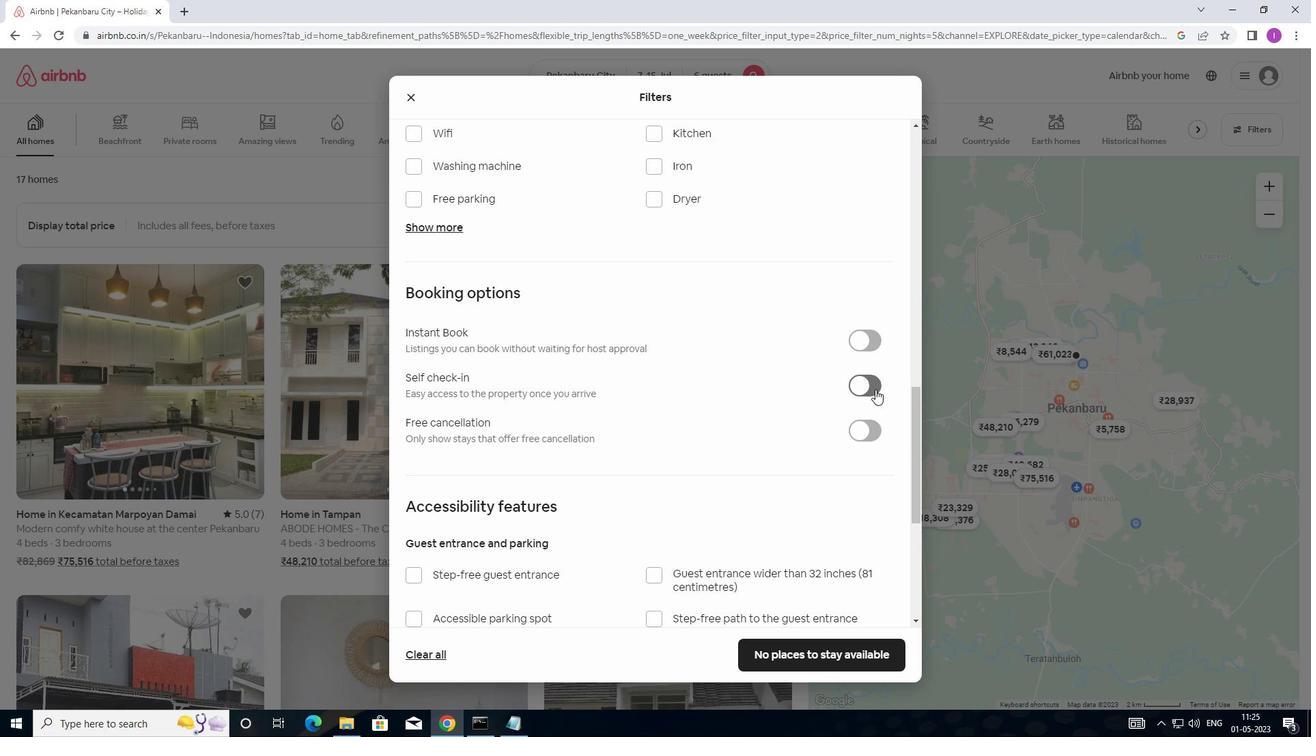 
Action: Mouse moved to (741, 437)
Screenshot: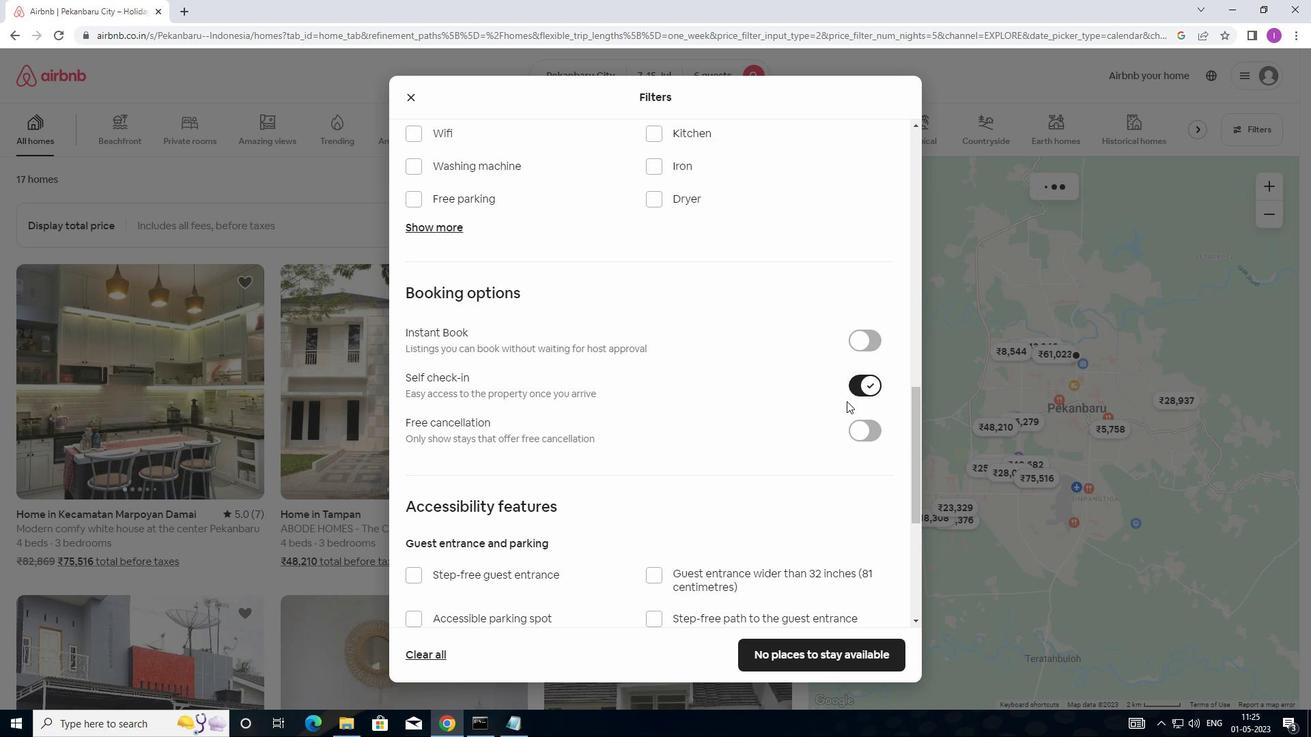 
Action: Mouse scrolled (741, 437) with delta (0, 0)
Screenshot: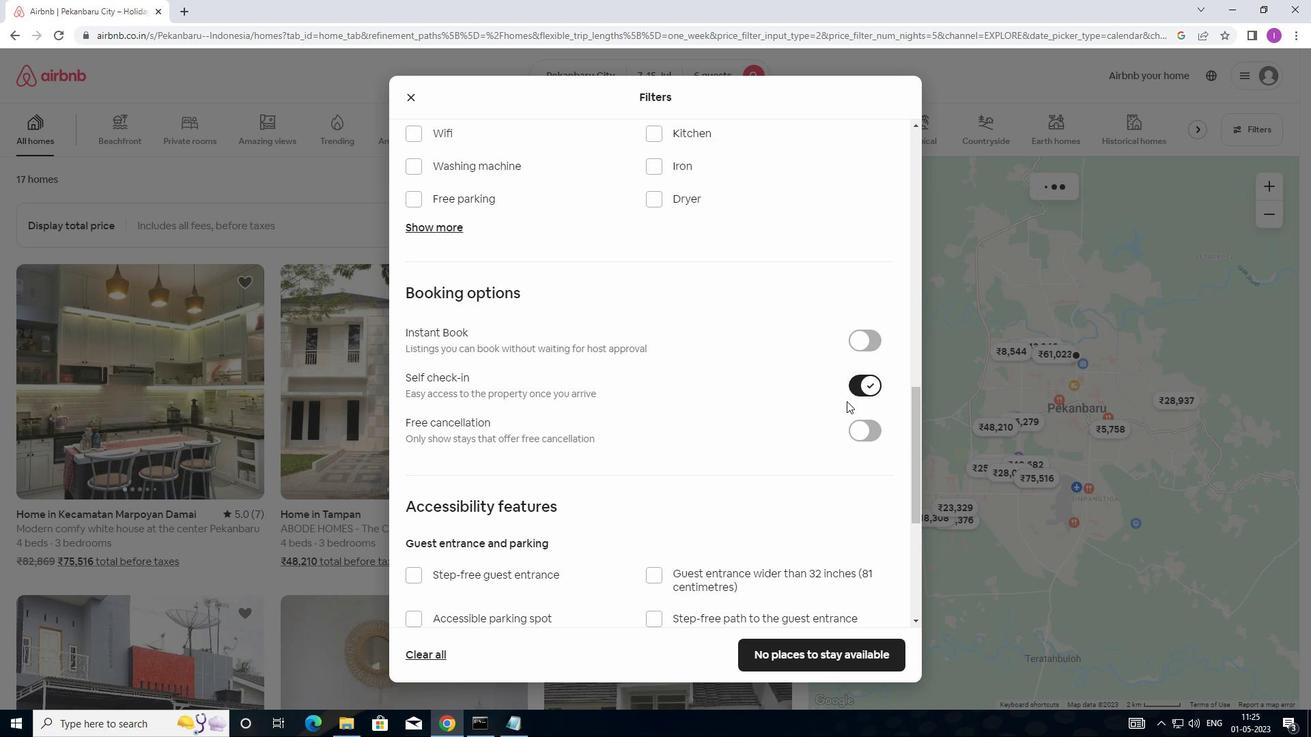 
Action: Mouse moved to (723, 442)
Screenshot: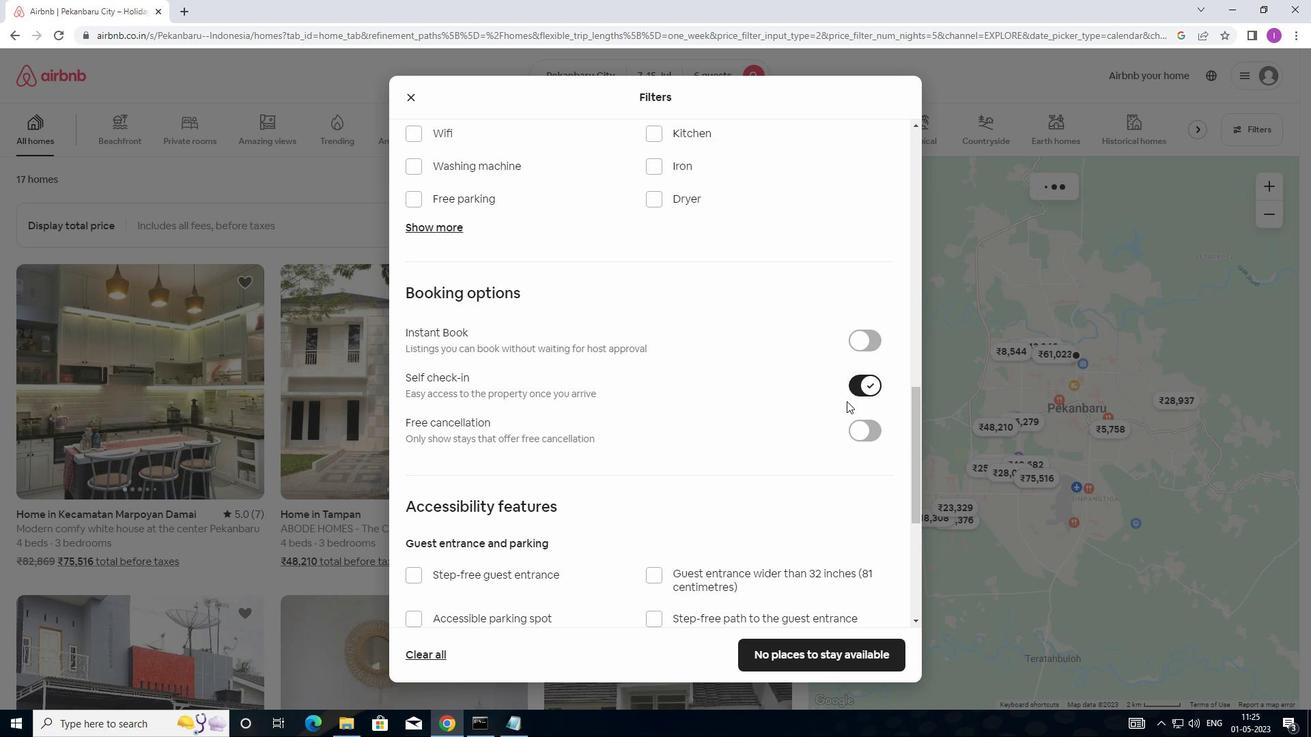 
Action: Mouse scrolled (723, 441) with delta (0, 0)
Screenshot: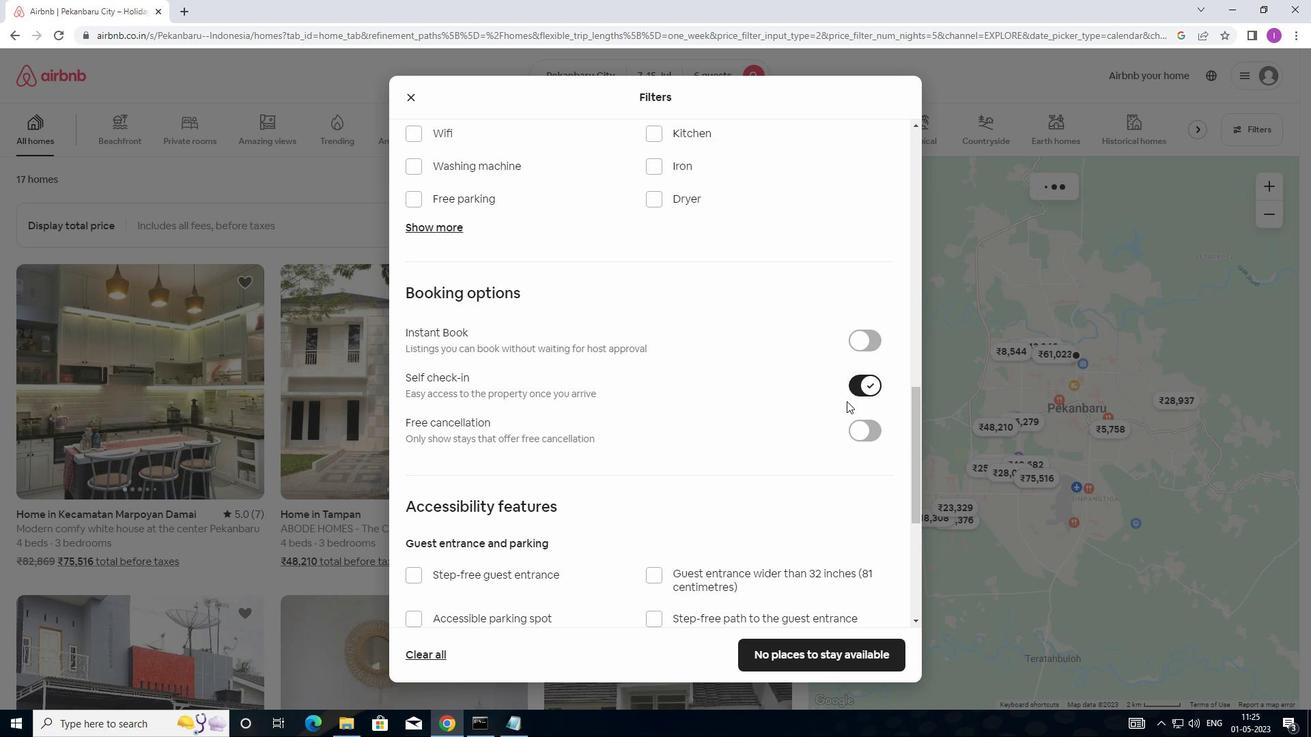 
Action: Mouse moved to (692, 444)
Screenshot: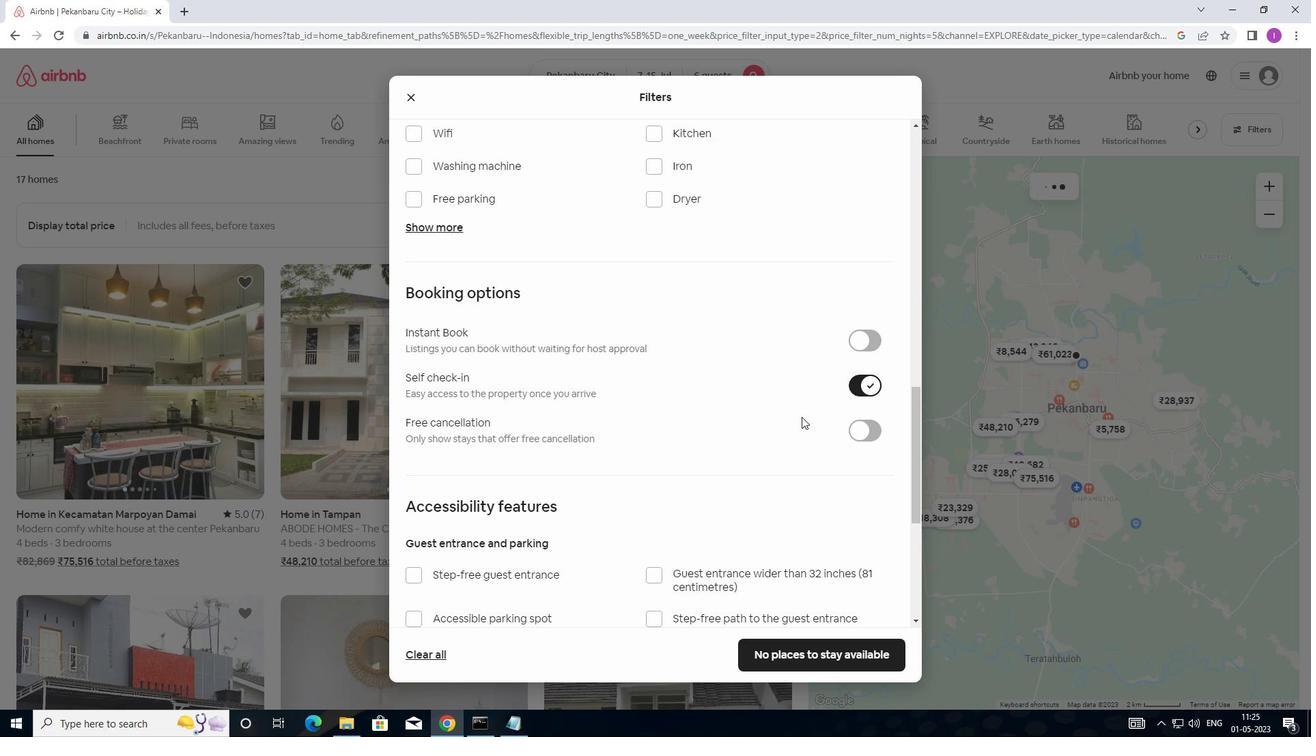 
Action: Mouse scrolled (692, 444) with delta (0, 0)
Screenshot: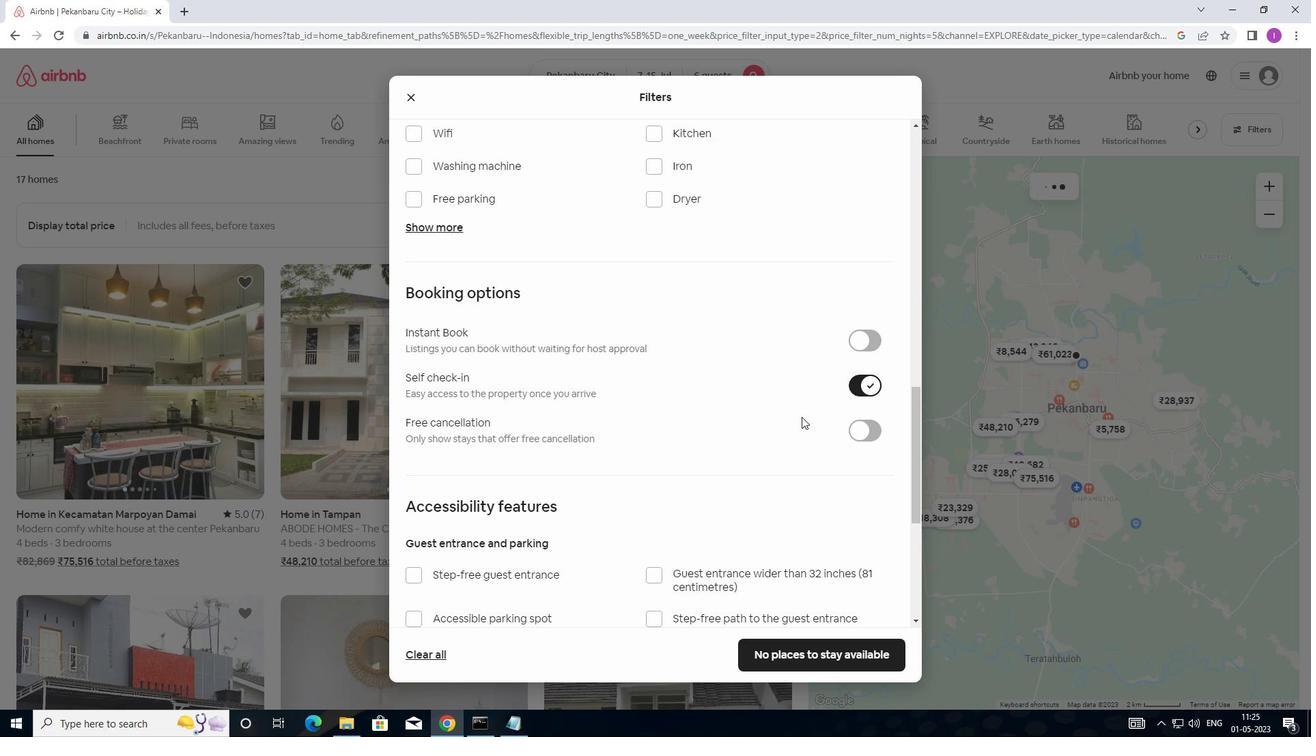
Action: Mouse moved to (665, 436)
Screenshot: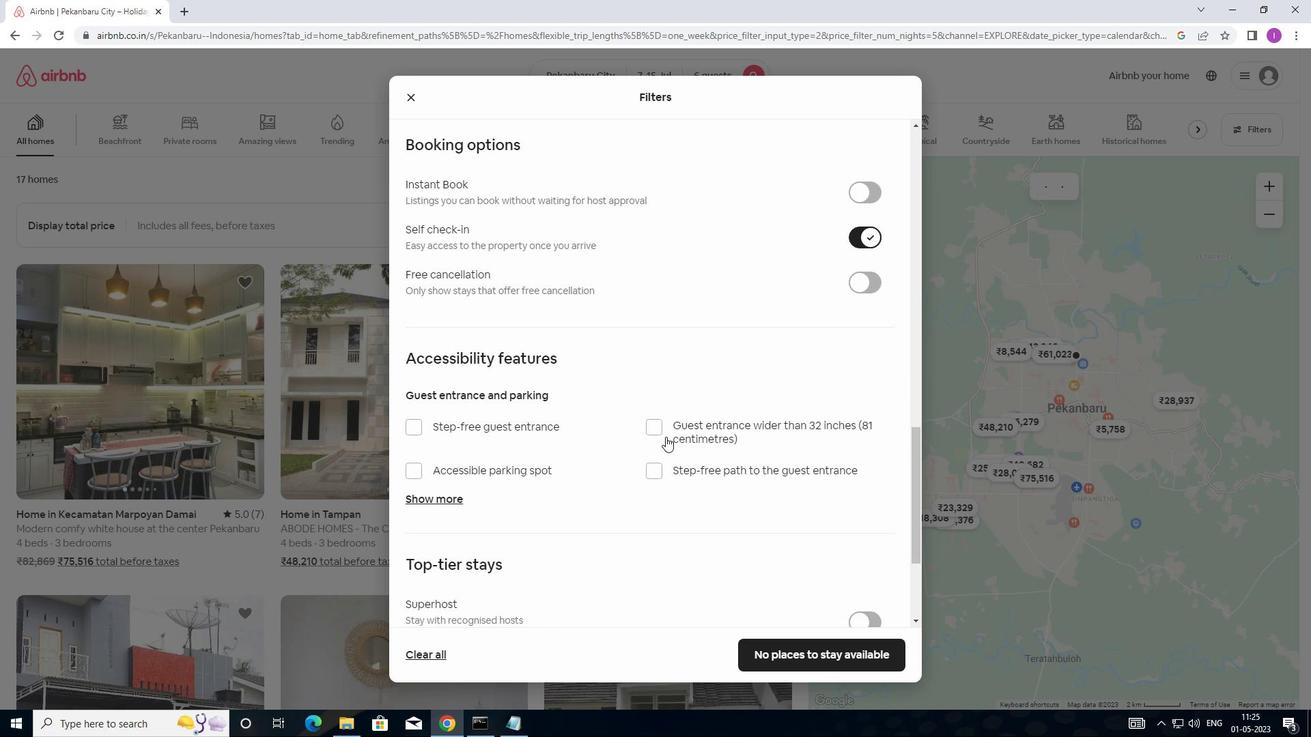 
Action: Mouse scrolled (665, 435) with delta (0, 0)
Screenshot: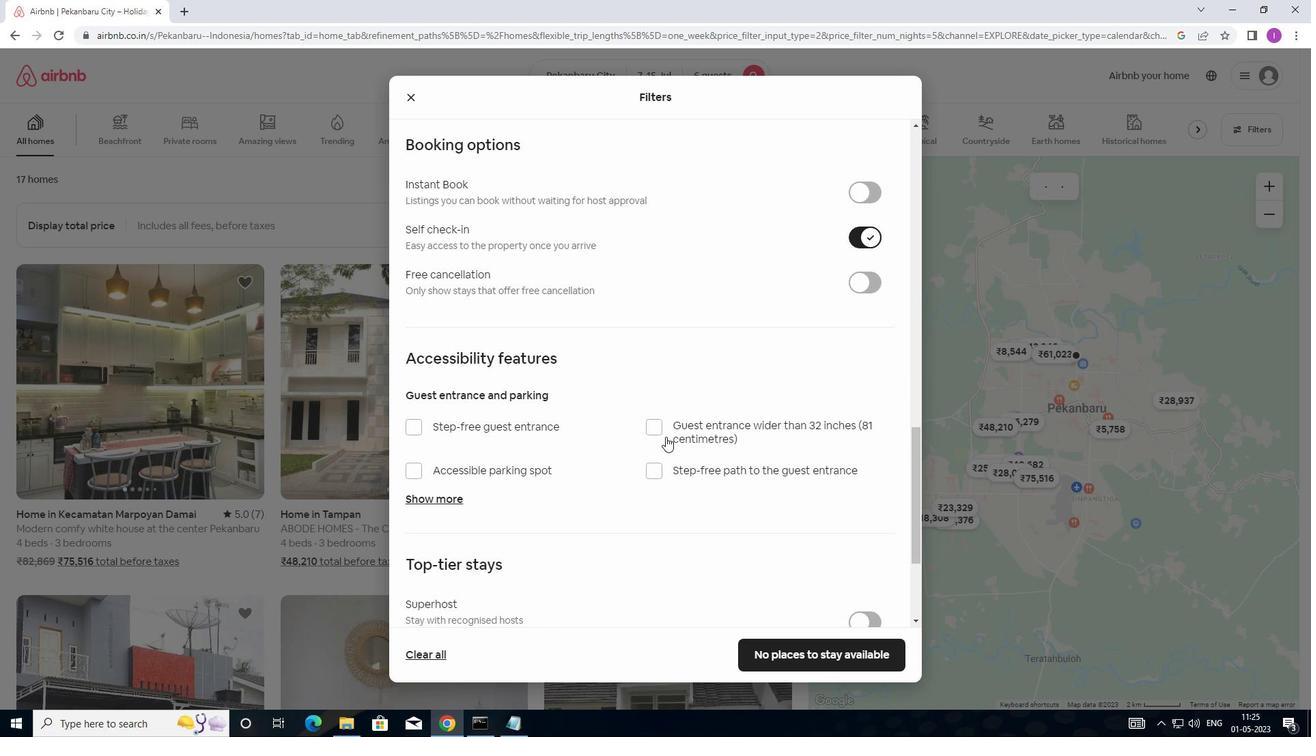 
Action: Mouse scrolled (665, 435) with delta (0, 0)
Screenshot: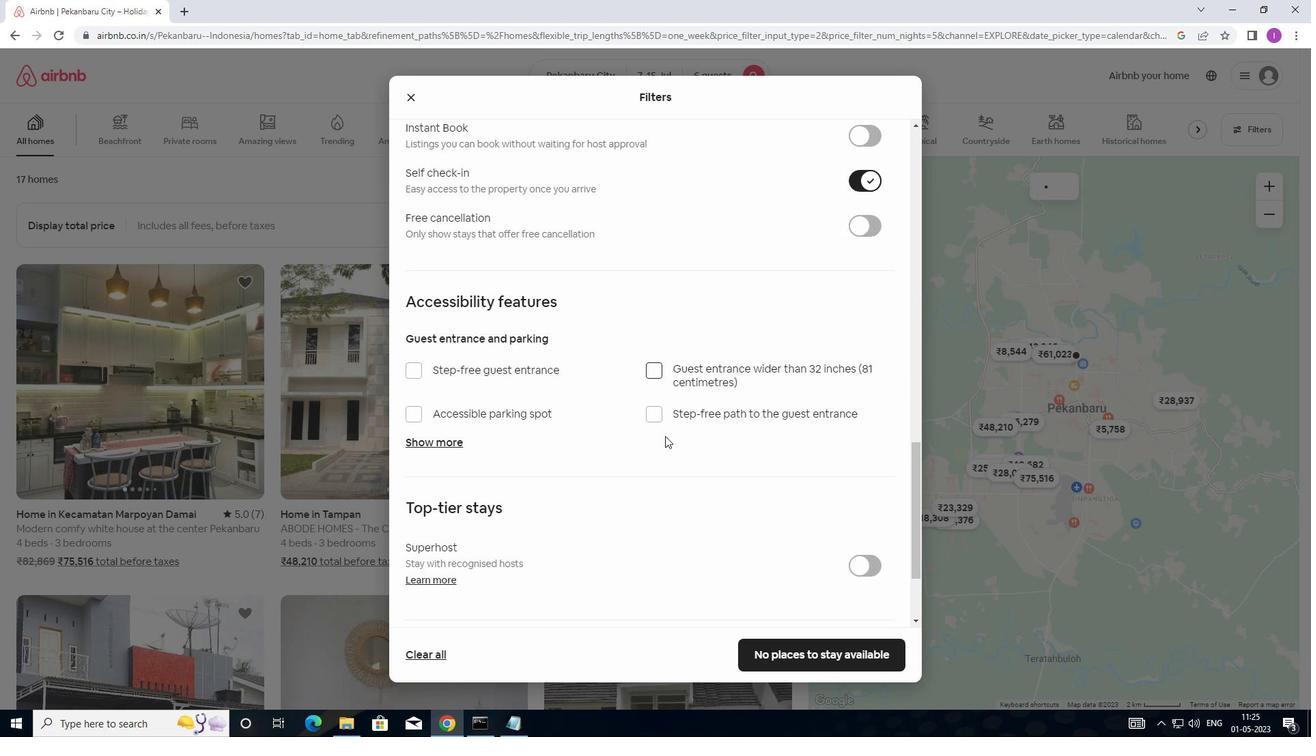 
Action: Mouse moved to (664, 436)
Screenshot: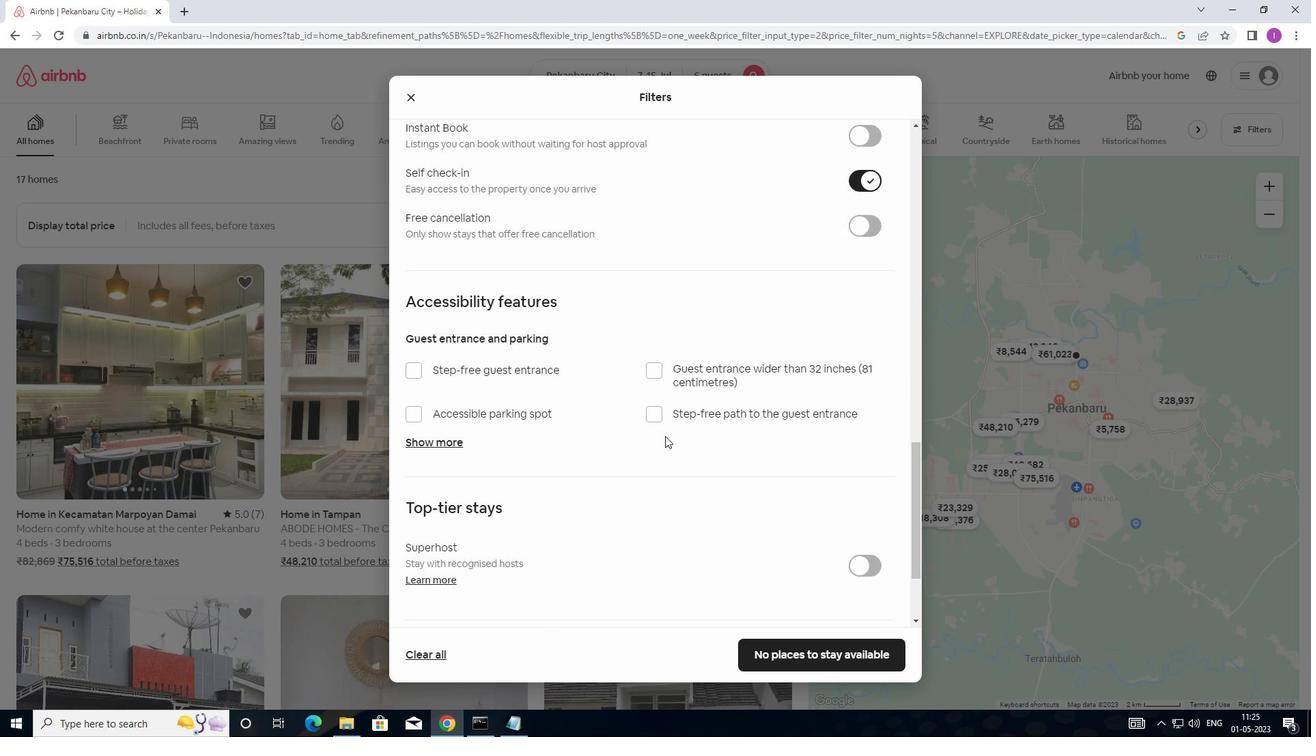 
Action: Mouse scrolled (664, 435) with delta (0, 0)
Screenshot: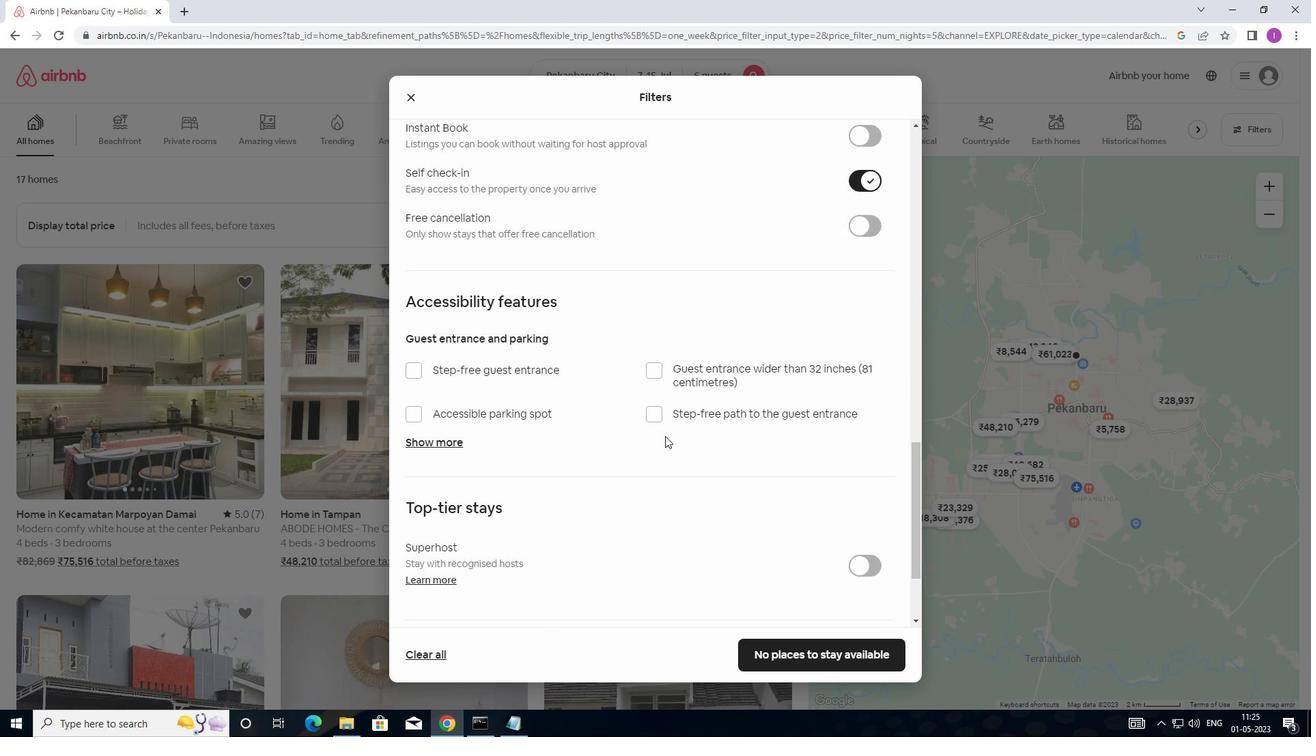 
Action: Mouse moved to (411, 552)
Screenshot: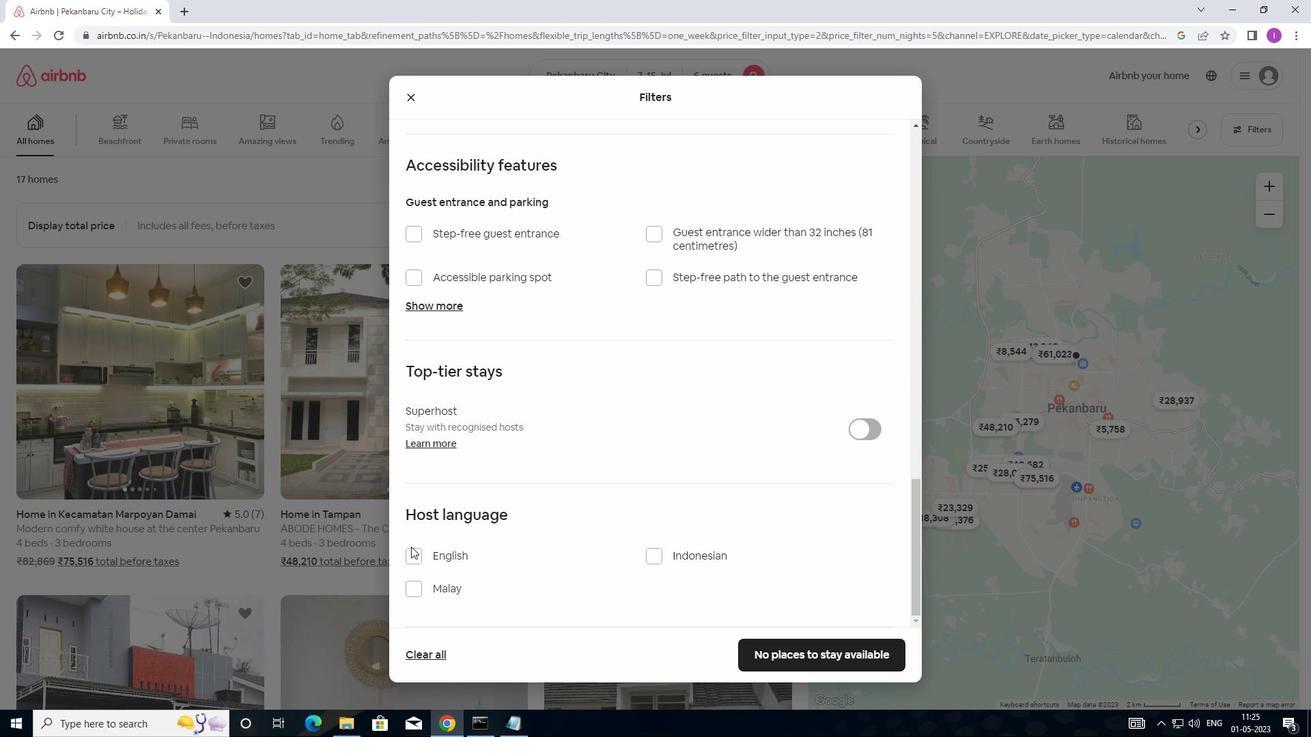 
Action: Mouse pressed left at (411, 552)
Screenshot: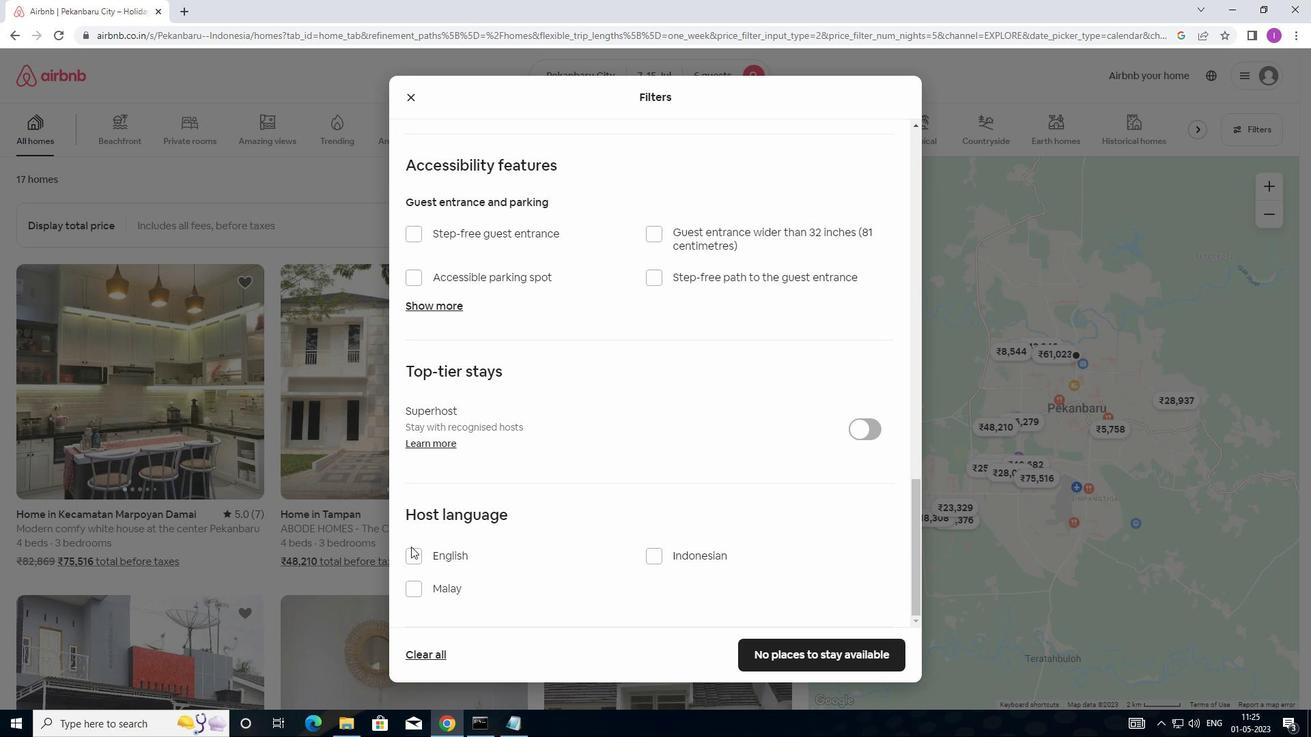 
Action: Mouse moved to (834, 660)
Screenshot: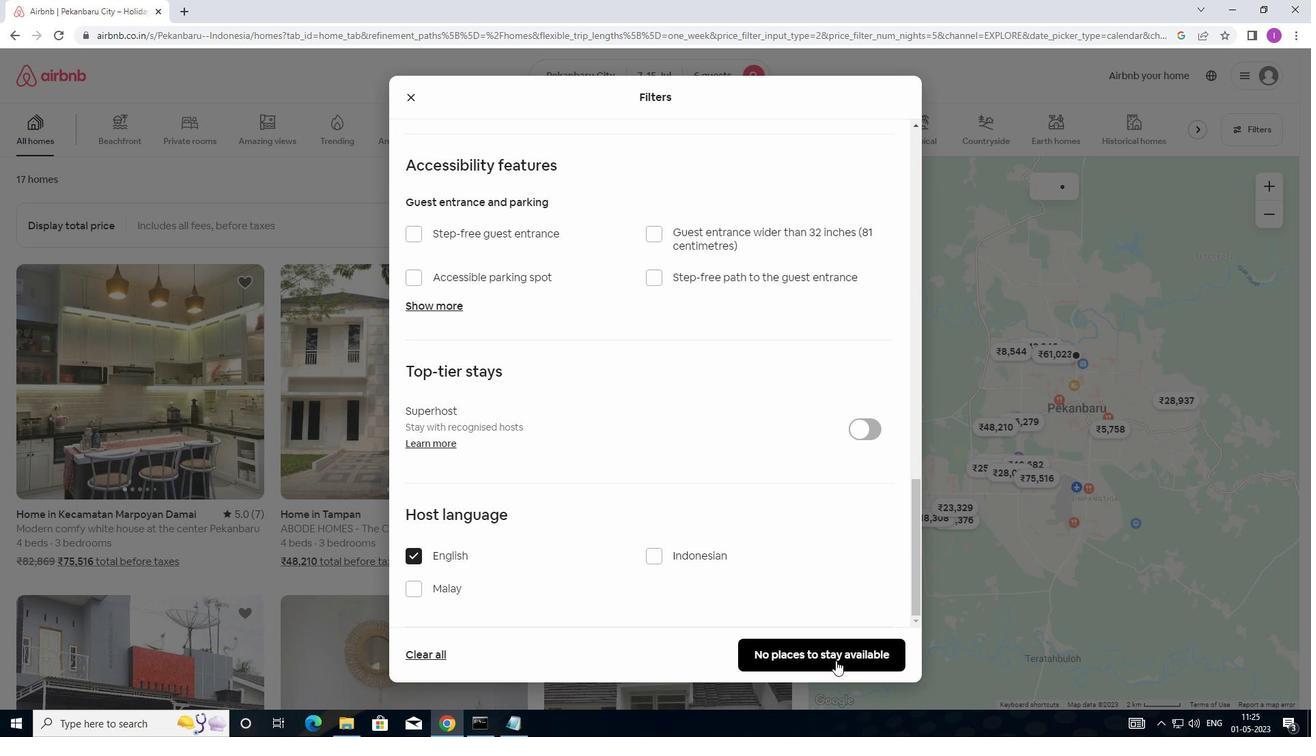 
Action: Mouse pressed left at (834, 660)
Screenshot: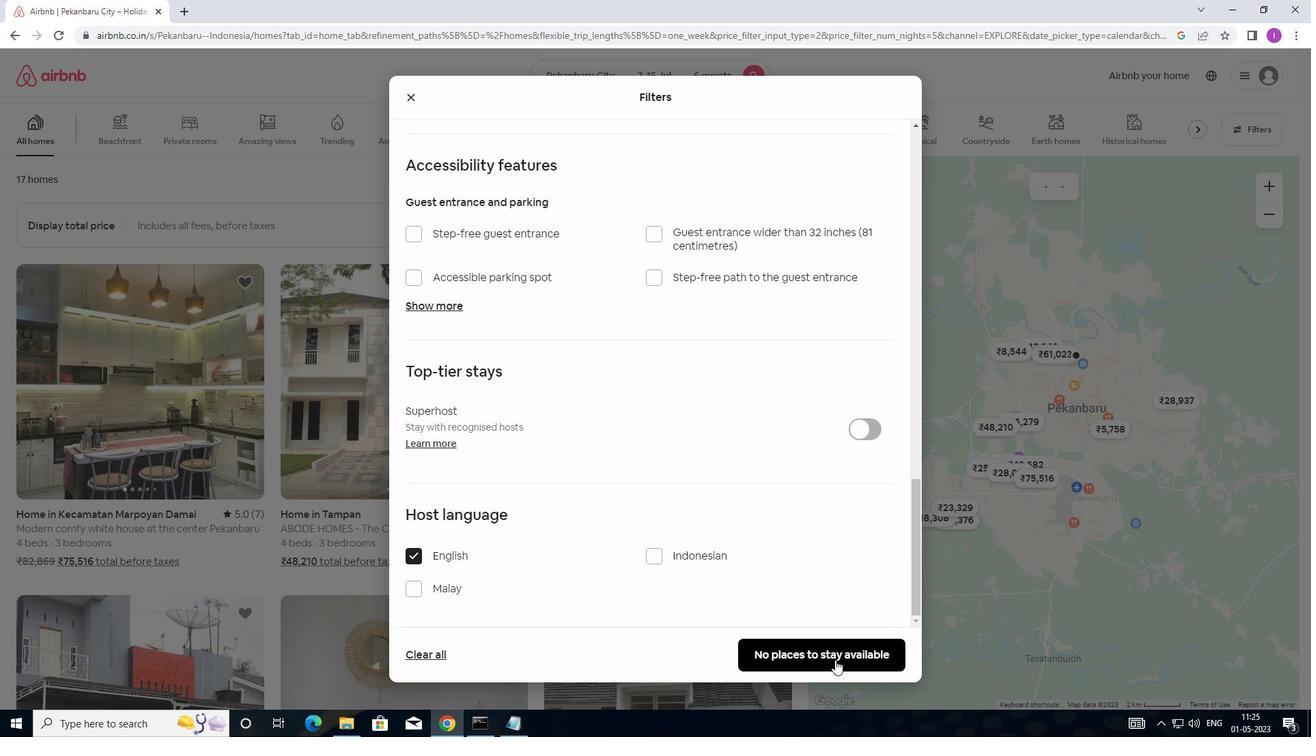 
Action: Mouse moved to (555, 662)
Screenshot: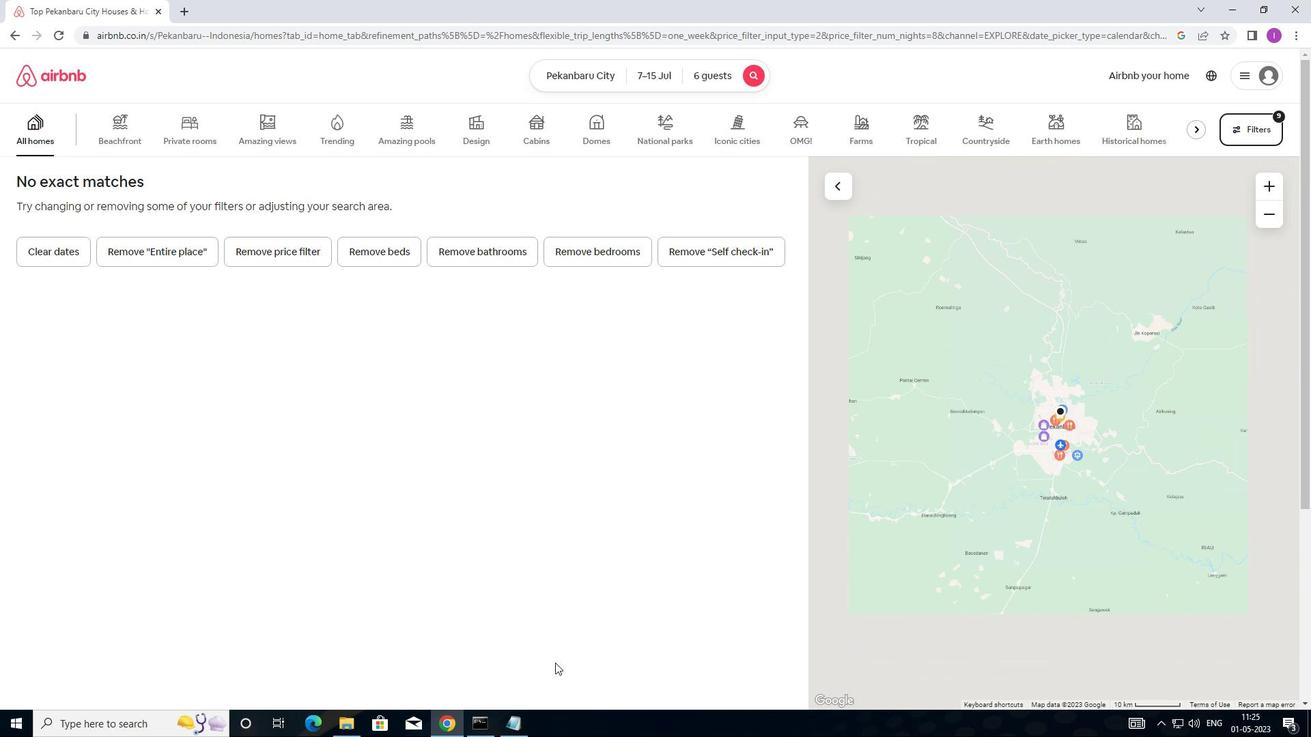 
